 Task: Research Airbnb properties for official training sessions in Denver, Colorado, with a focus on properties equipped for corporate training events.
Action: Mouse moved to (414, 60)
Screenshot: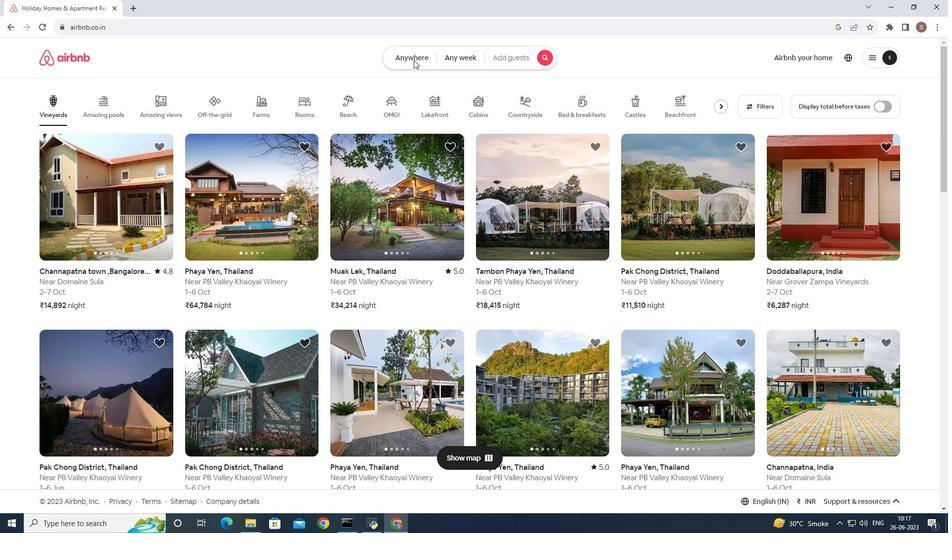 
Action: Mouse pressed left at (414, 60)
Screenshot: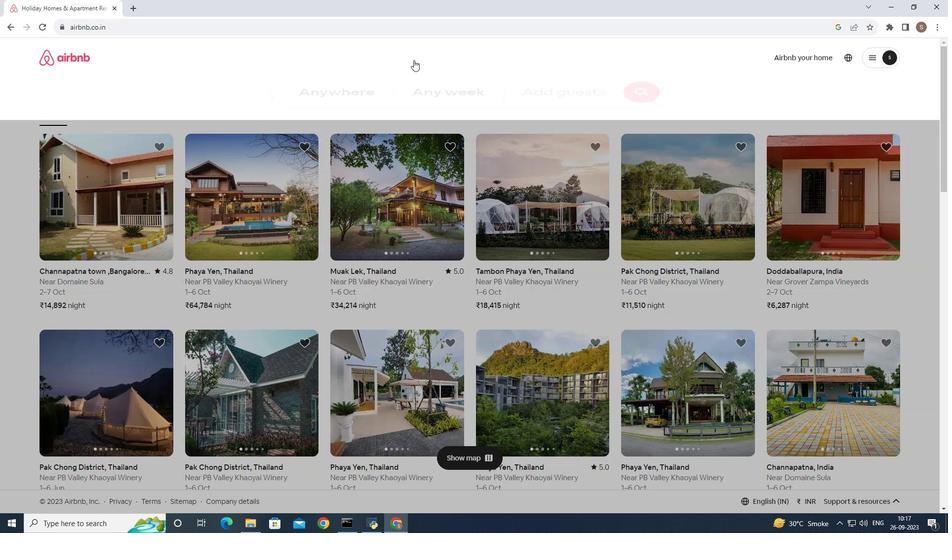 
Action: Mouse moved to (359, 95)
Screenshot: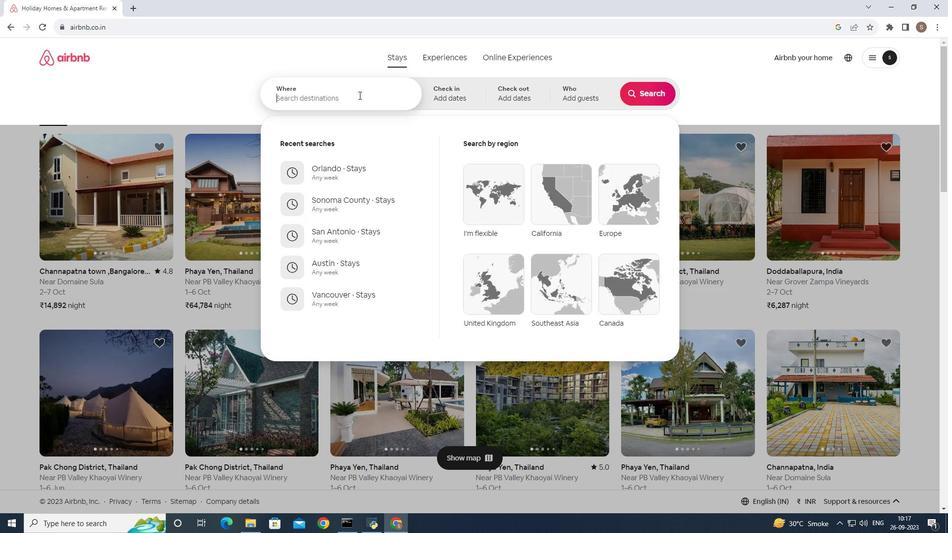 
Action: Mouse pressed left at (359, 95)
Screenshot: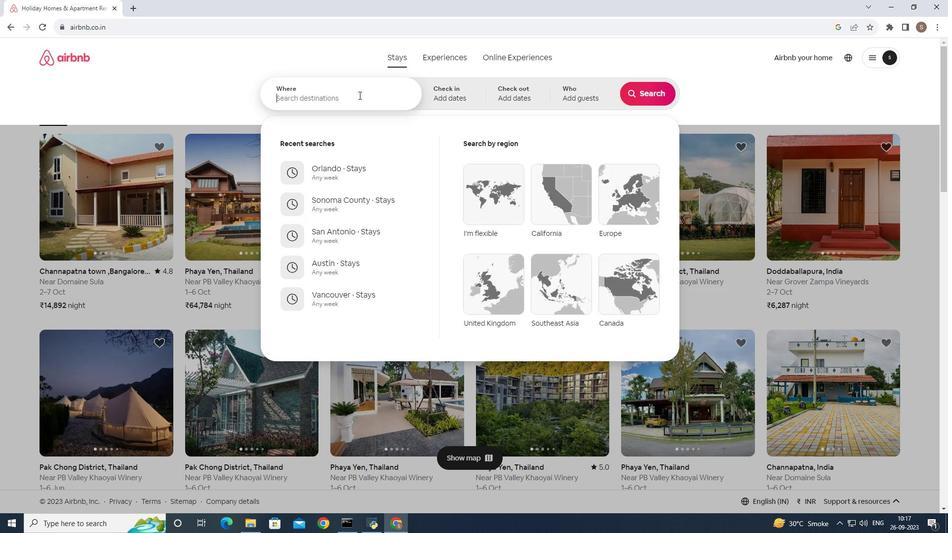 
Action: Key pressed <Key.shift>Denver<Key.space><Key.backspace>,<Key.space><Key.shift>Cola<Key.backspace>orado
Screenshot: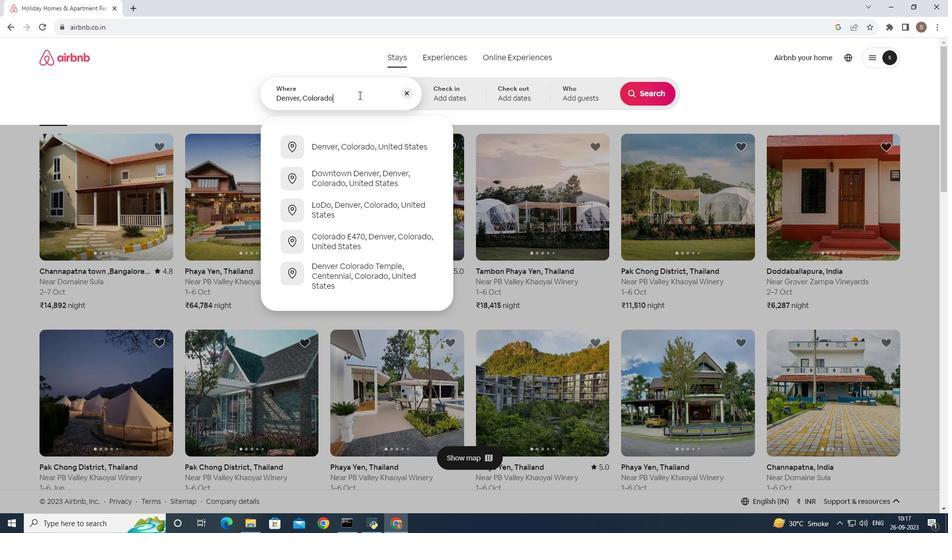 
Action: Mouse moved to (410, 148)
Screenshot: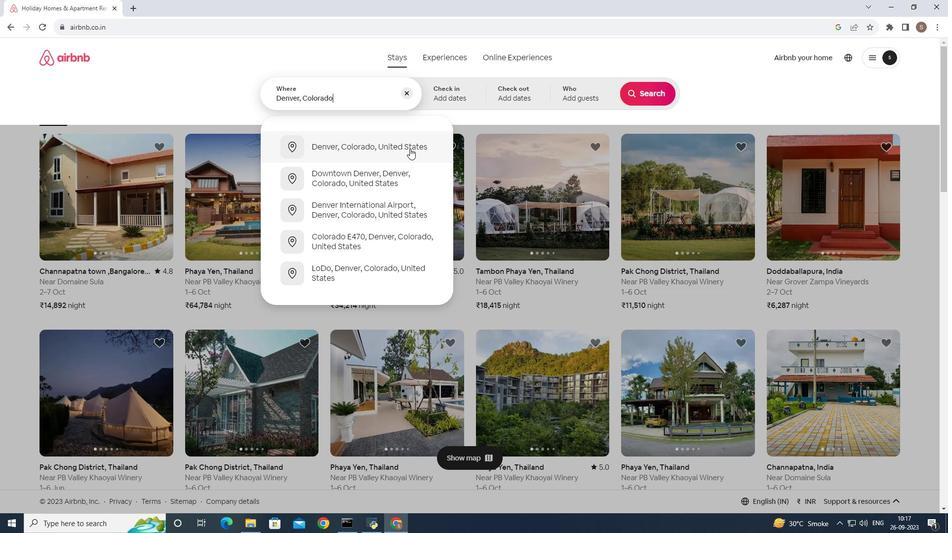 
Action: Mouse pressed left at (410, 148)
Screenshot: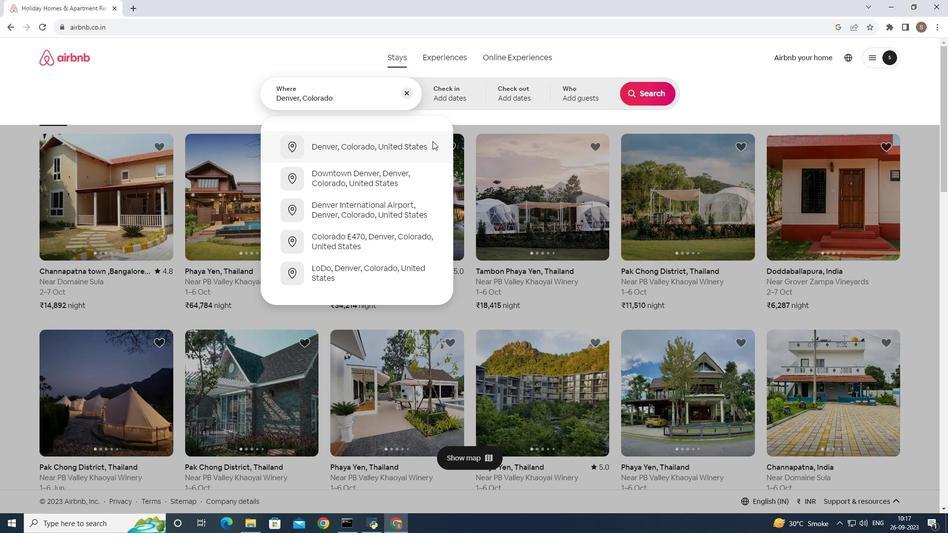 
Action: Mouse moved to (650, 101)
Screenshot: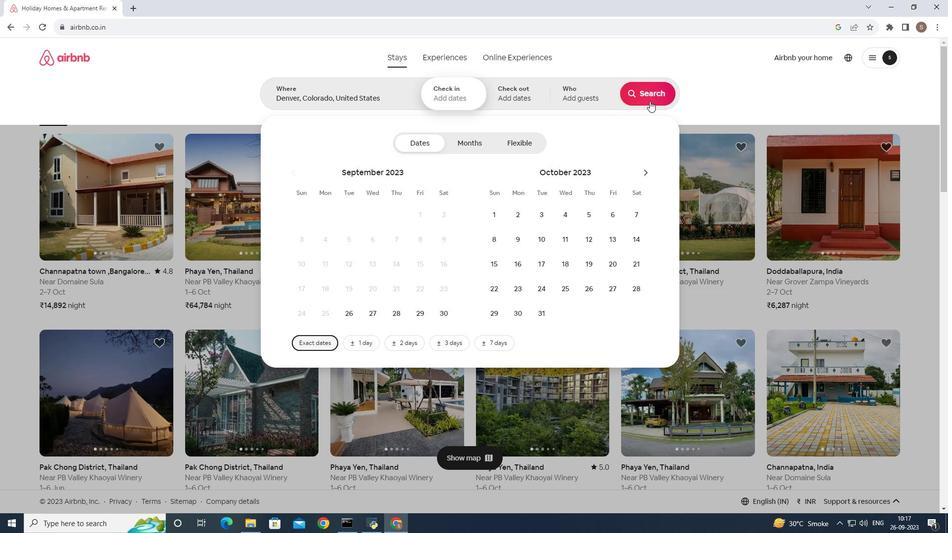 
Action: Mouse pressed left at (650, 101)
Screenshot: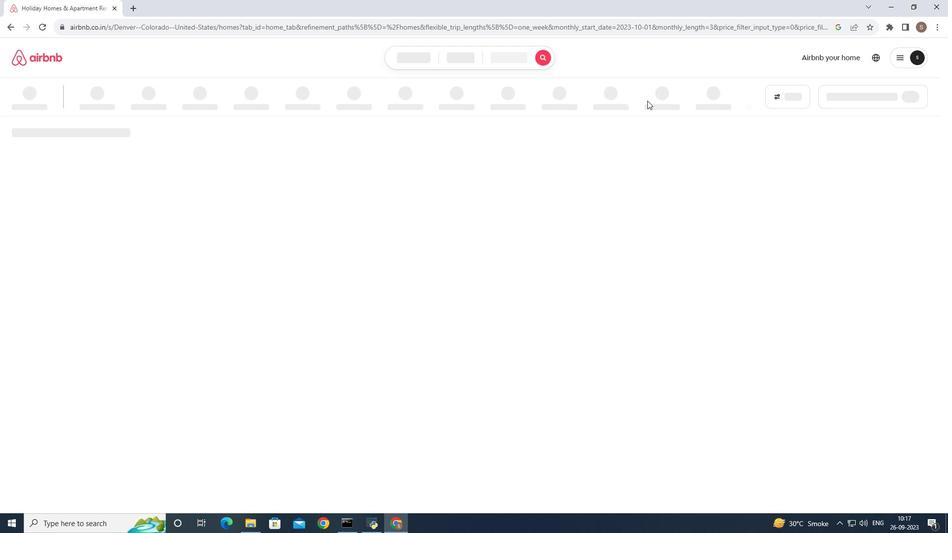 
Action: Mouse moved to (783, 100)
Screenshot: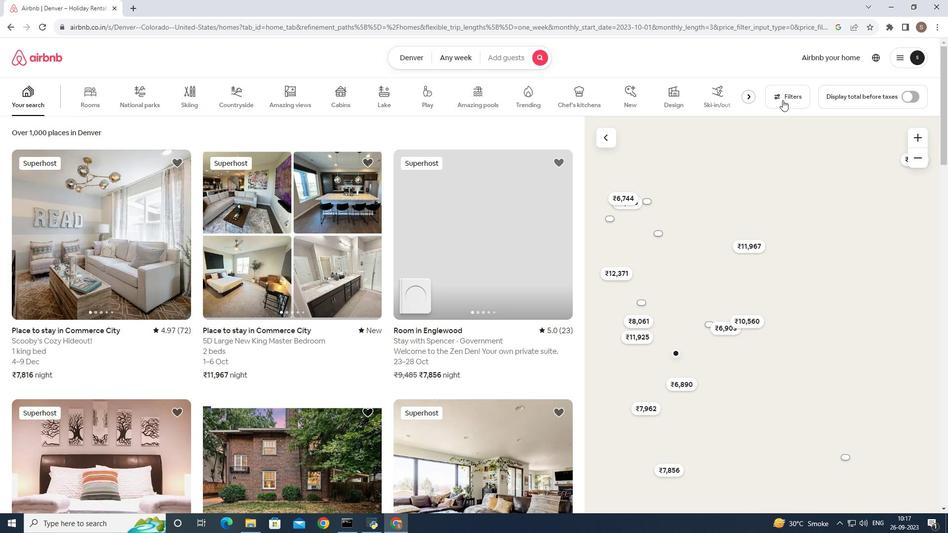 
Action: Mouse pressed left at (783, 100)
Screenshot: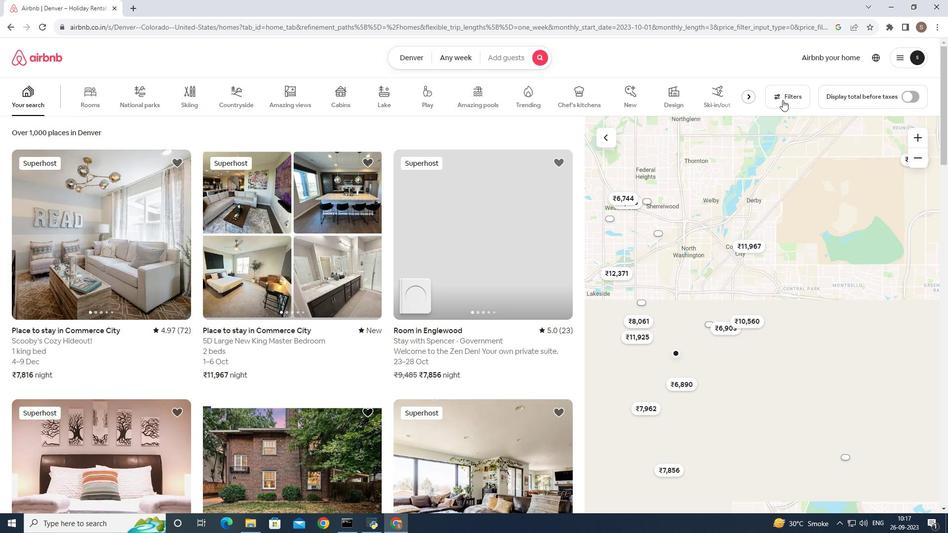 
Action: Mouse moved to (500, 239)
Screenshot: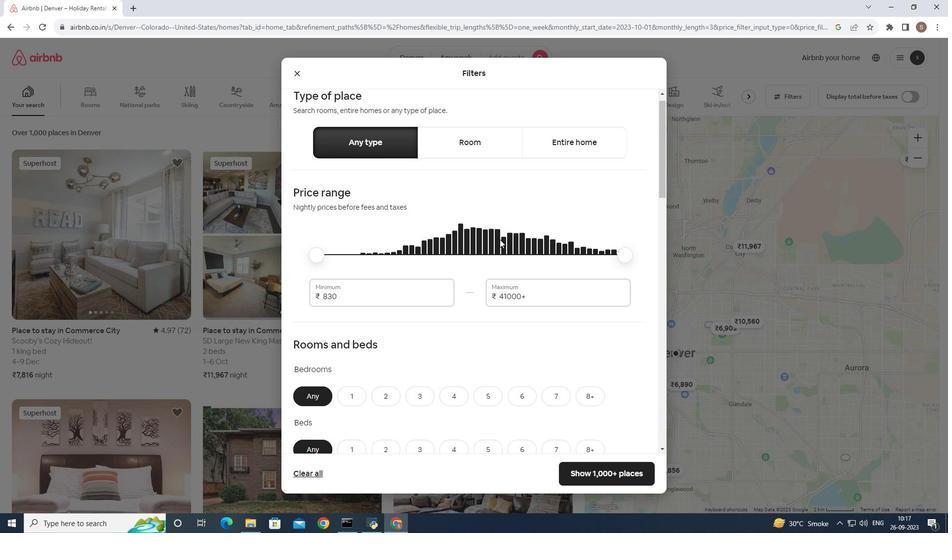 
Action: Mouse scrolled (500, 239) with delta (0, 0)
Screenshot: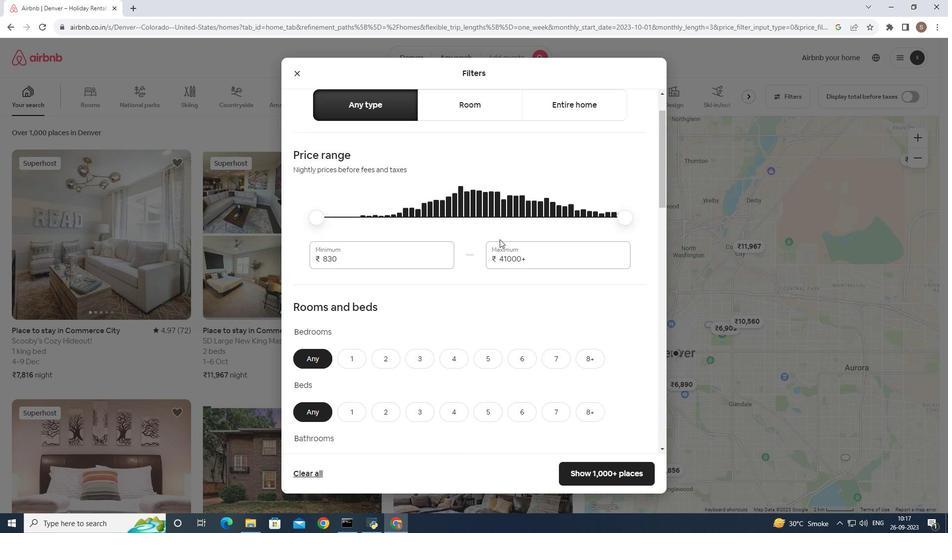 
Action: Mouse scrolled (500, 239) with delta (0, 0)
Screenshot: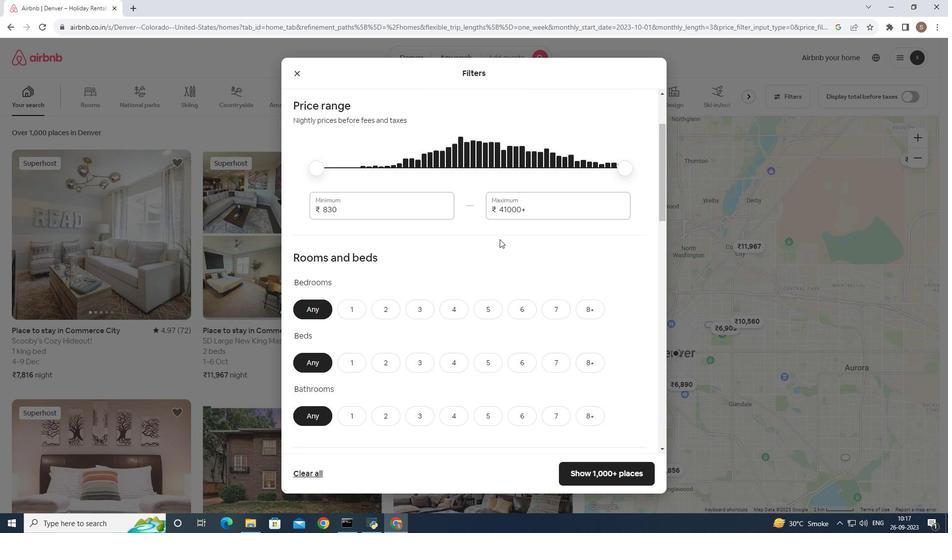 
Action: Mouse moved to (500, 239)
Screenshot: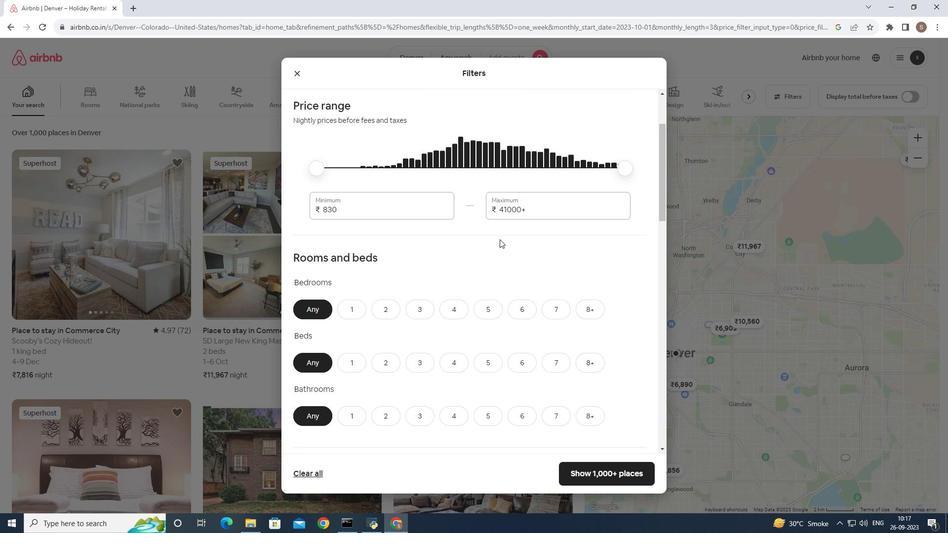 
Action: Mouse scrolled (500, 239) with delta (0, 0)
Screenshot: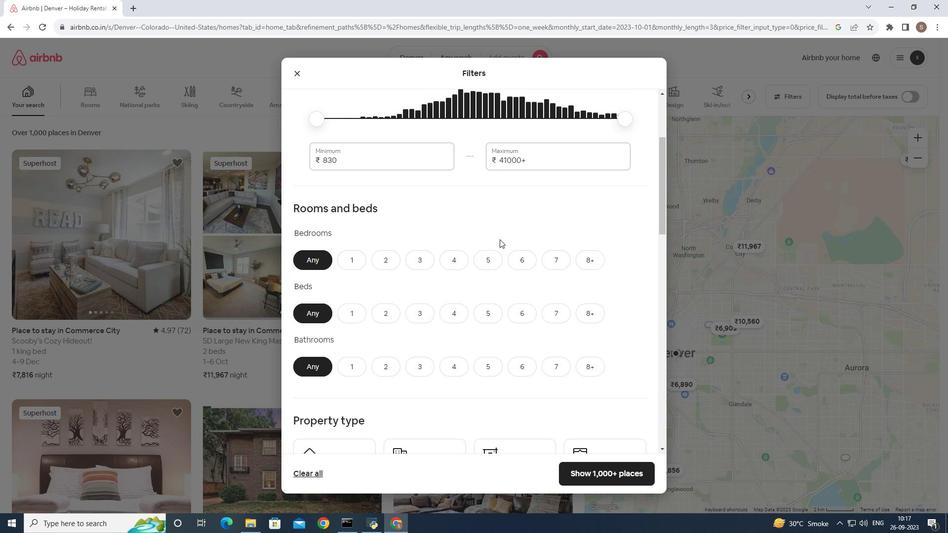 
Action: Mouse scrolled (500, 239) with delta (0, 0)
Screenshot: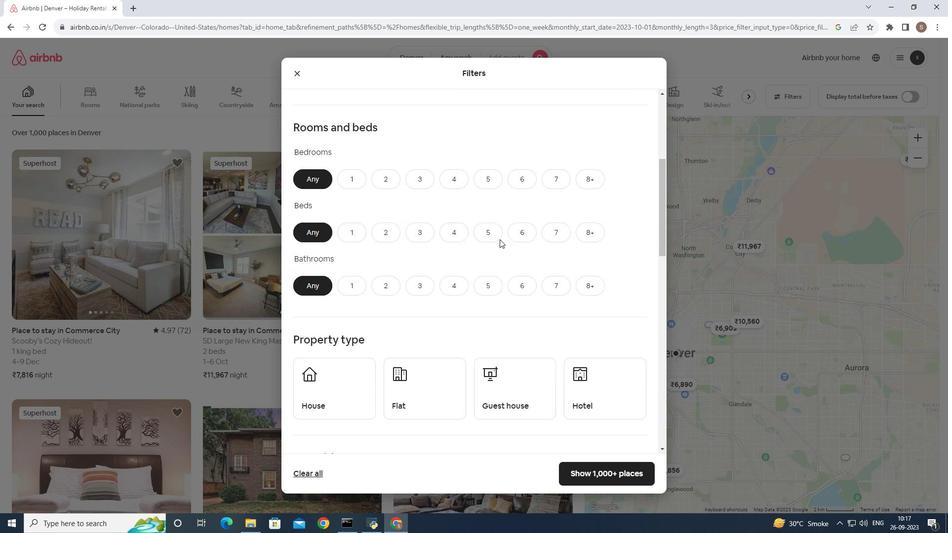 
Action: Mouse scrolled (500, 239) with delta (0, 0)
Screenshot: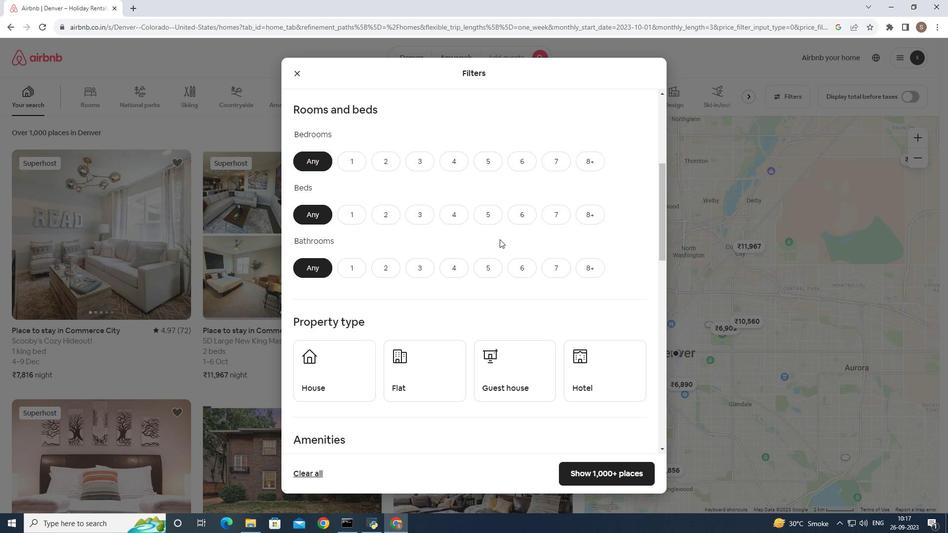 
Action: Mouse scrolled (500, 239) with delta (0, 0)
Screenshot: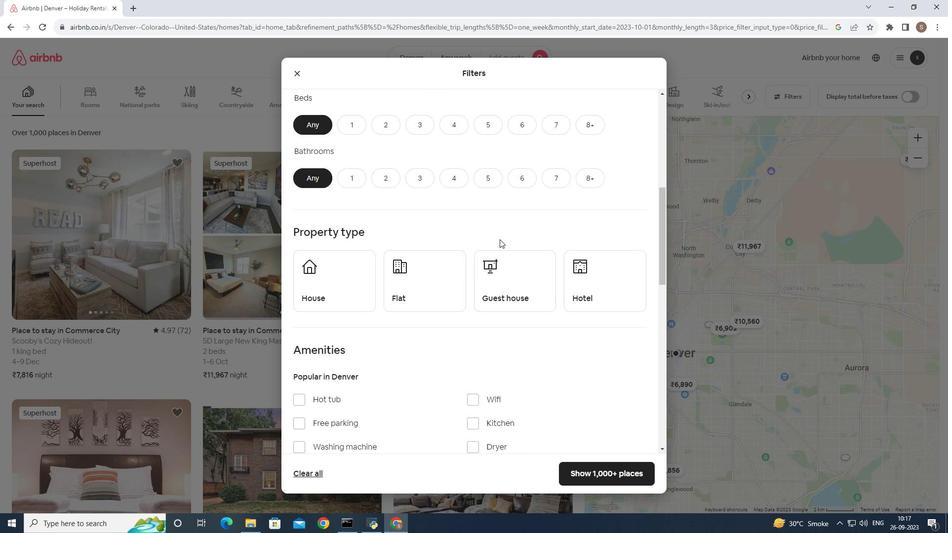 
Action: Mouse scrolled (500, 239) with delta (0, 0)
Screenshot: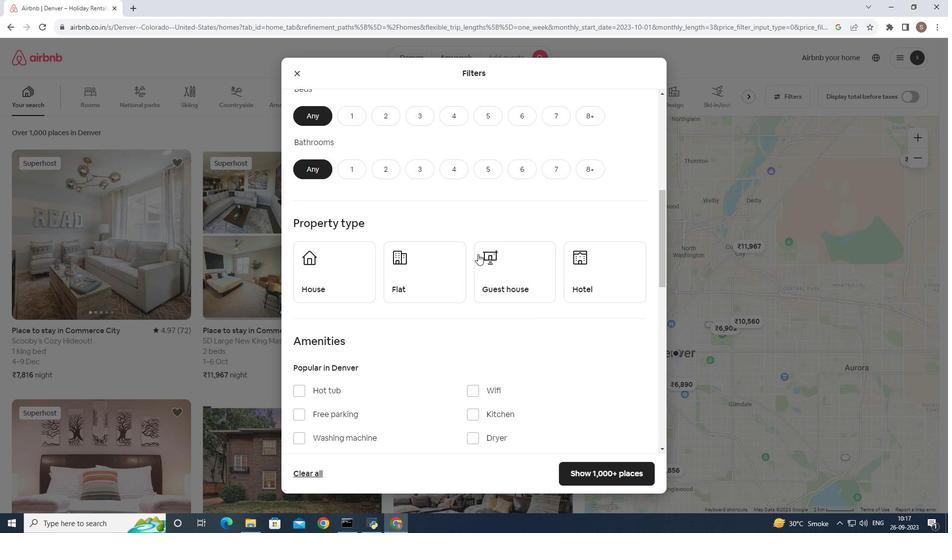
Action: Mouse moved to (331, 298)
Screenshot: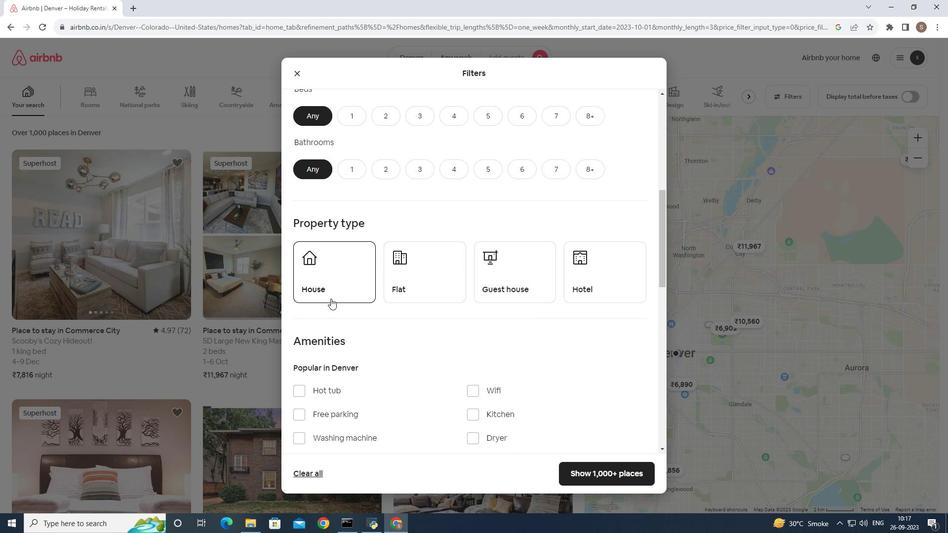 
Action: Mouse pressed left at (331, 298)
Screenshot: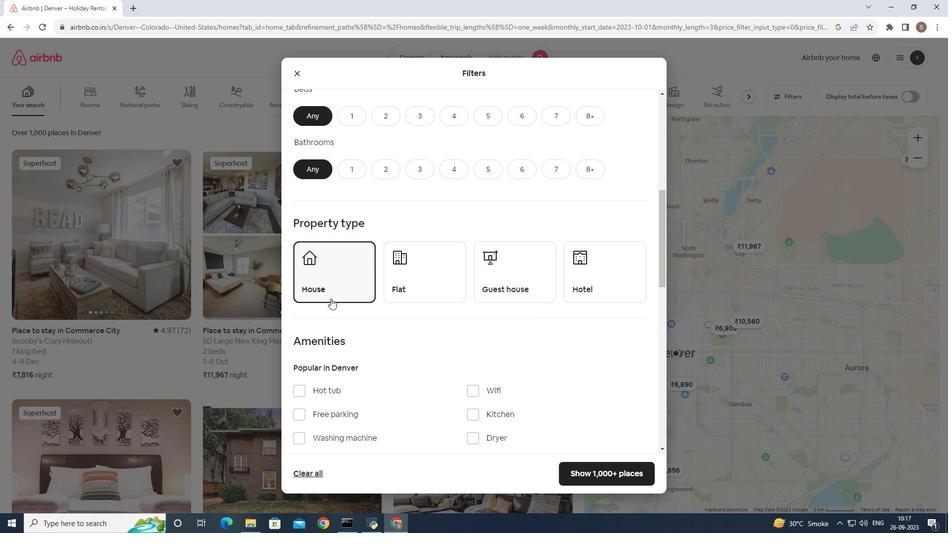 
Action: Mouse moved to (348, 289)
Screenshot: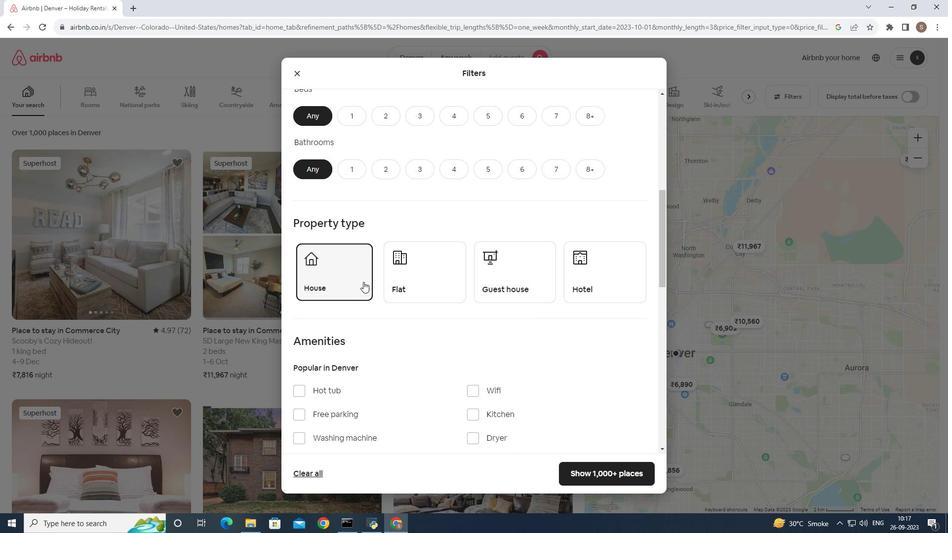 
Action: Mouse pressed left at (348, 289)
Screenshot: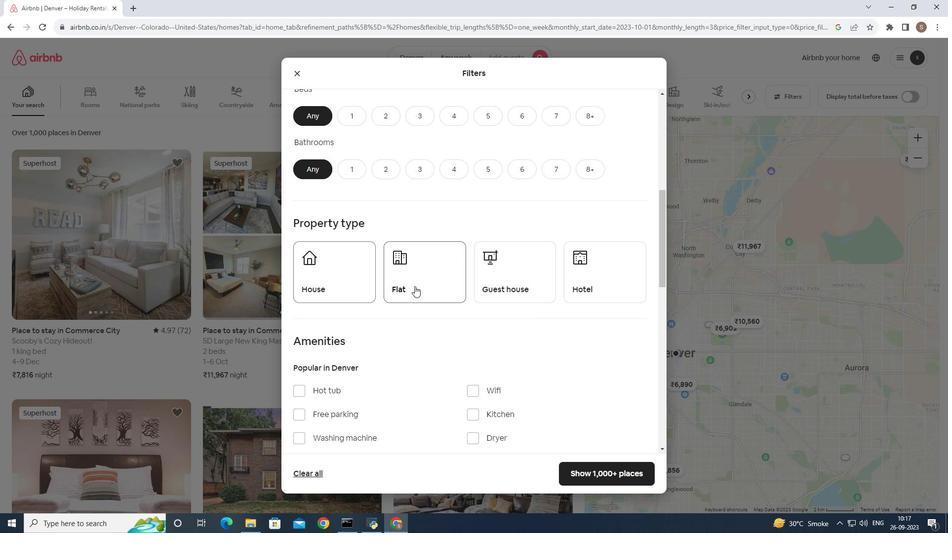 
Action: Mouse moved to (415, 286)
Screenshot: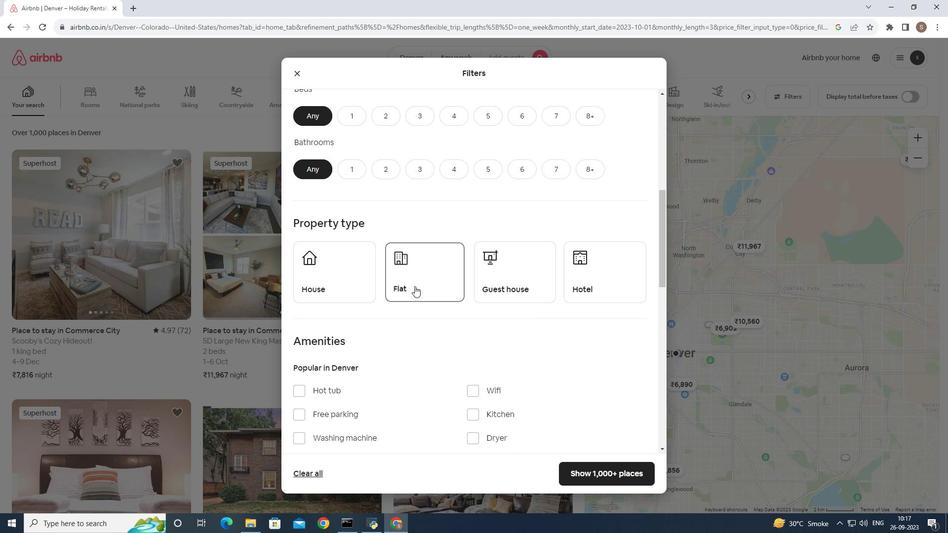 
Action: Mouse pressed left at (415, 286)
Screenshot: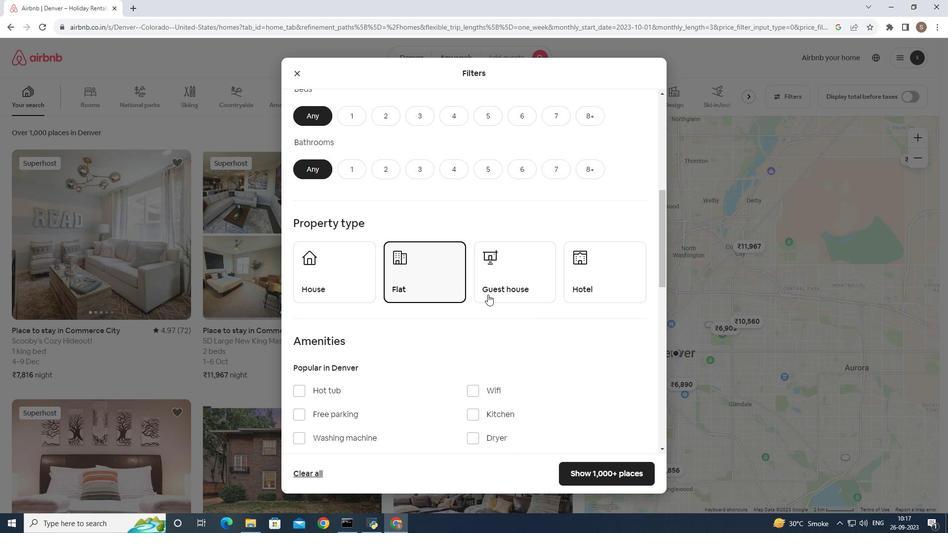 
Action: Mouse moved to (521, 284)
Screenshot: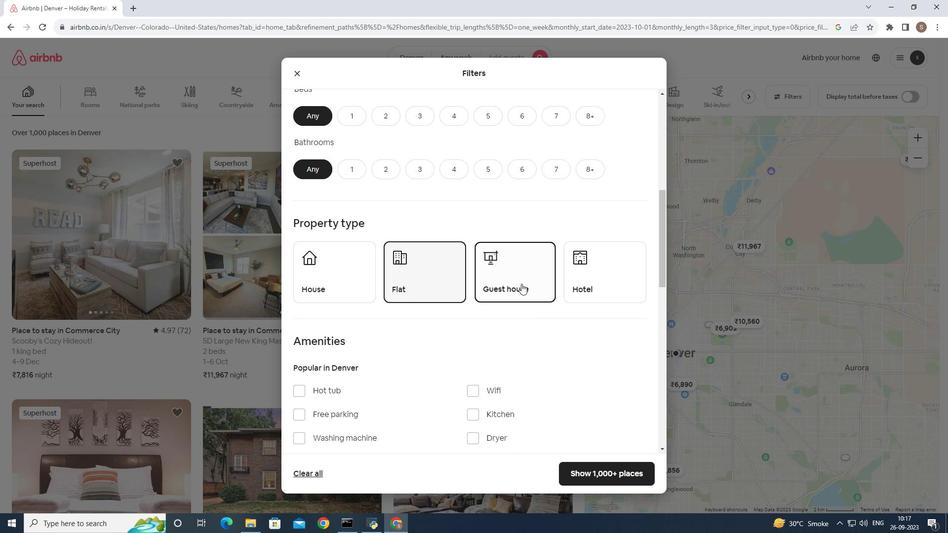 
Action: Mouse pressed left at (521, 284)
Screenshot: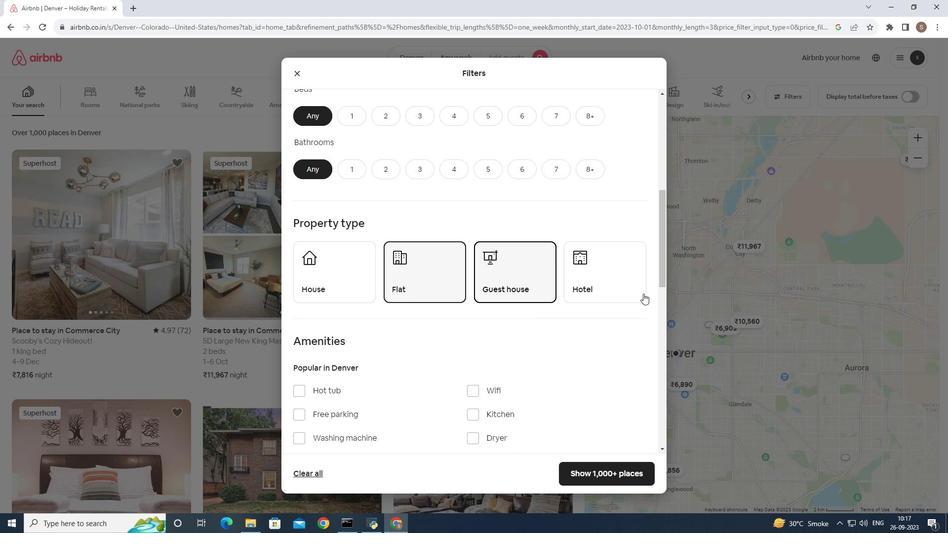 
Action: Mouse moved to (625, 288)
Screenshot: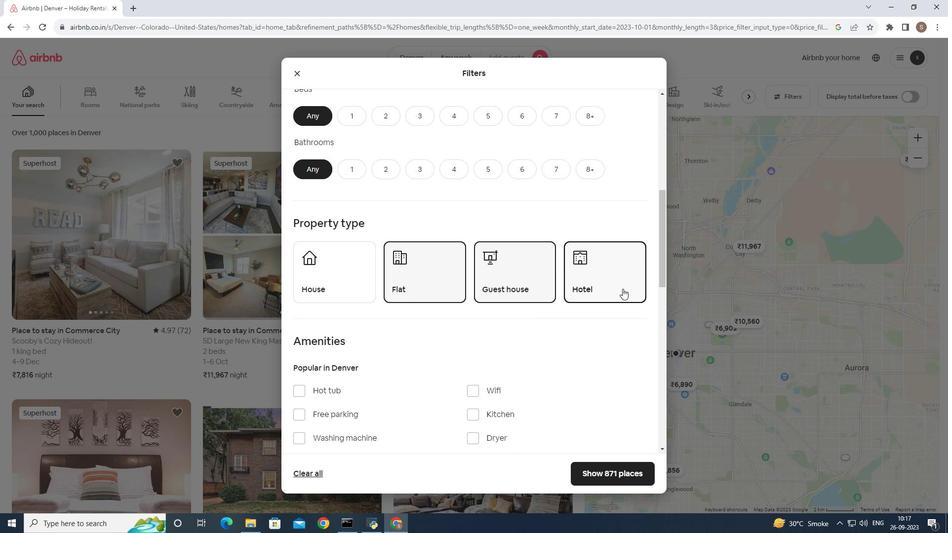 
Action: Mouse pressed left at (625, 288)
Screenshot: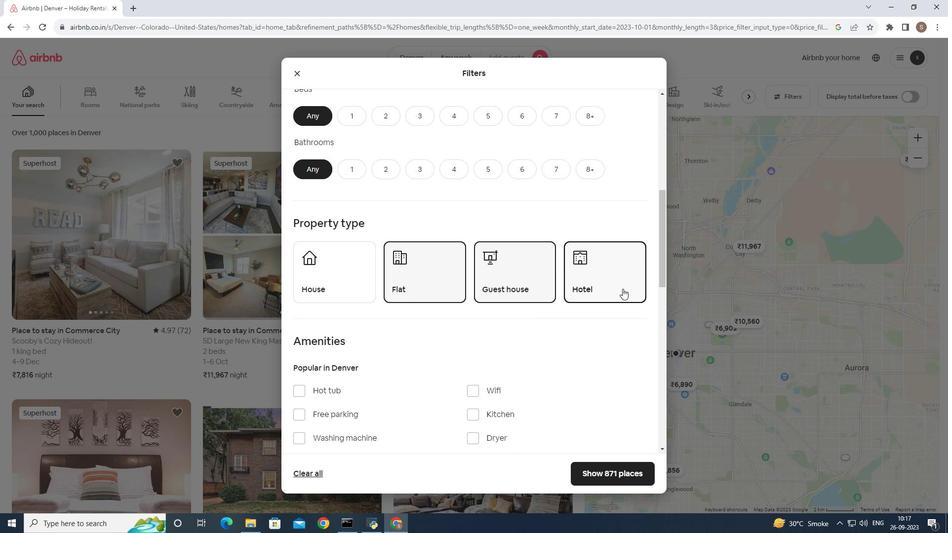 
Action: Mouse moved to (440, 396)
Screenshot: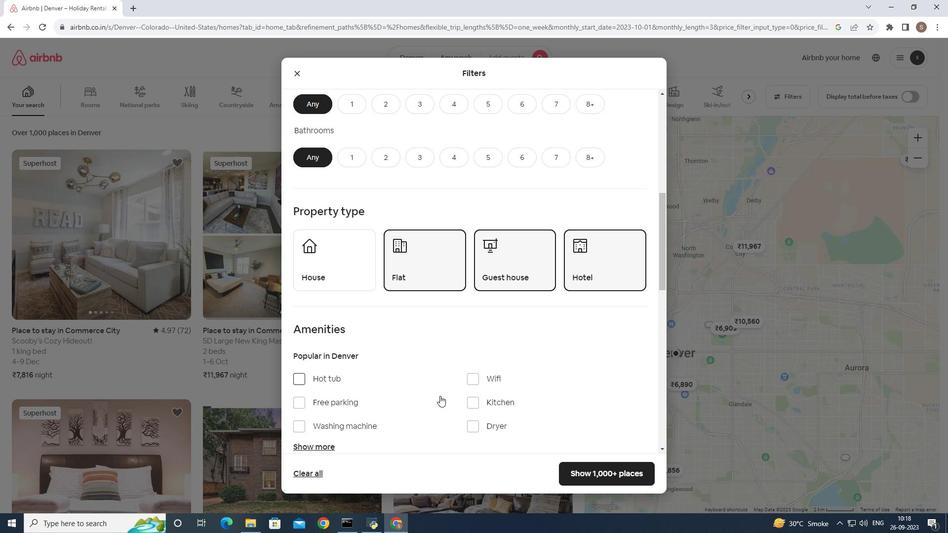 
Action: Mouse scrolled (440, 395) with delta (0, 0)
Screenshot: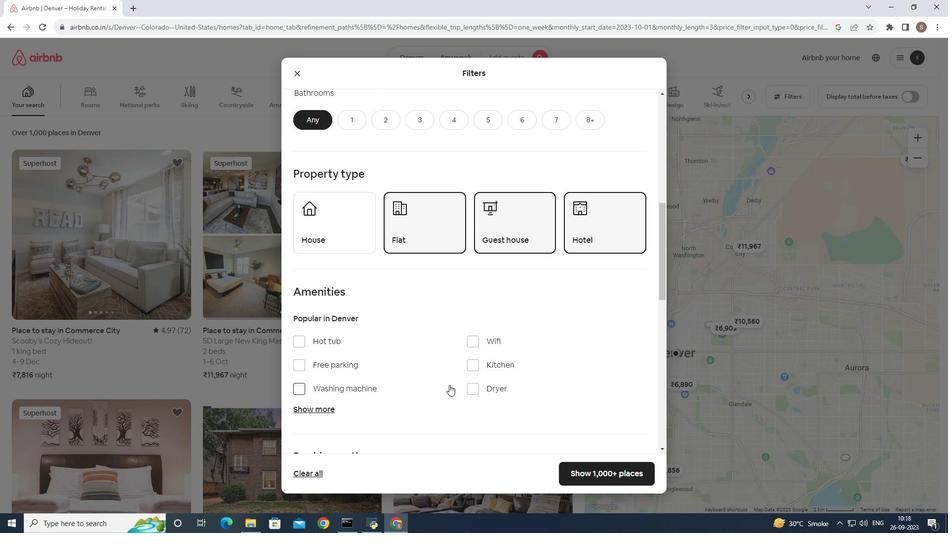 
Action: Mouse moved to (473, 340)
Screenshot: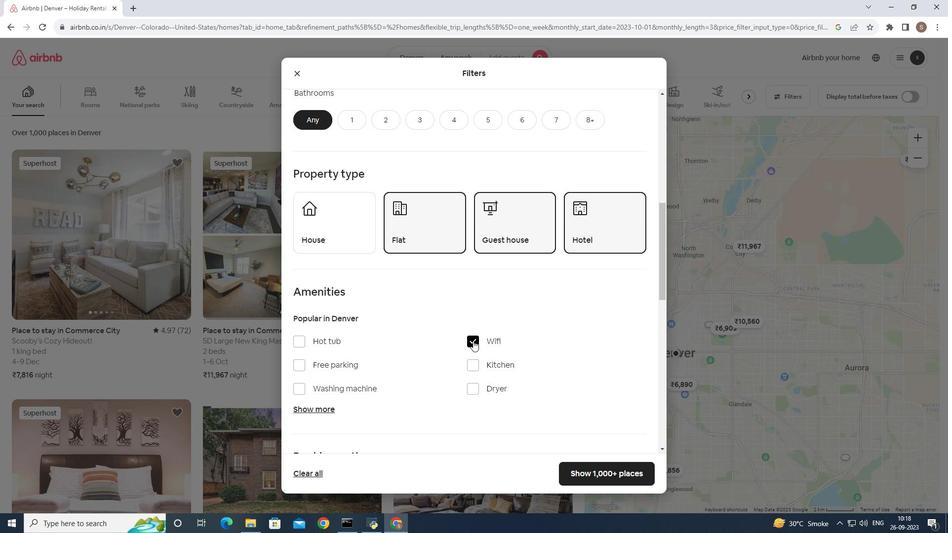
Action: Mouse pressed left at (473, 340)
Screenshot: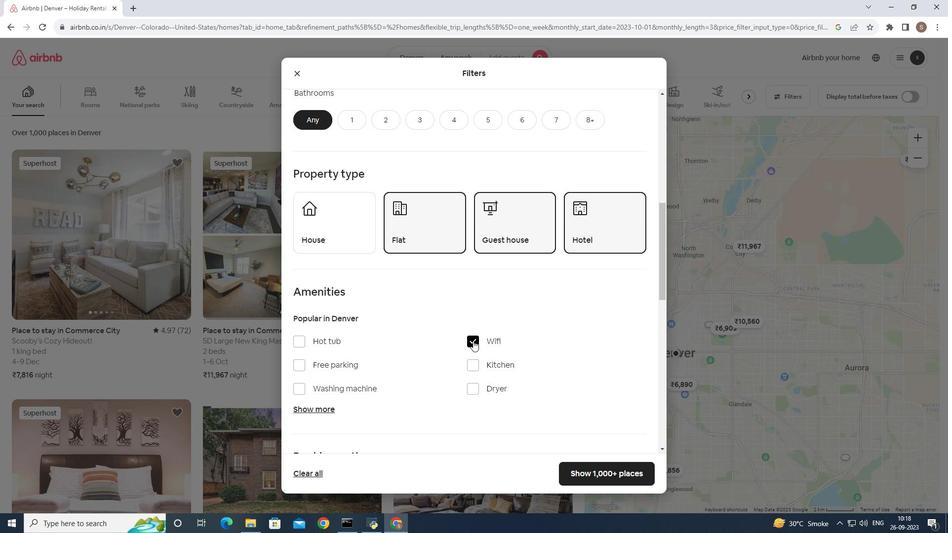 
Action: Mouse scrolled (473, 340) with delta (0, 0)
Screenshot: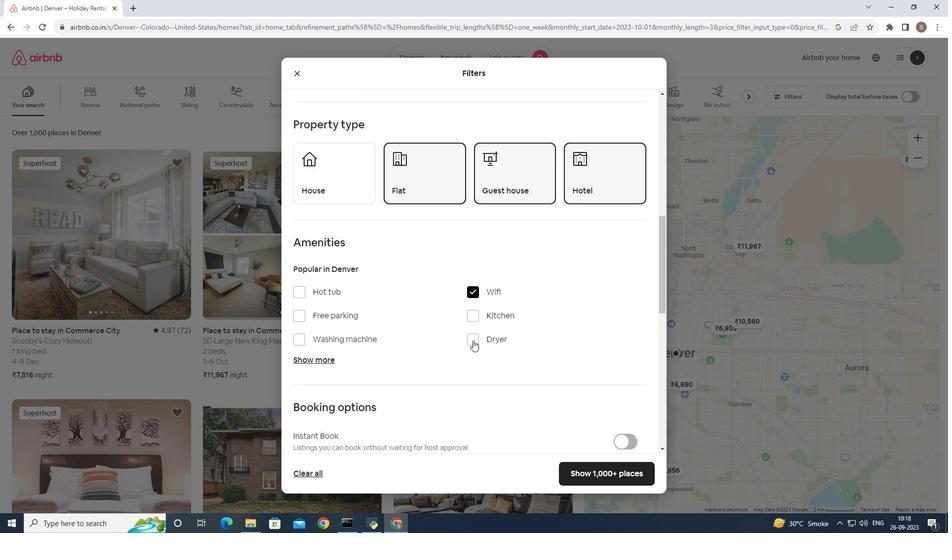 
Action: Mouse moved to (332, 358)
Screenshot: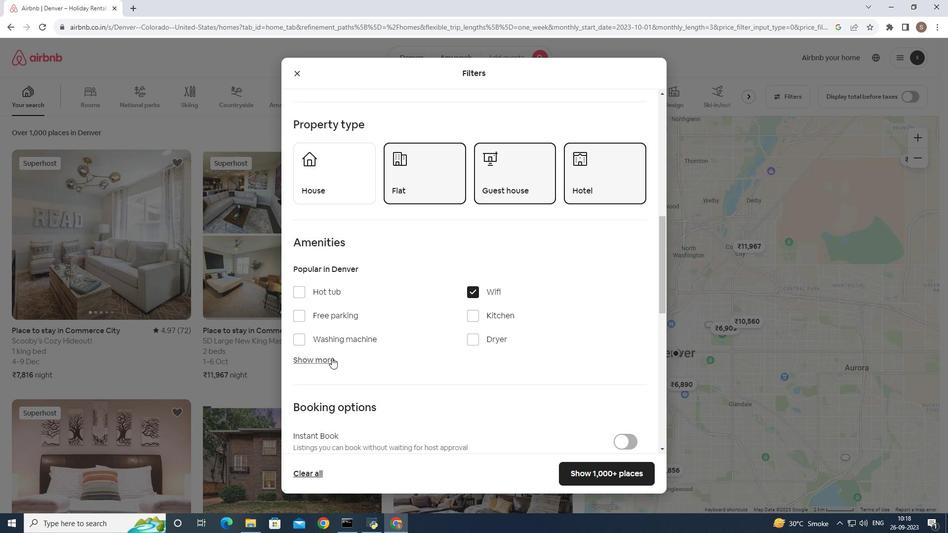 
Action: Mouse pressed left at (332, 358)
Screenshot: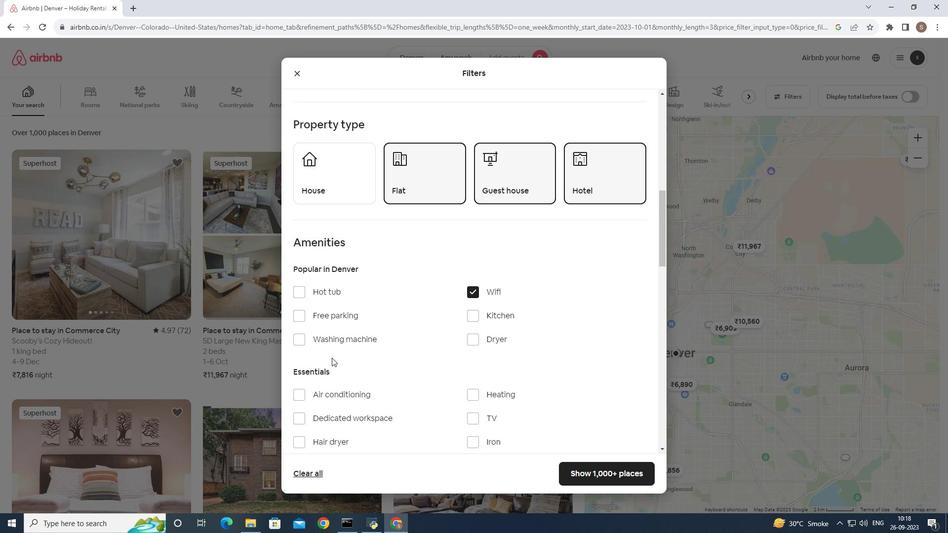 
Action: Mouse moved to (414, 378)
Screenshot: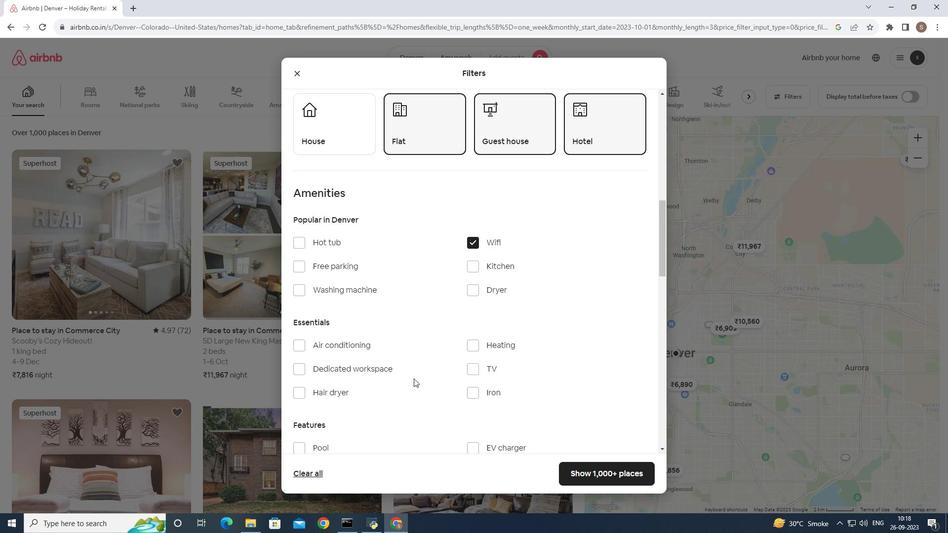 
Action: Mouse scrolled (414, 378) with delta (0, 0)
Screenshot: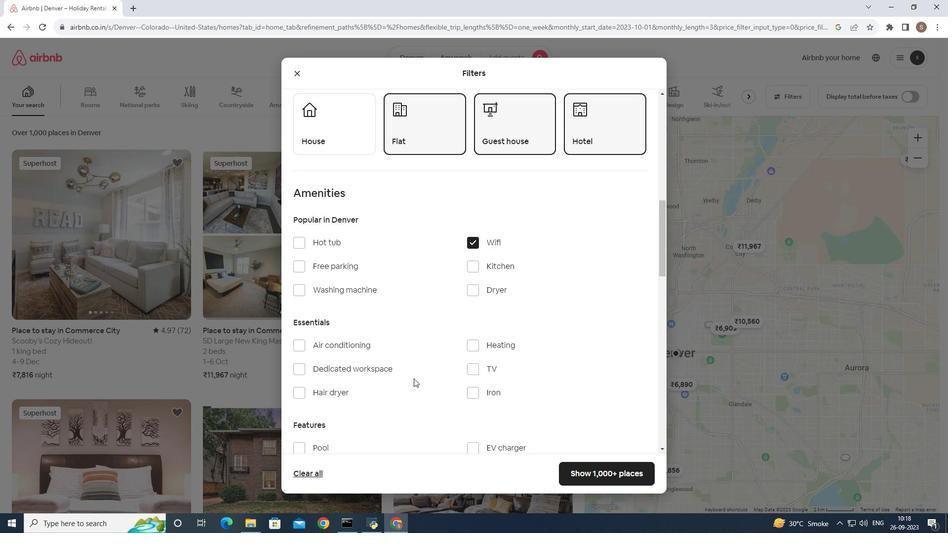 
Action: Mouse scrolled (414, 378) with delta (0, 0)
Screenshot: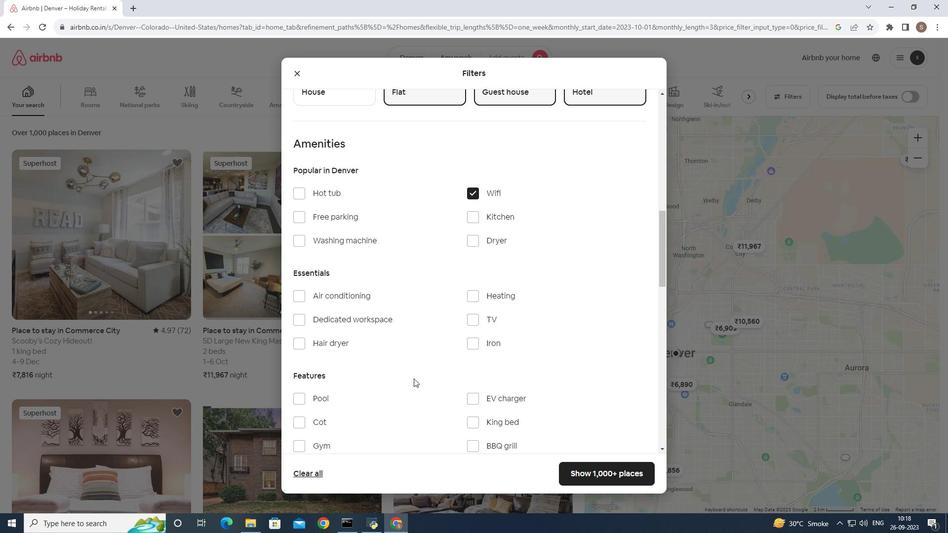 
Action: Mouse scrolled (414, 378) with delta (0, 0)
Screenshot: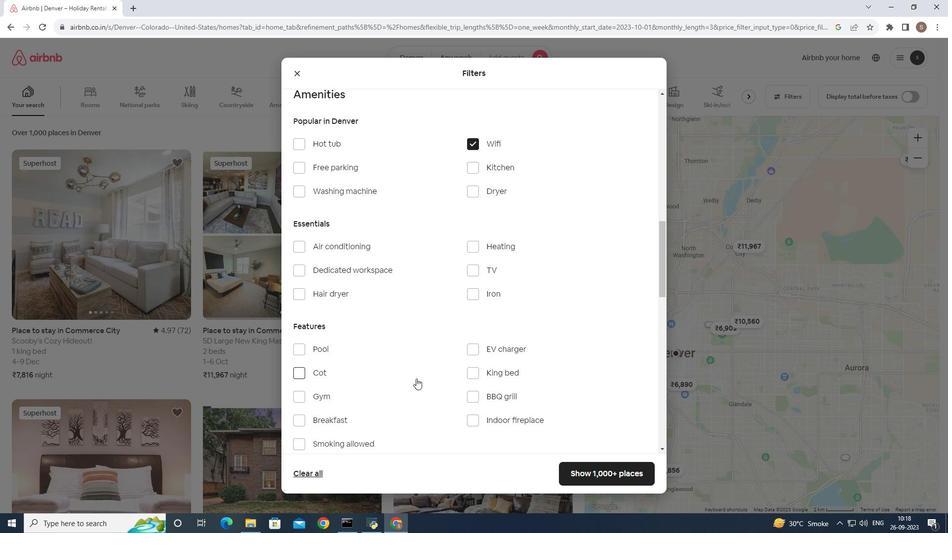 
Action: Mouse moved to (303, 270)
Screenshot: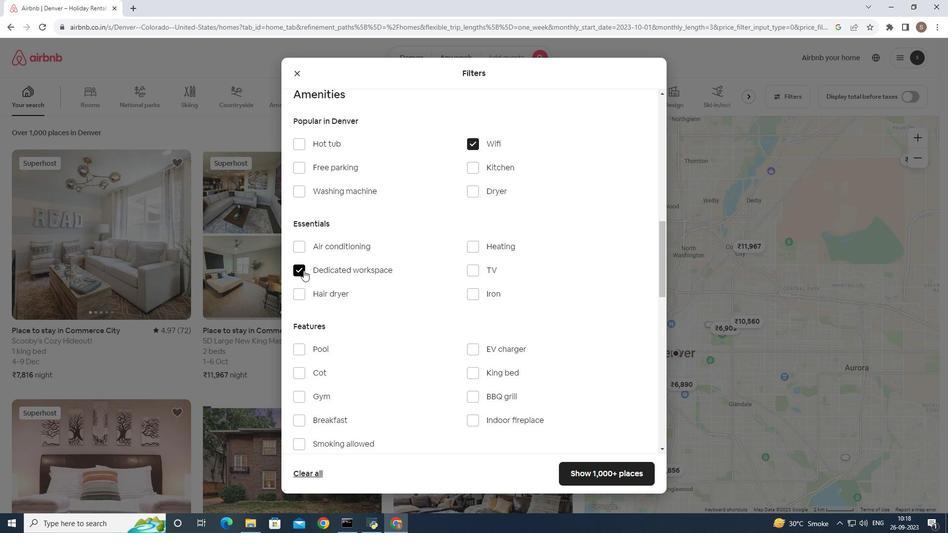 
Action: Mouse pressed left at (303, 270)
Screenshot: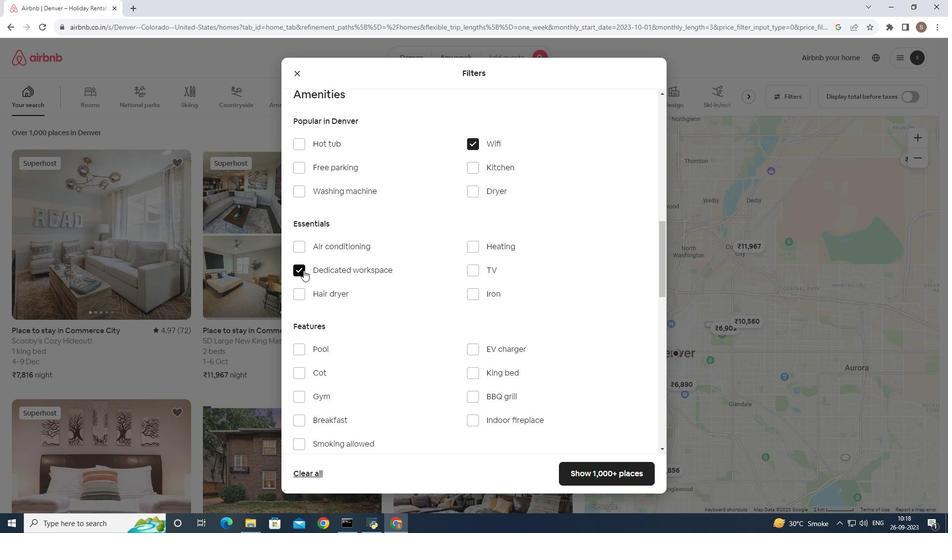
Action: Mouse moved to (392, 298)
Screenshot: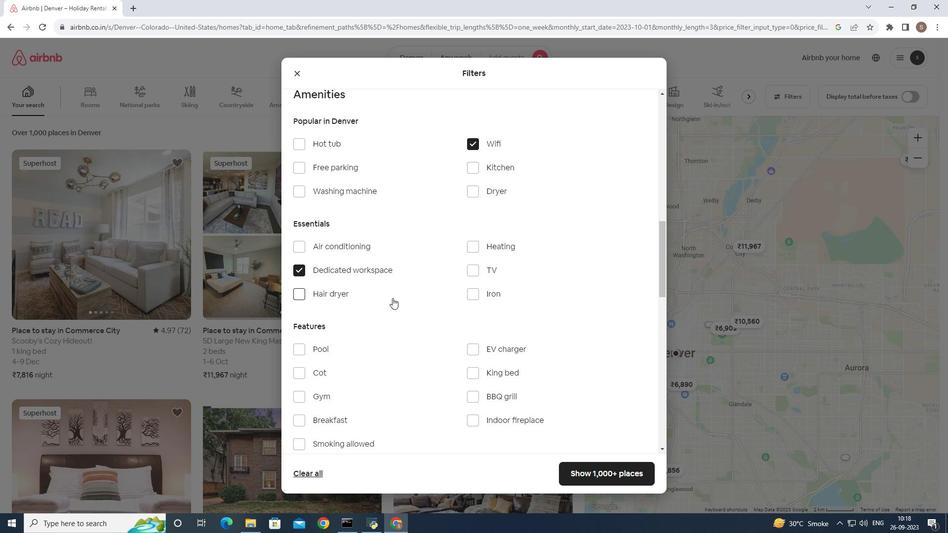 
Action: Mouse scrolled (392, 297) with delta (0, 0)
Screenshot: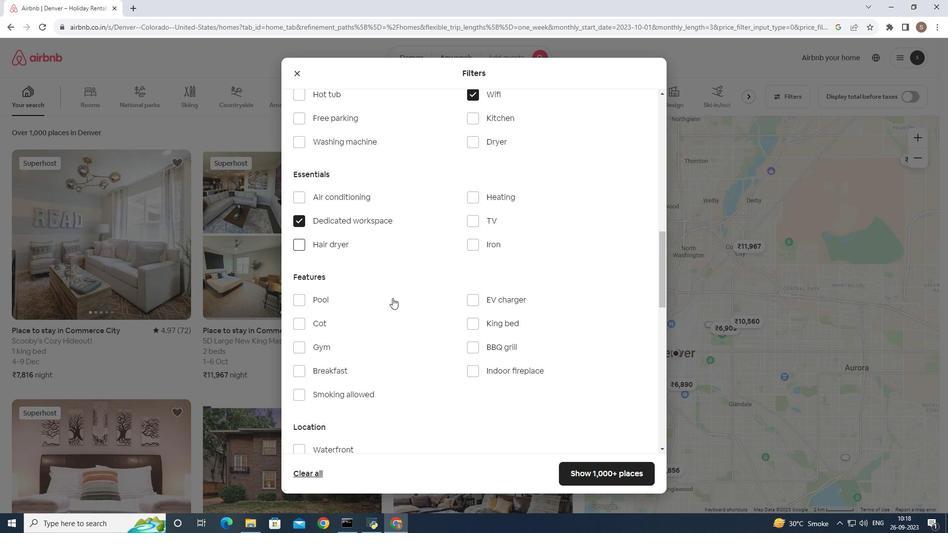 
Action: Mouse moved to (591, 471)
Screenshot: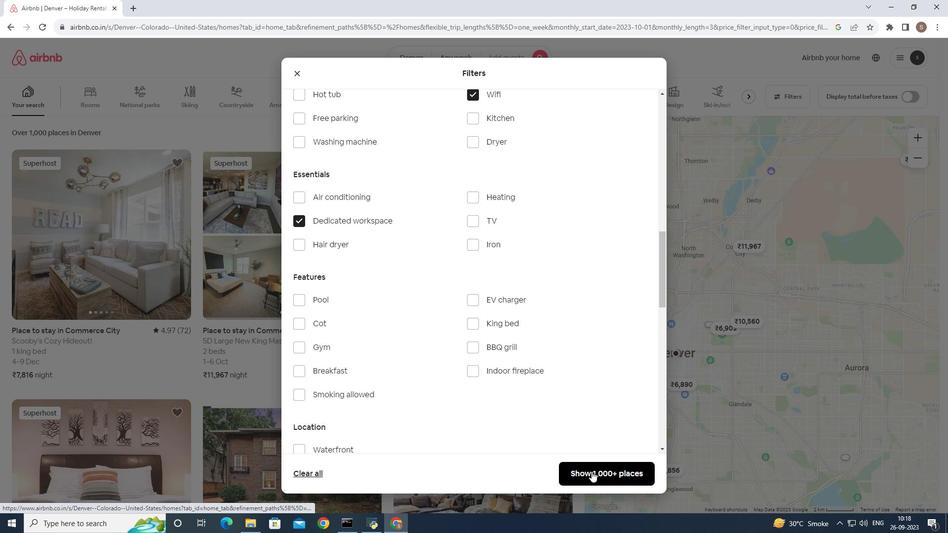 
Action: Mouse pressed left at (591, 471)
Screenshot: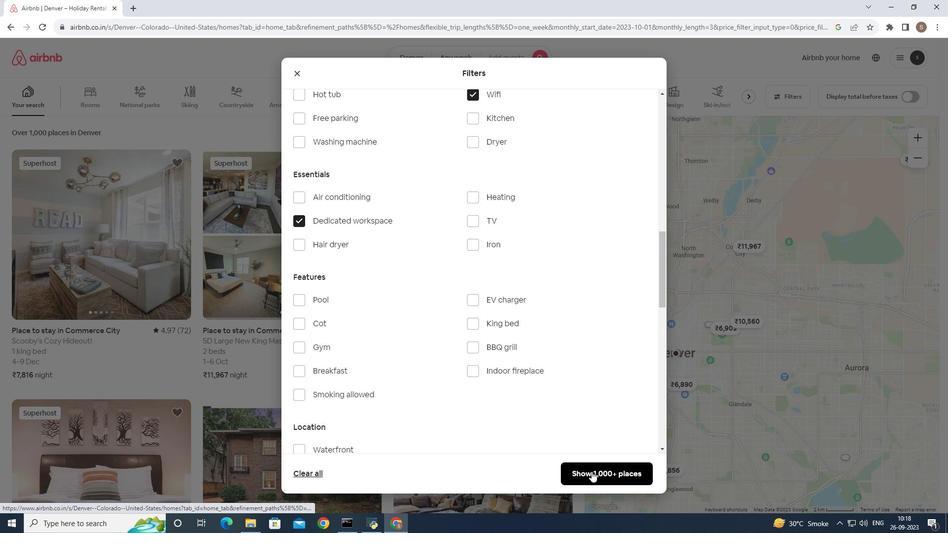 
Action: Mouse moved to (303, 229)
Screenshot: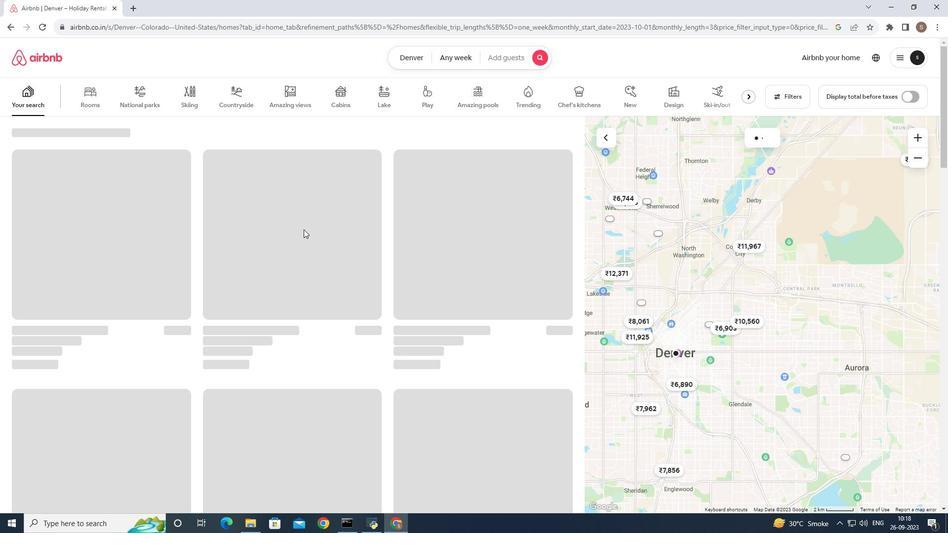 
Action: Mouse scrolled (303, 229) with delta (0, 0)
Screenshot: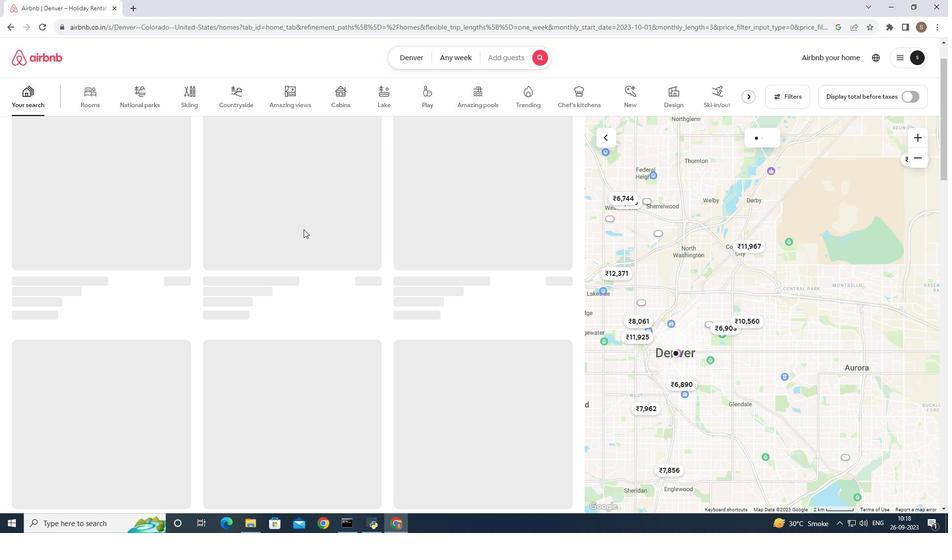 
Action: Mouse scrolled (303, 229) with delta (0, 0)
Screenshot: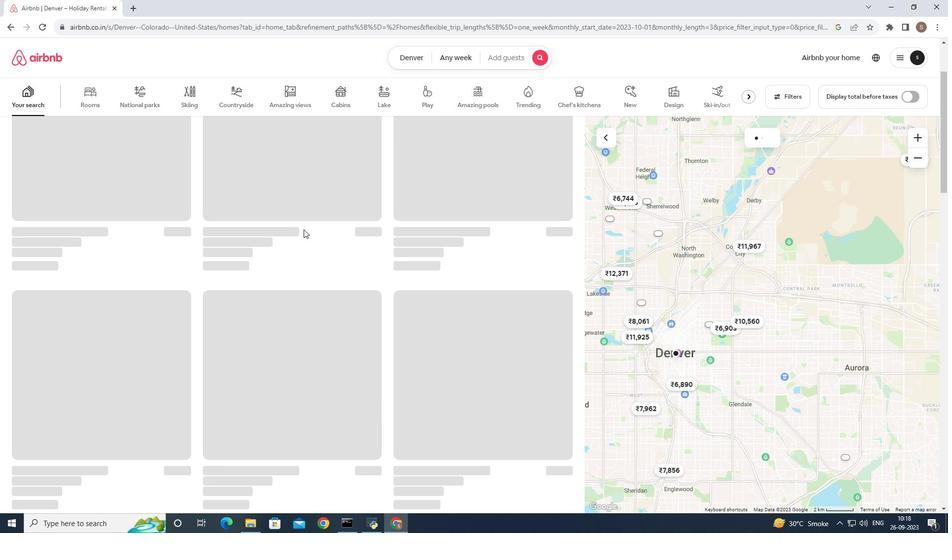 
Action: Mouse scrolled (303, 230) with delta (0, 0)
Screenshot: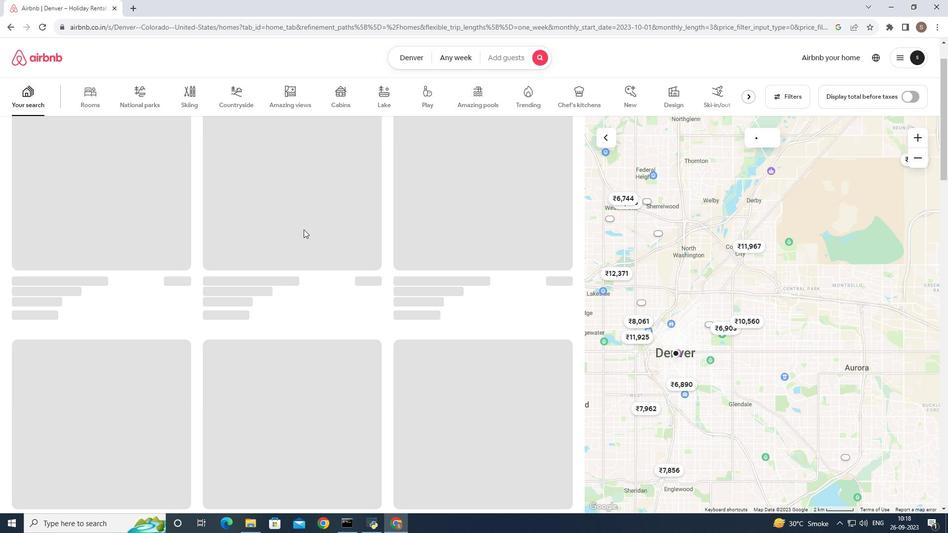 
Action: Mouse scrolled (303, 230) with delta (0, 0)
Screenshot: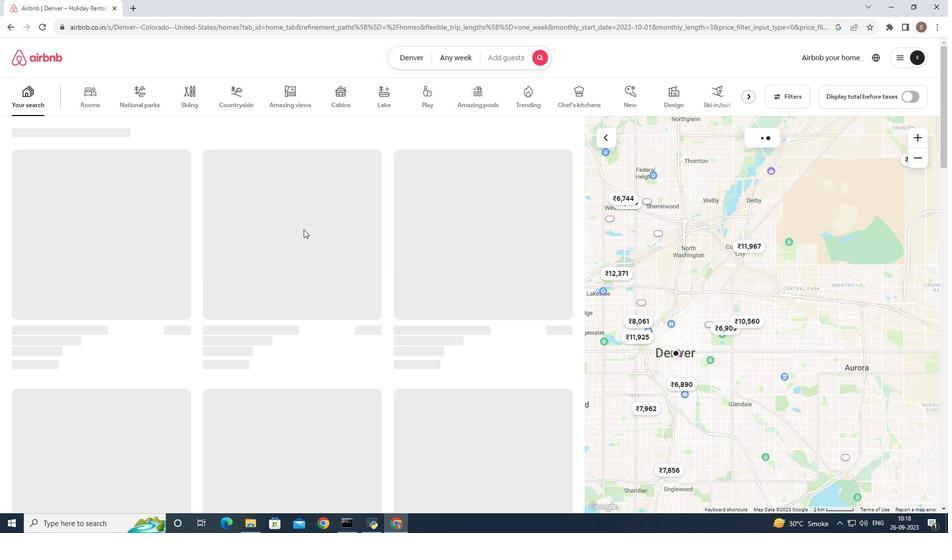 
Action: Mouse scrolled (303, 230) with delta (0, 0)
Screenshot: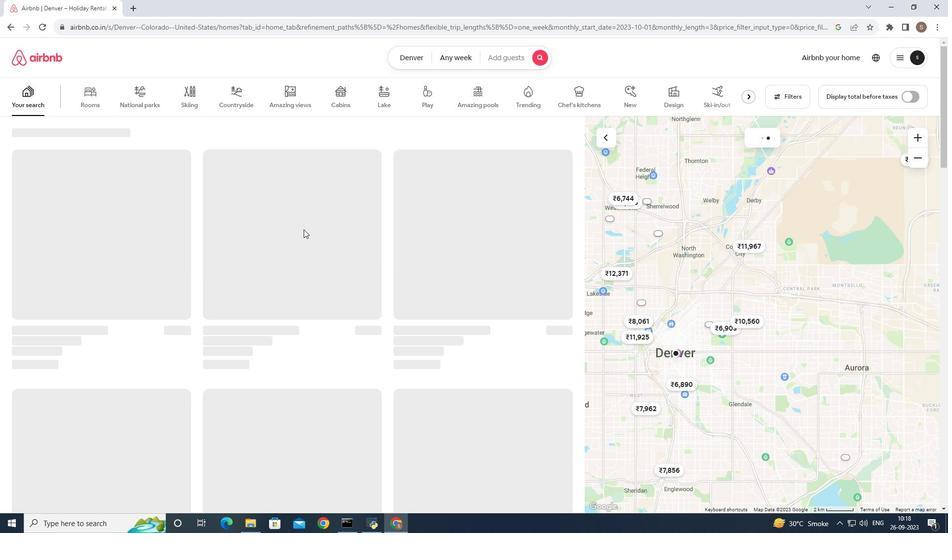 
Action: Mouse scrolled (303, 230) with delta (0, 0)
Screenshot: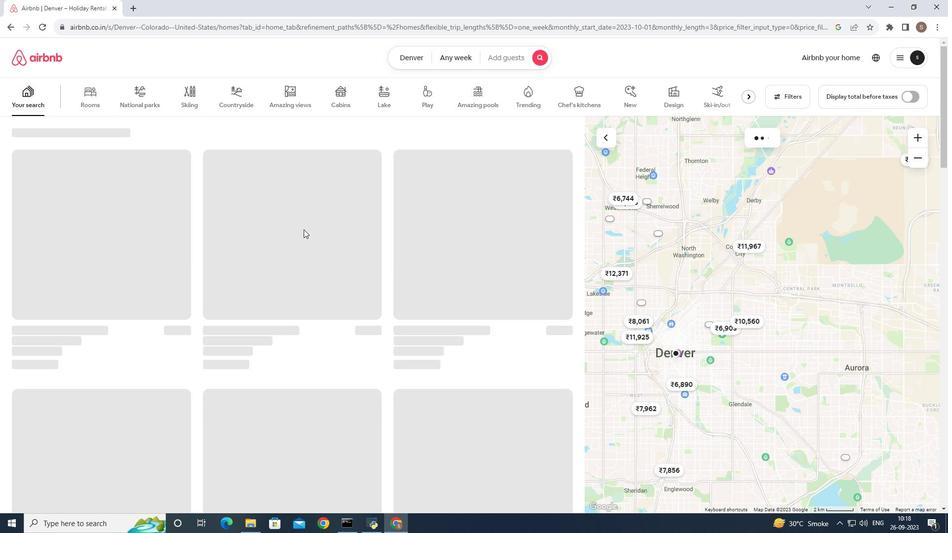 
Action: Mouse scrolled (303, 230) with delta (0, 0)
Screenshot: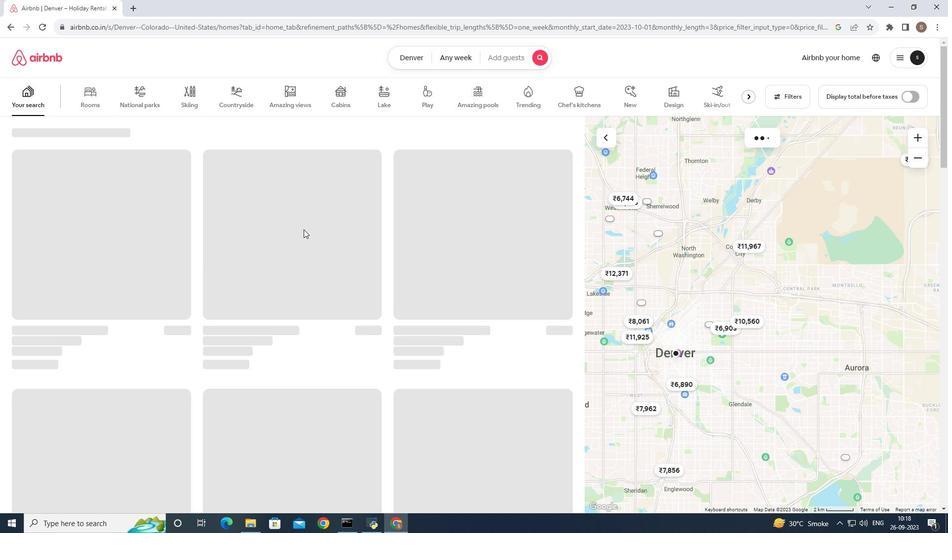 
Action: Mouse scrolled (303, 229) with delta (0, 0)
Screenshot: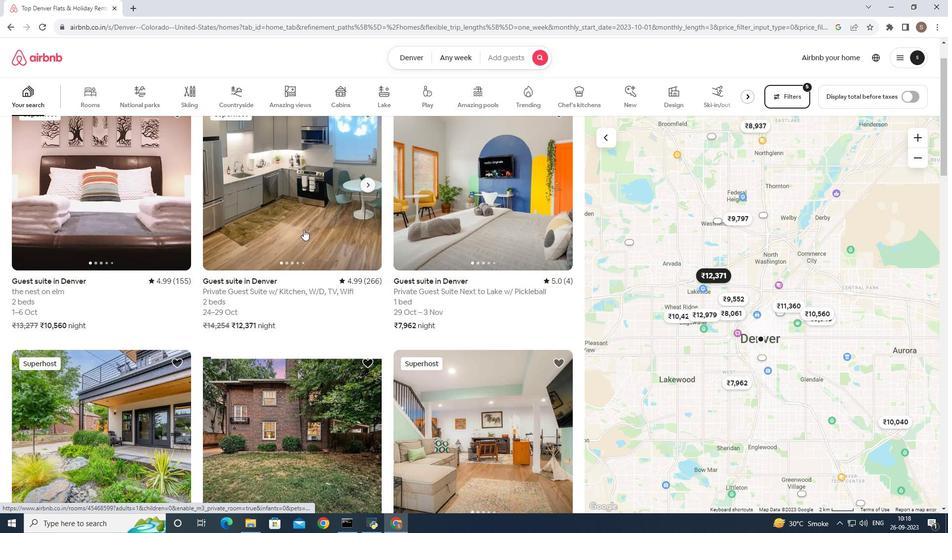 
Action: Mouse scrolled (303, 229) with delta (0, 0)
Screenshot: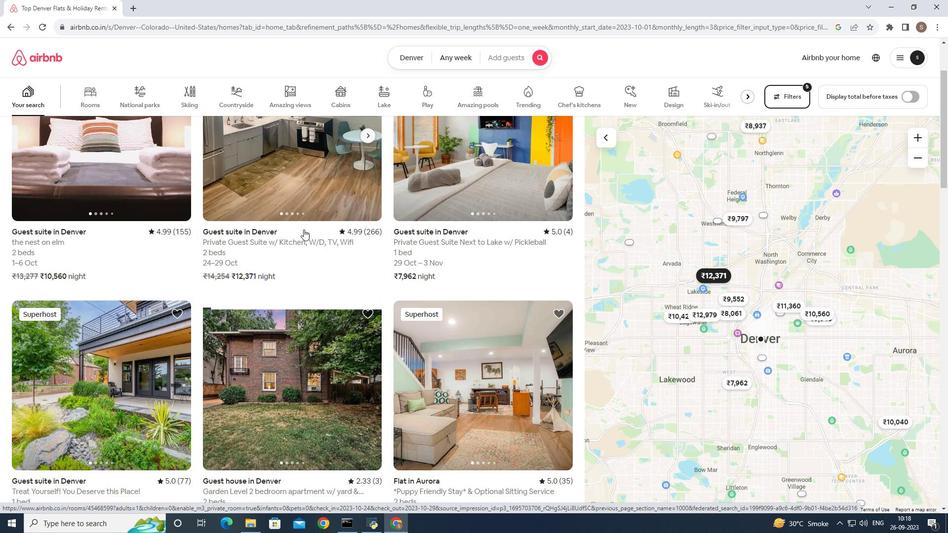 
Action: Mouse scrolled (303, 229) with delta (0, 0)
Screenshot: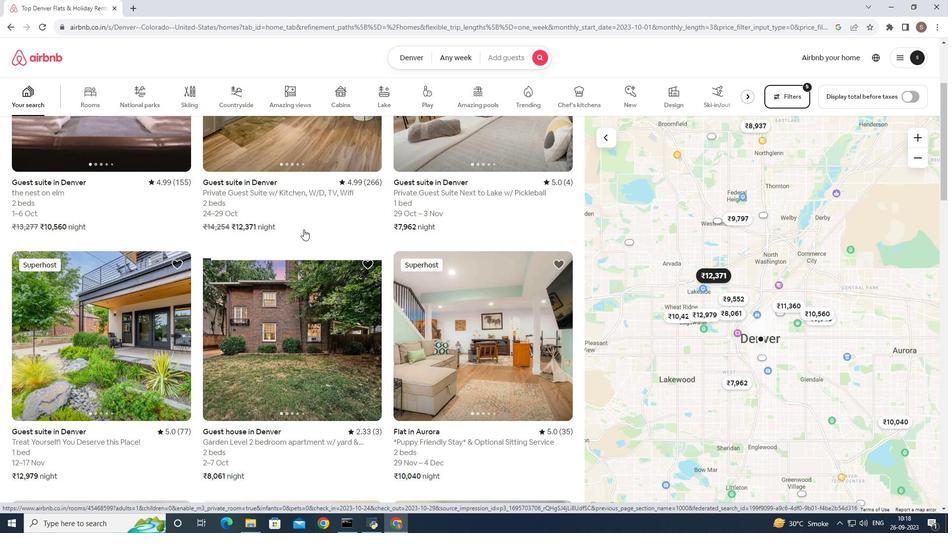 
Action: Mouse scrolled (303, 229) with delta (0, 0)
Screenshot: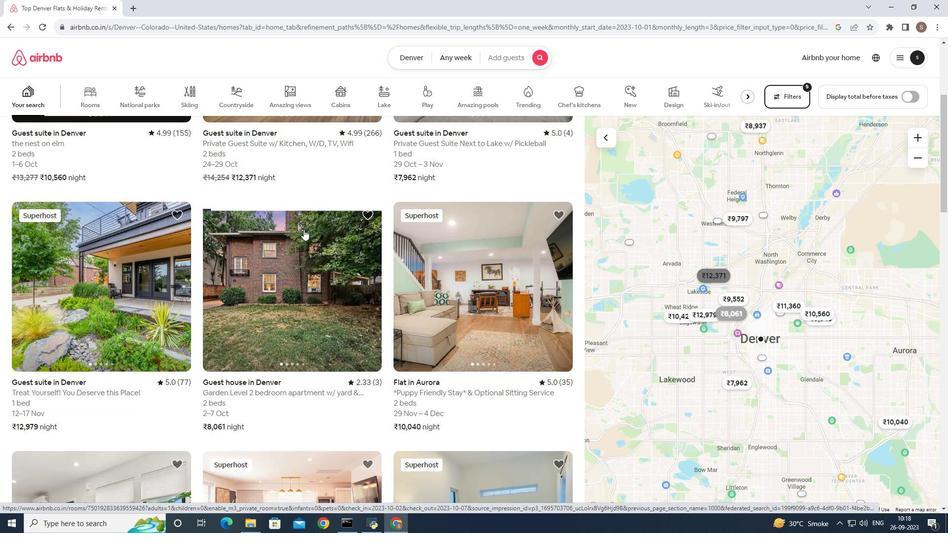 
Action: Mouse scrolled (303, 229) with delta (0, 0)
Screenshot: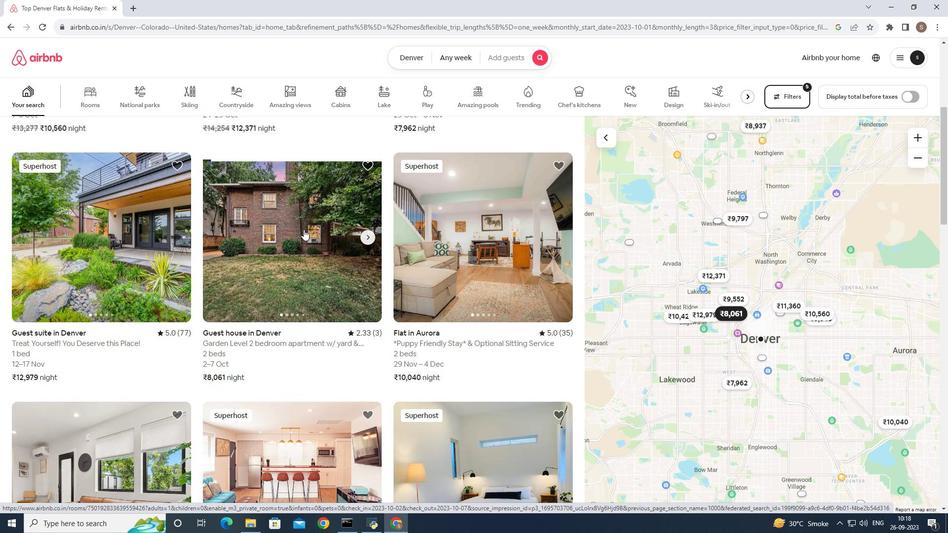 
Action: Mouse moved to (260, 249)
Screenshot: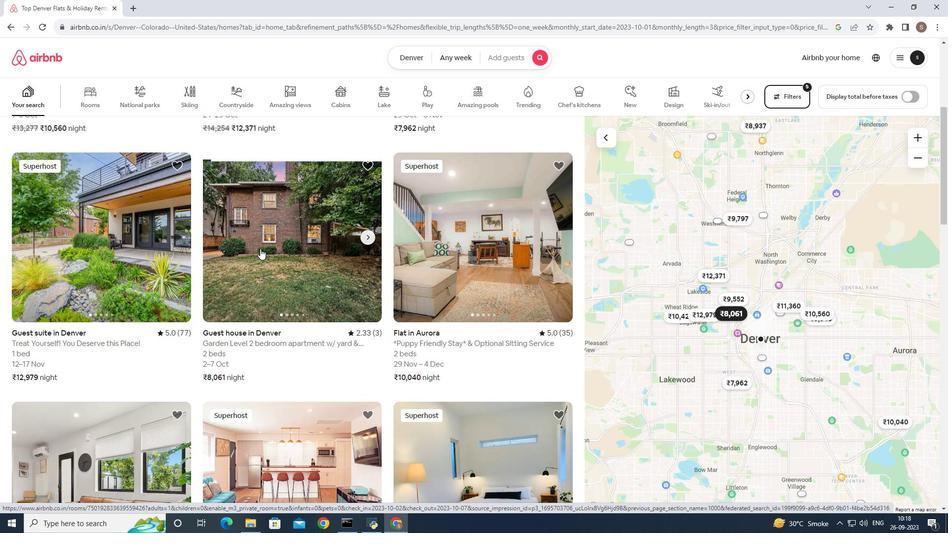 
Action: Mouse scrolled (260, 248) with delta (0, 0)
Screenshot: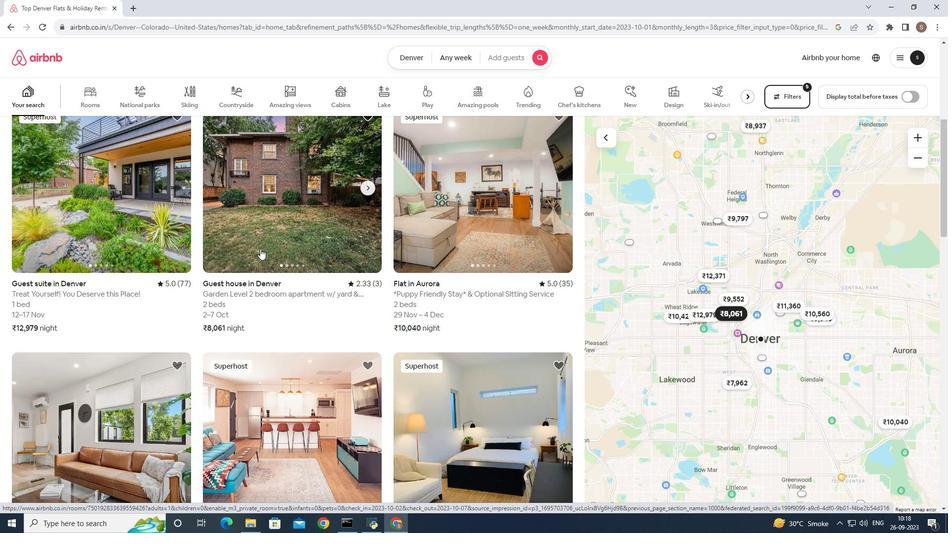 
Action: Mouse scrolled (260, 248) with delta (0, 0)
Screenshot: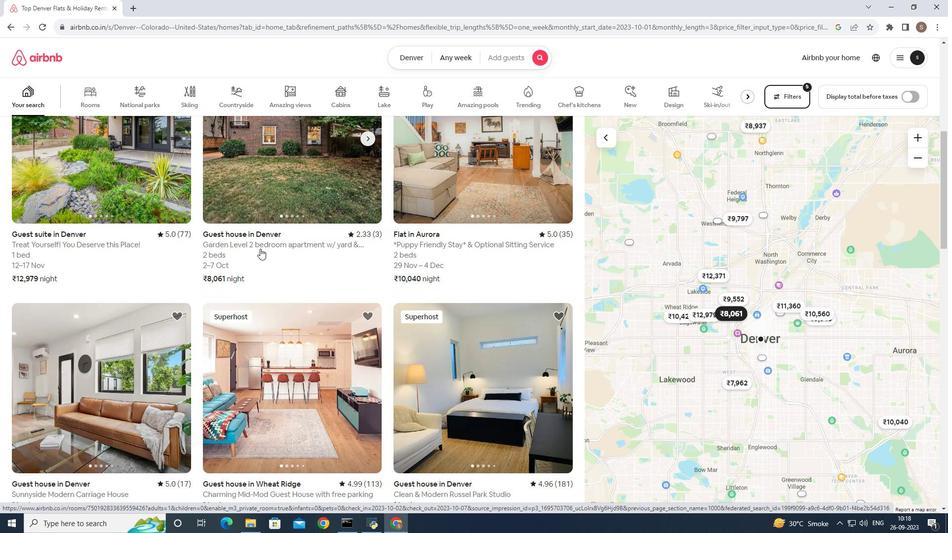 
Action: Mouse scrolled (260, 249) with delta (0, 0)
Screenshot: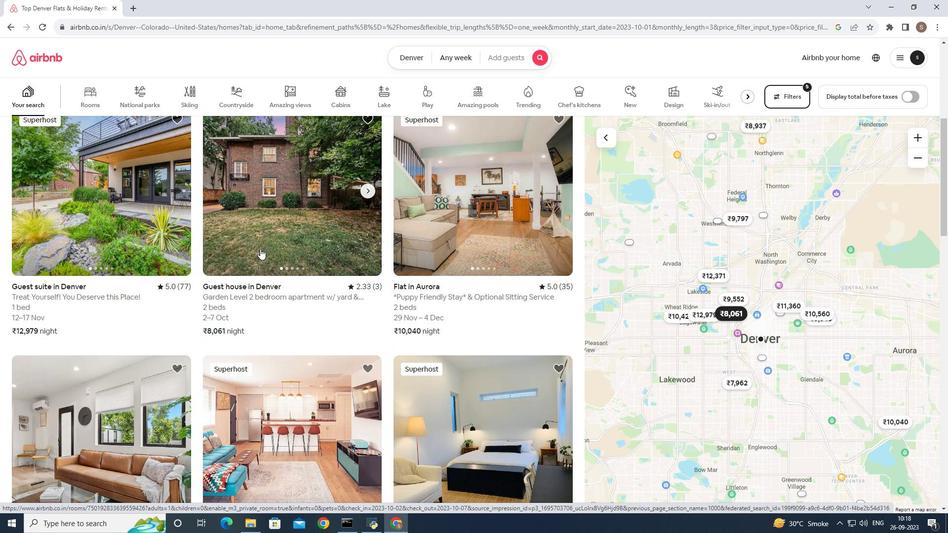 
Action: Mouse scrolled (260, 249) with delta (0, 0)
Screenshot: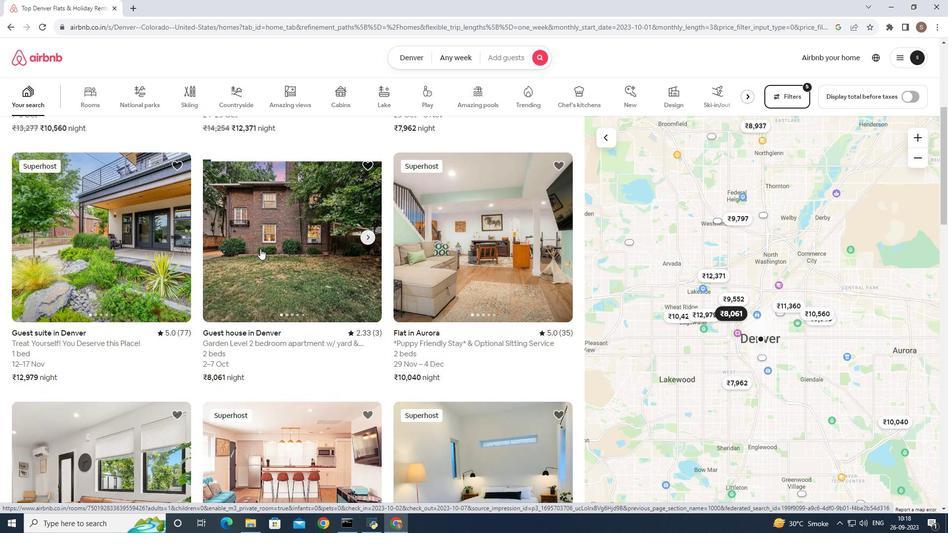
Action: Mouse scrolled (260, 249) with delta (0, 0)
Screenshot: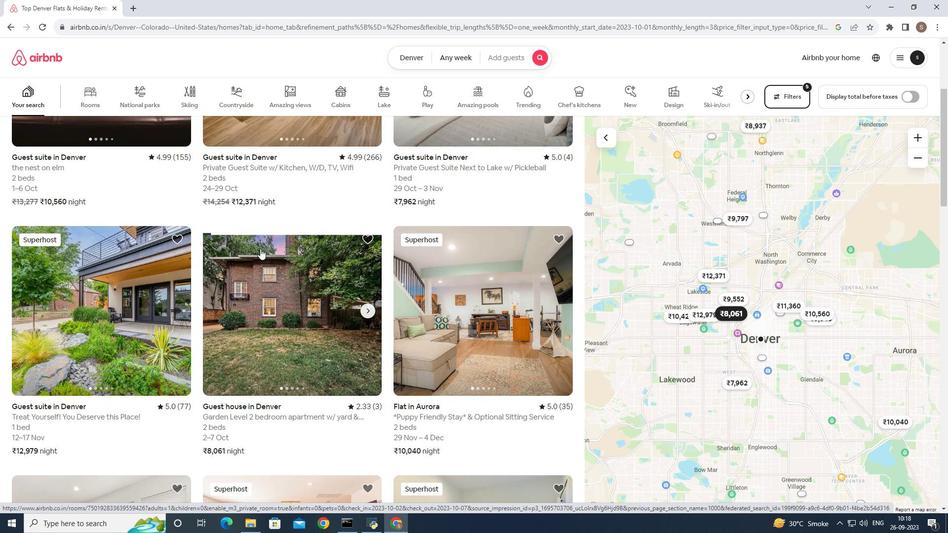 
Action: Mouse scrolled (260, 249) with delta (0, 0)
Screenshot: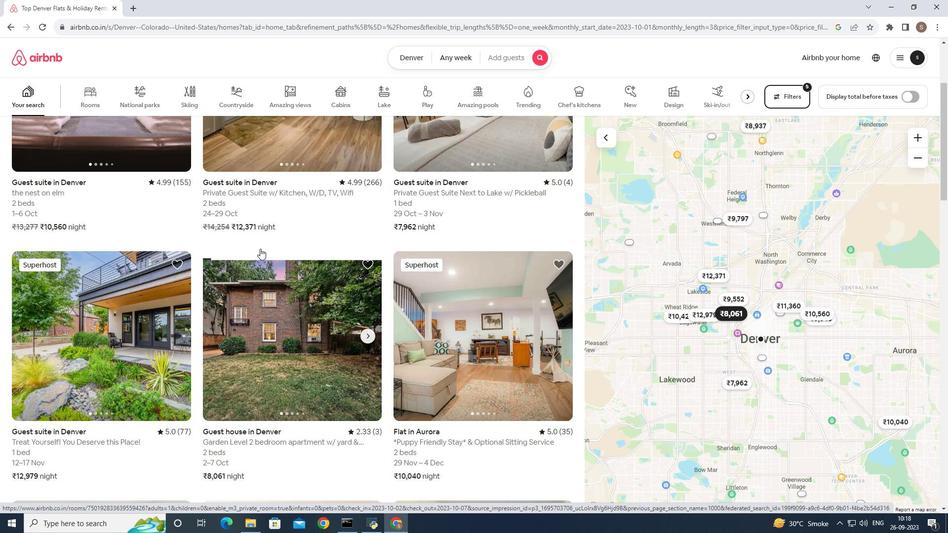 
Action: Mouse scrolled (260, 249) with delta (0, 0)
Screenshot: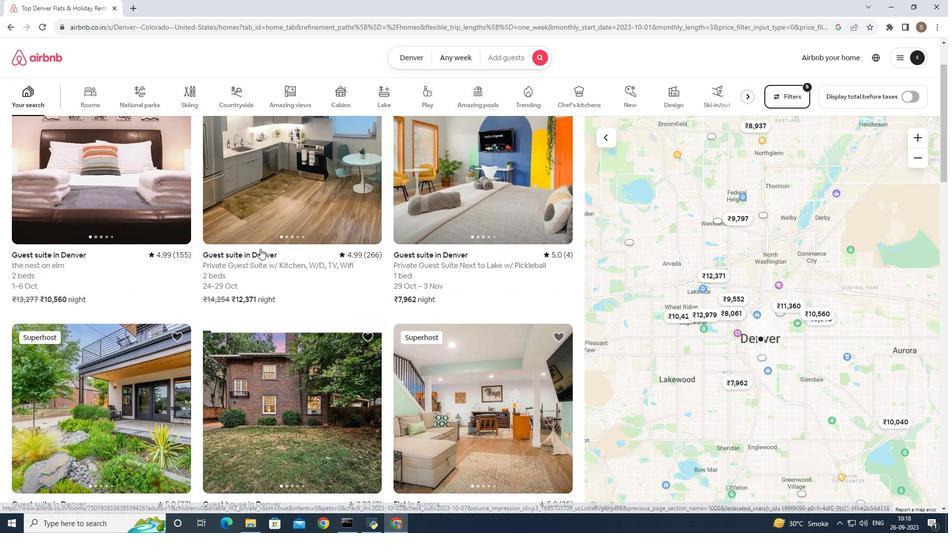 
Action: Mouse scrolled (260, 249) with delta (0, 0)
Screenshot: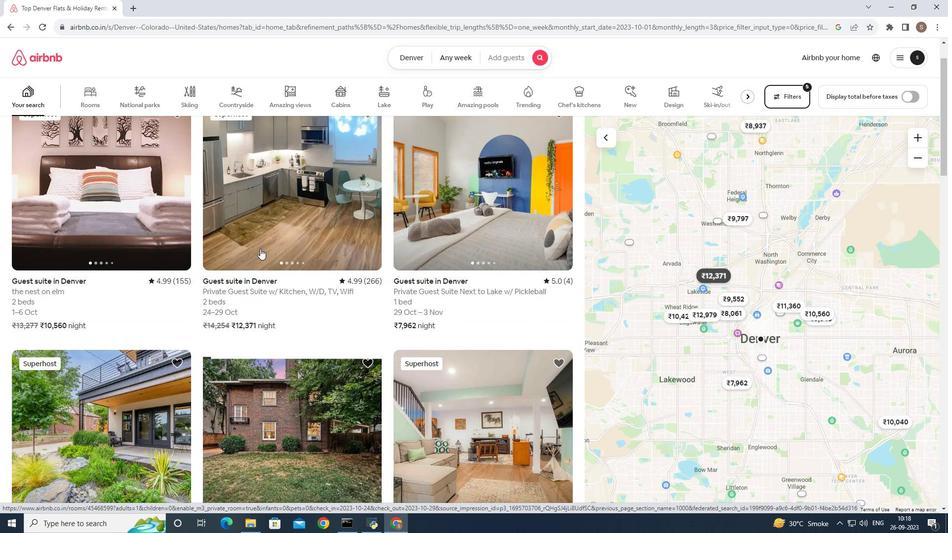 
Action: Mouse scrolled (260, 249) with delta (0, 0)
Screenshot: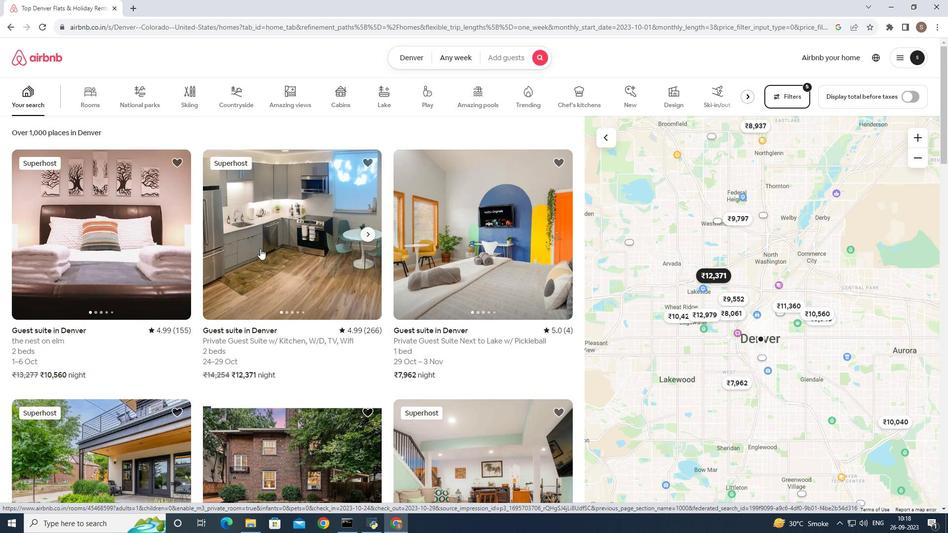 
Action: Mouse scrolled (260, 249) with delta (0, 0)
Screenshot: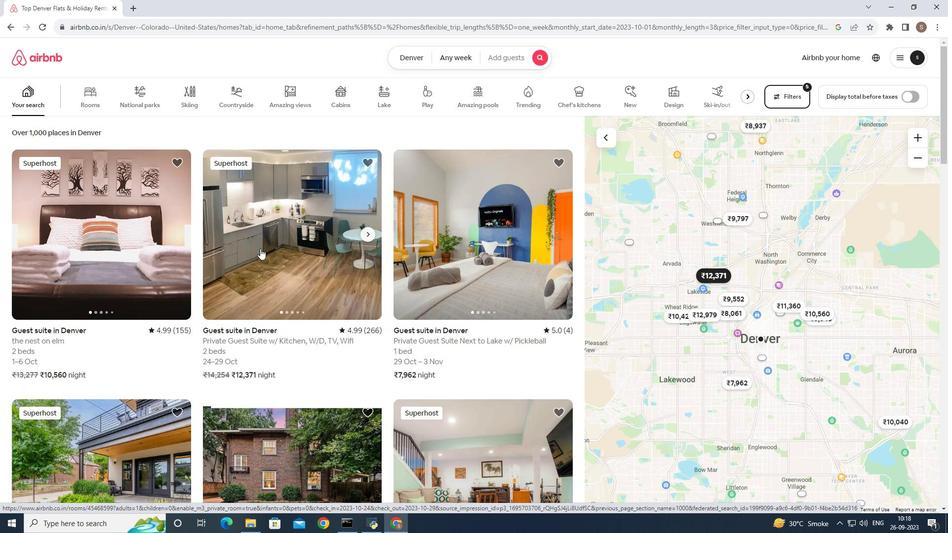 
Action: Mouse moved to (147, 249)
Screenshot: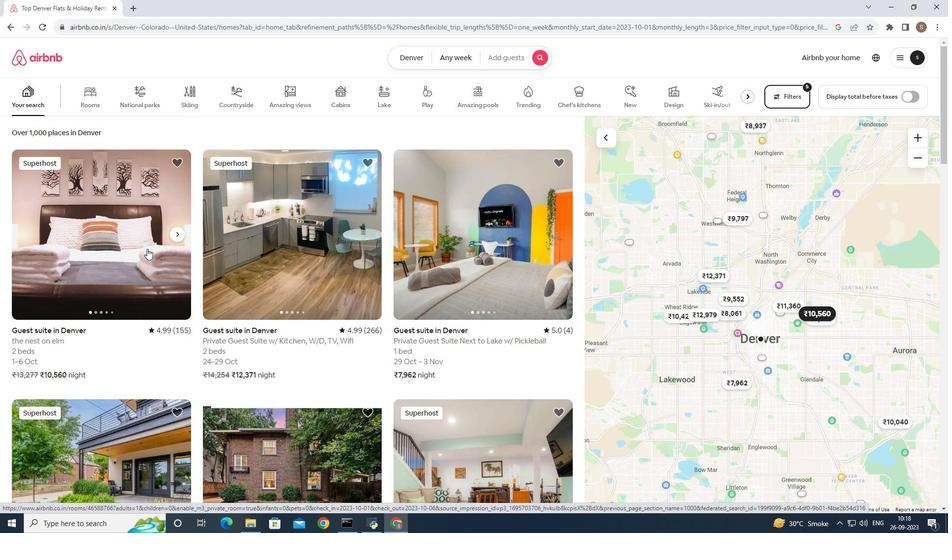 
Action: Mouse pressed left at (147, 249)
Screenshot: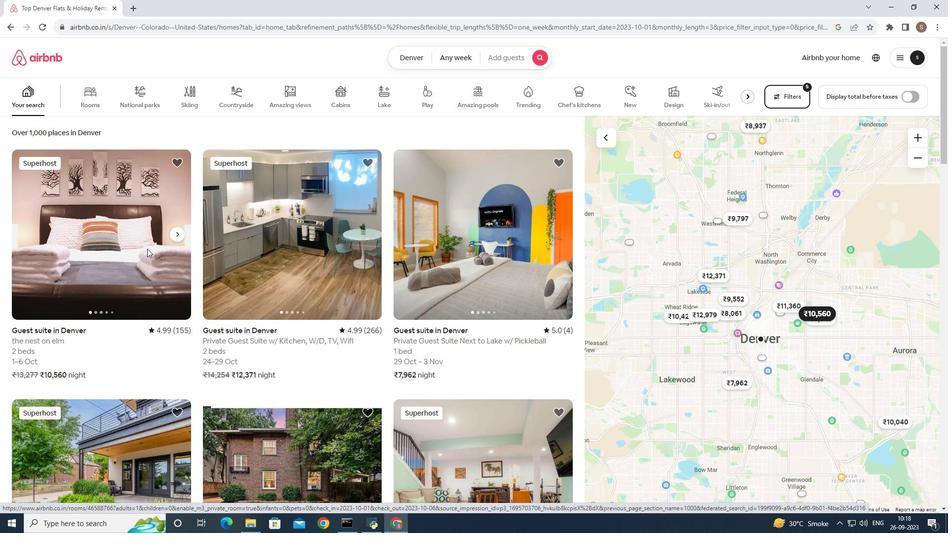 
Action: Mouse moved to (708, 359)
Screenshot: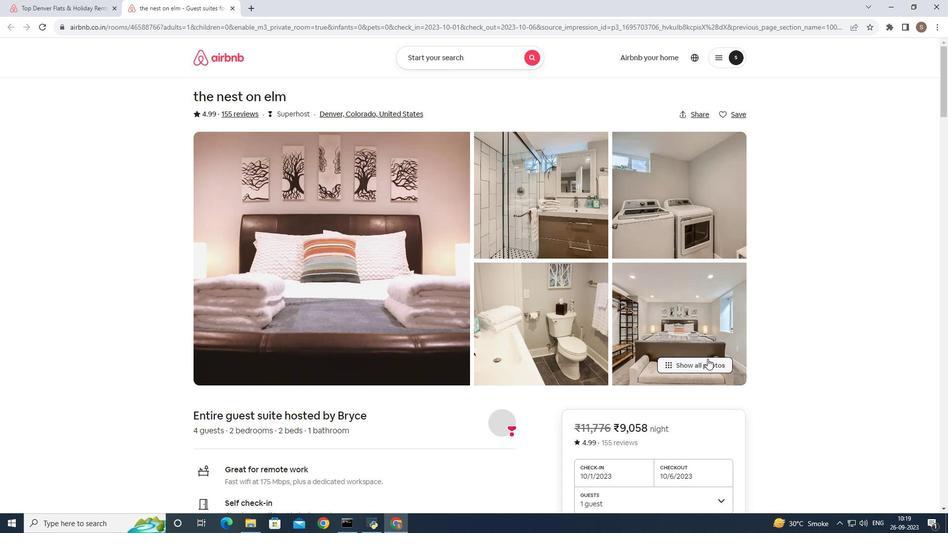 
Action: Mouse pressed left at (708, 359)
Screenshot: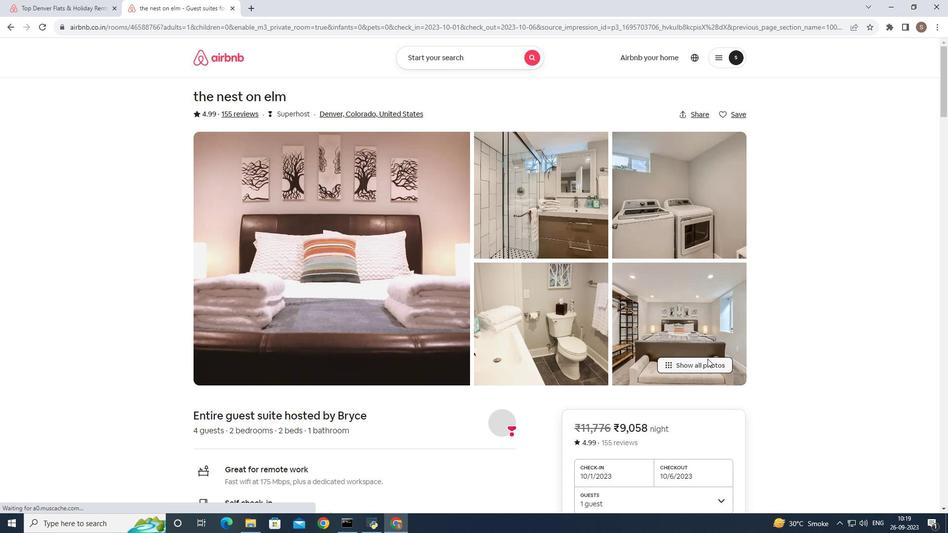 
Action: Mouse moved to (475, 277)
Screenshot: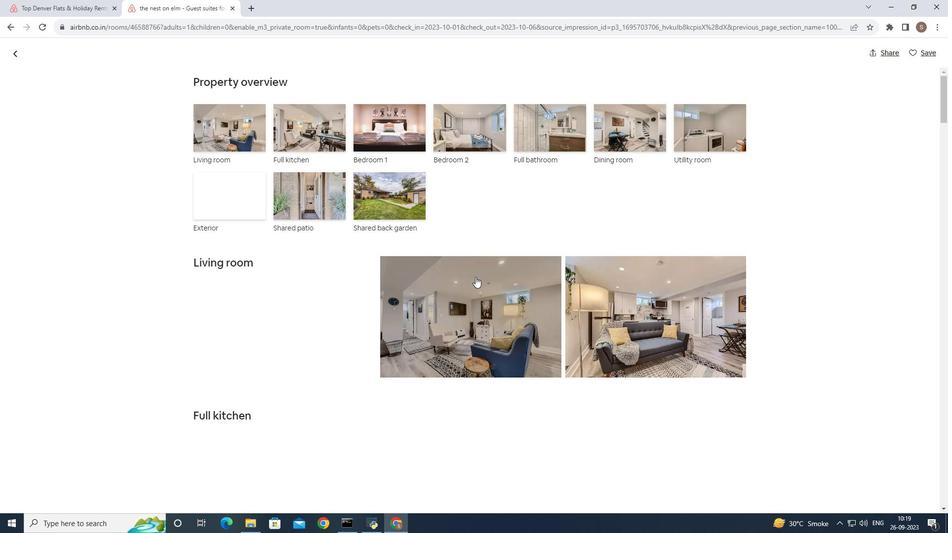 
Action: Mouse pressed left at (475, 277)
Screenshot: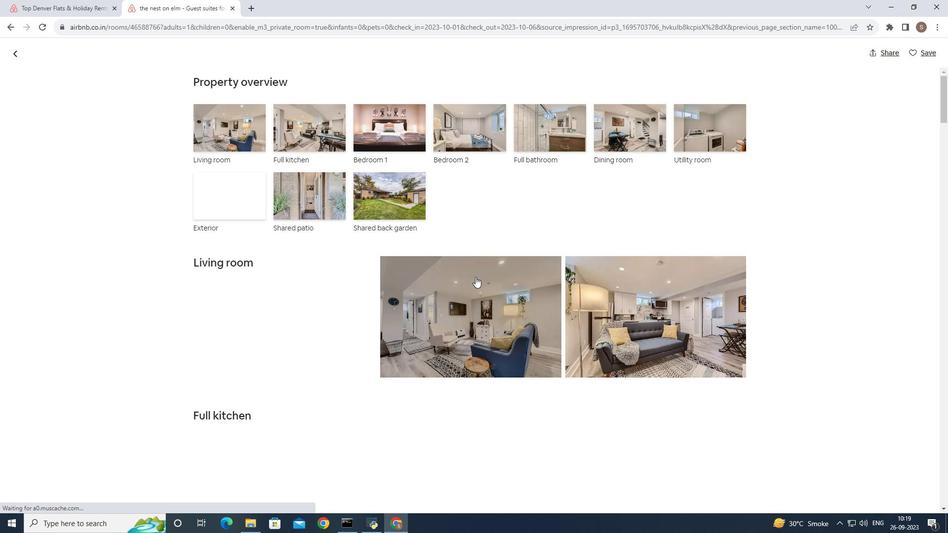 
Action: Key pressed <Key.right><Key.right><Key.right><Key.right><Key.right><Key.right><Key.right><Key.right><Key.right><Key.right><Key.right><Key.right><Key.right><Key.right><Key.right><Key.right><Key.right><Key.right><Key.right><Key.right><Key.right><Key.right><Key.right><Key.right><Key.right>
Screenshot: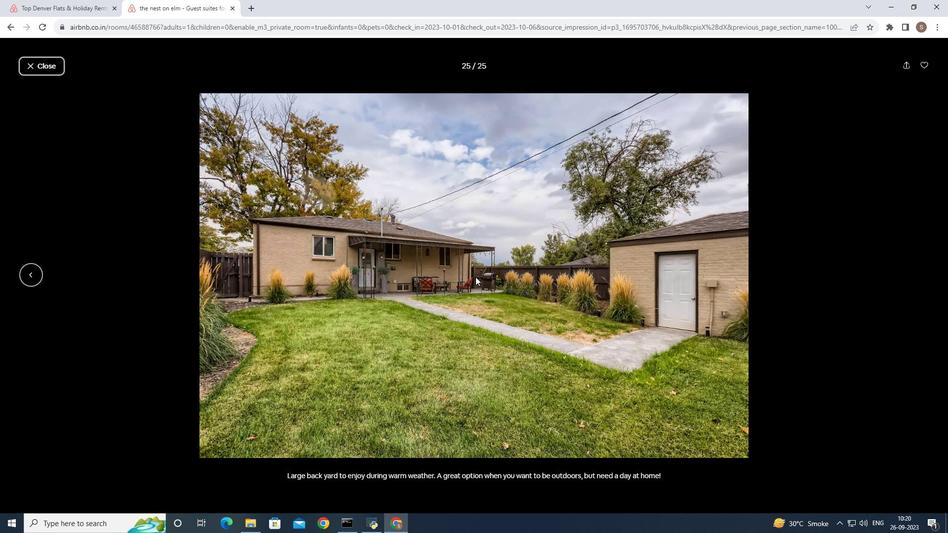 
Action: Mouse moved to (42, 61)
Screenshot: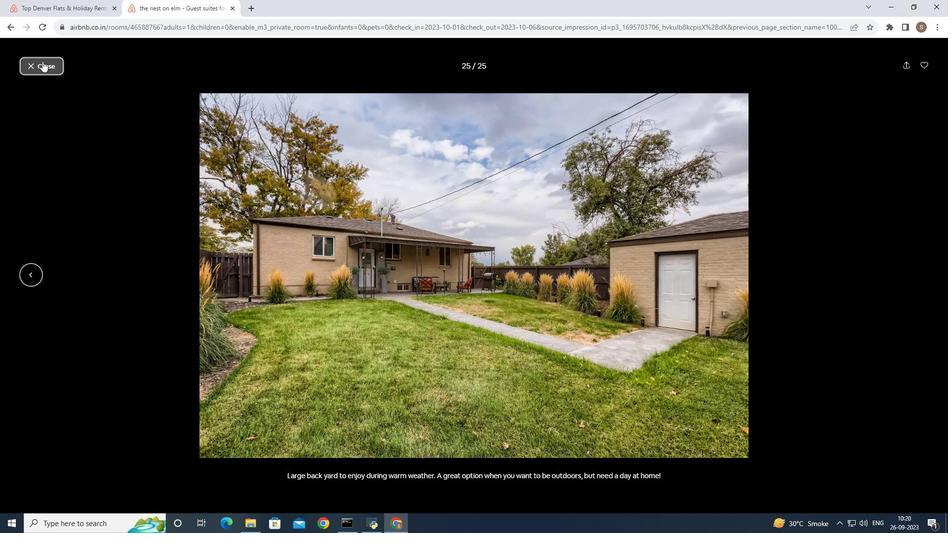 
Action: Mouse pressed left at (42, 61)
Screenshot: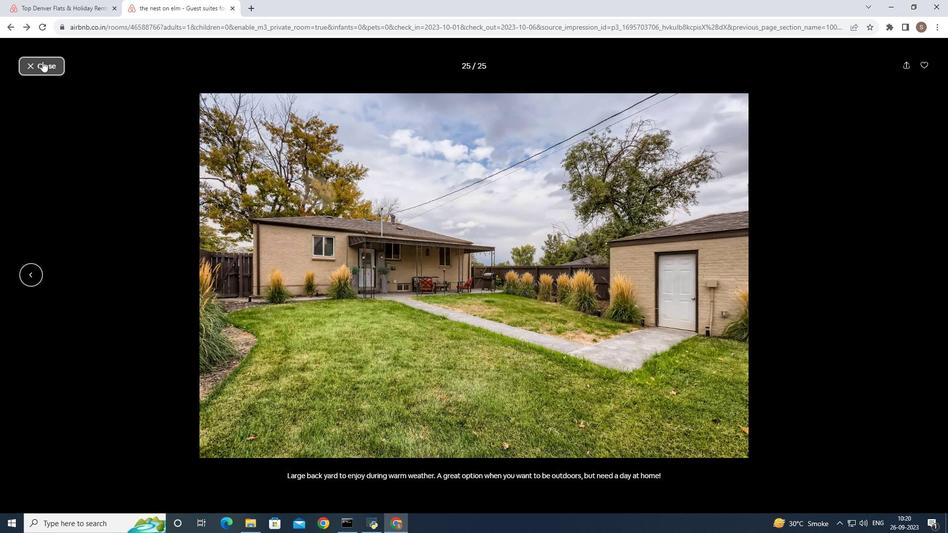 
Action: Mouse moved to (16, 52)
Screenshot: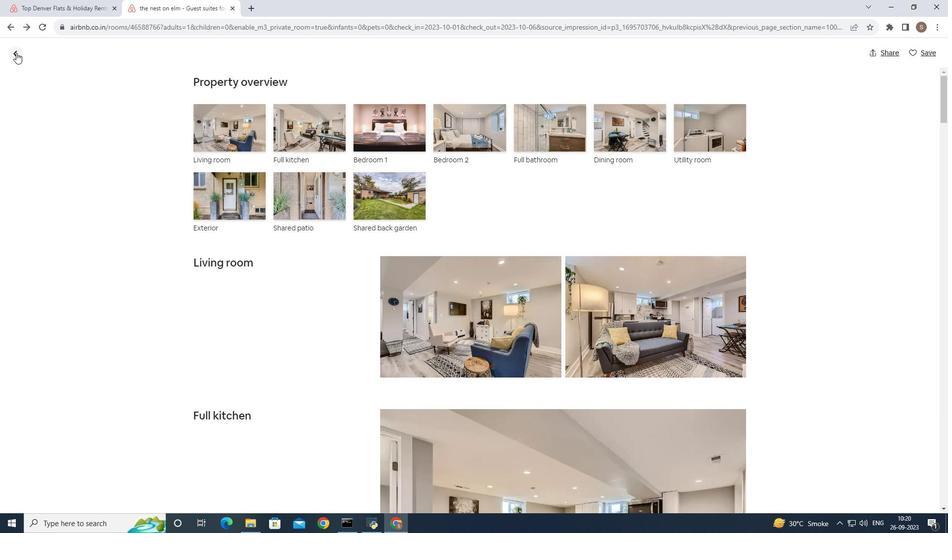 
Action: Mouse pressed left at (16, 52)
Screenshot: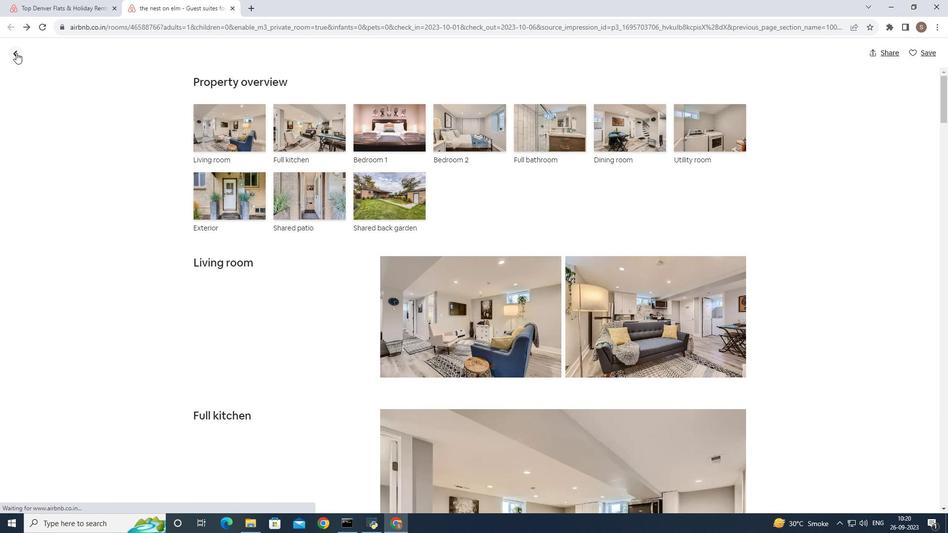
Action: Mouse moved to (394, 144)
Screenshot: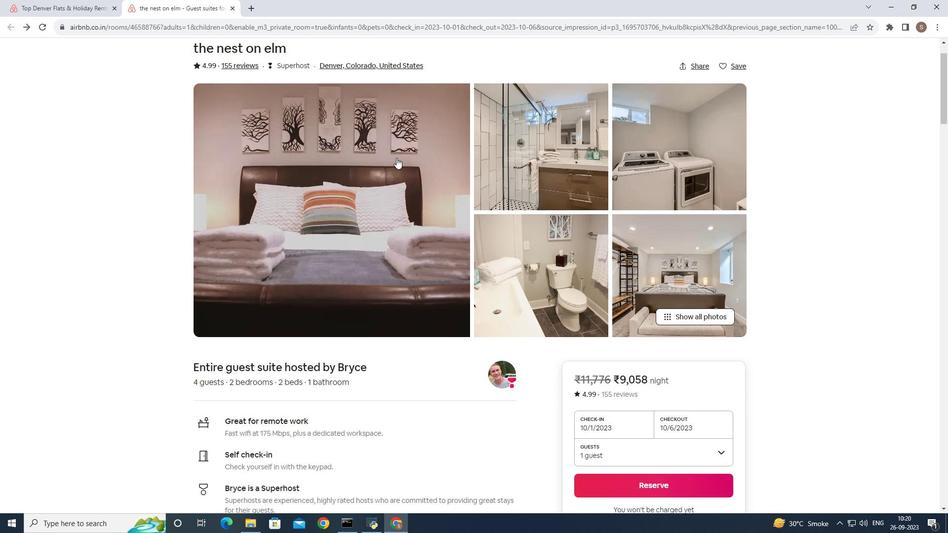
Action: Mouse scrolled (394, 144) with delta (0, 0)
Screenshot: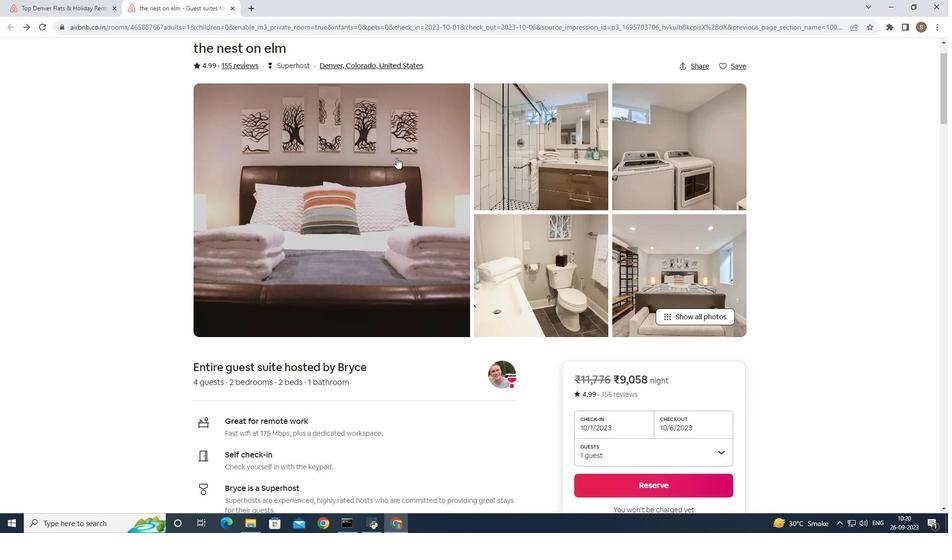 
Action: Mouse moved to (394, 146)
Screenshot: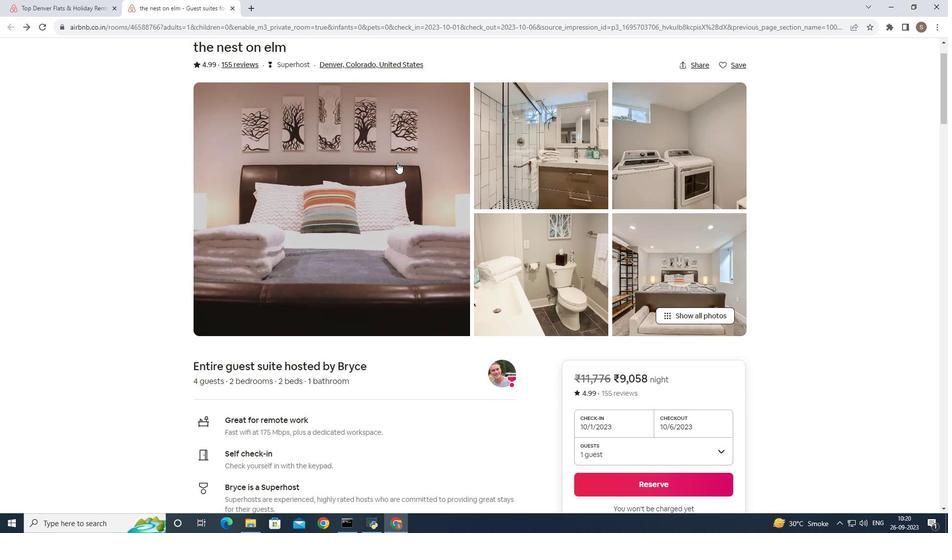 
Action: Mouse scrolled (394, 146) with delta (0, 0)
Screenshot: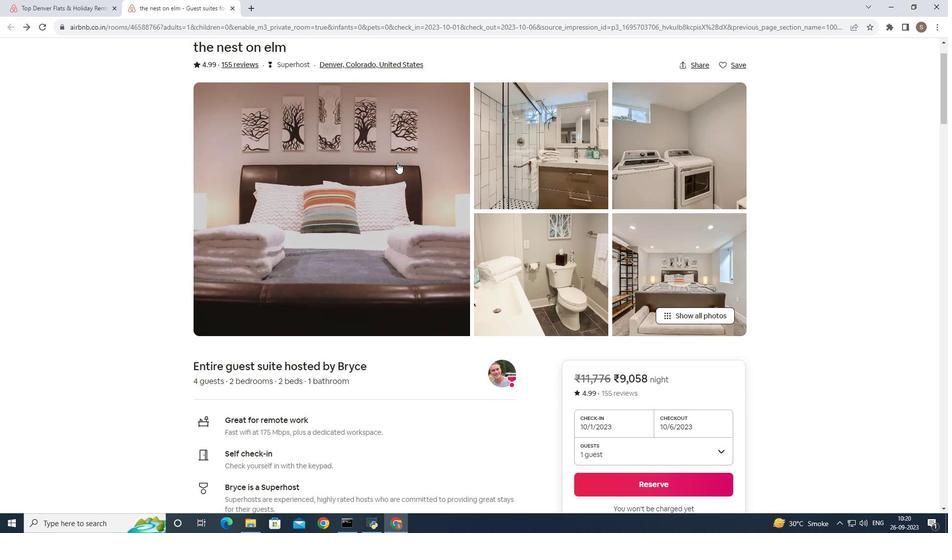 
Action: Mouse moved to (400, 186)
Screenshot: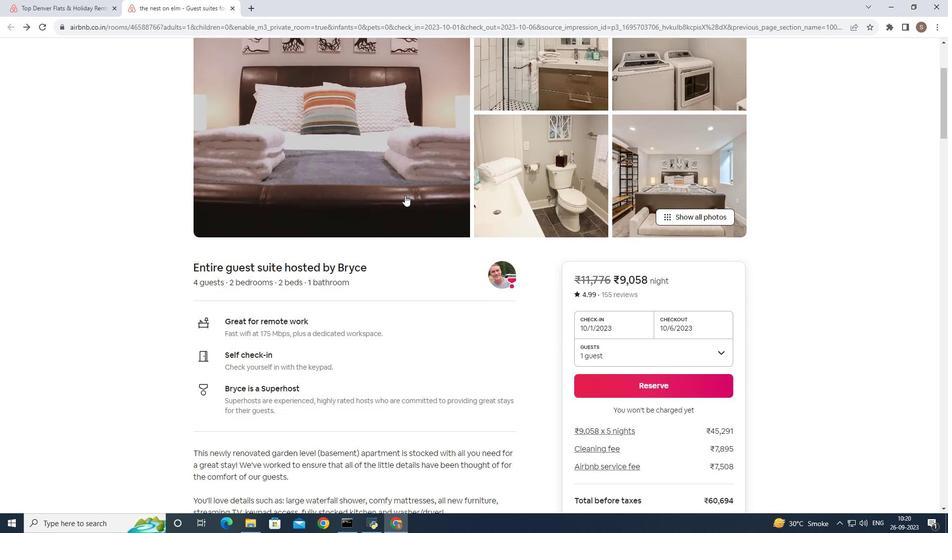 
Action: Mouse scrolled (400, 186) with delta (0, 0)
Screenshot: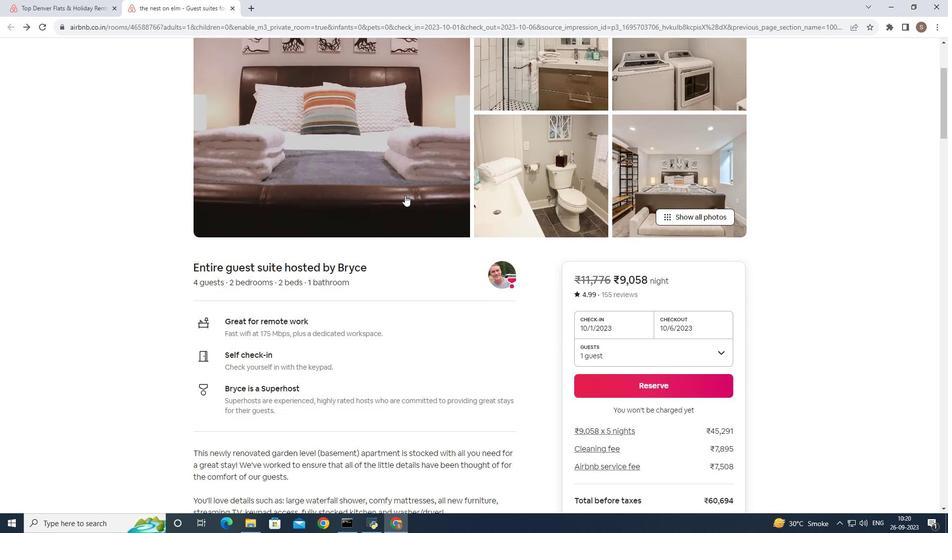 
Action: Mouse moved to (400, 190)
Screenshot: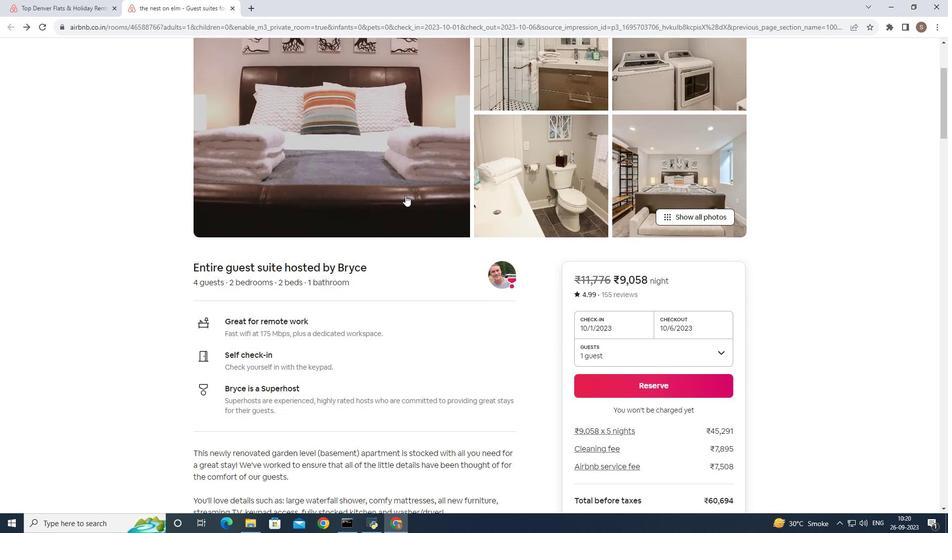 
Action: Mouse scrolled (400, 189) with delta (0, 0)
Screenshot: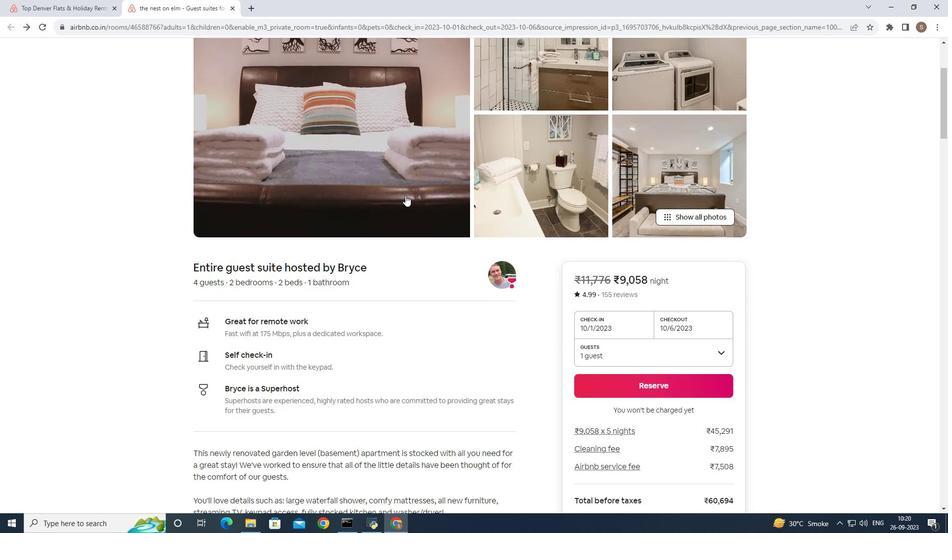 
Action: Mouse moved to (405, 196)
Screenshot: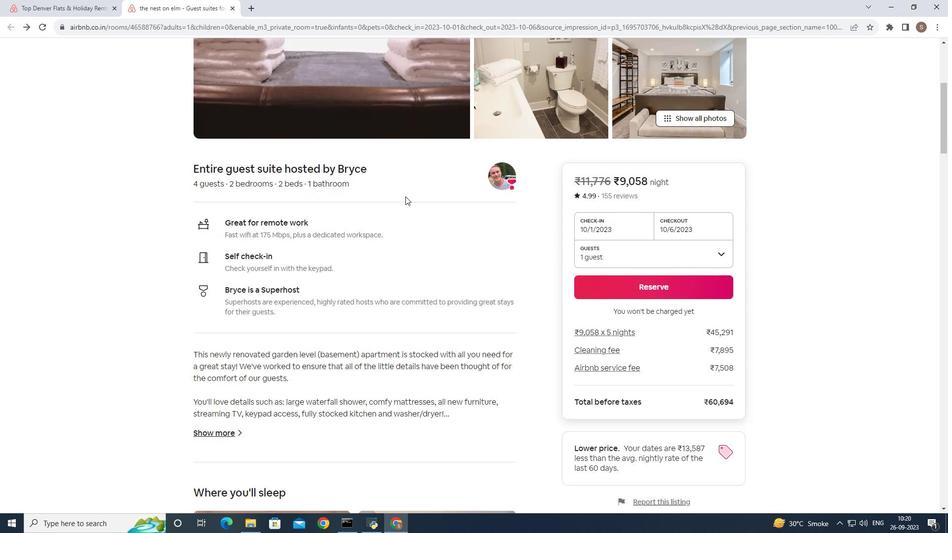 
Action: Mouse scrolled (405, 195) with delta (0, 0)
Screenshot: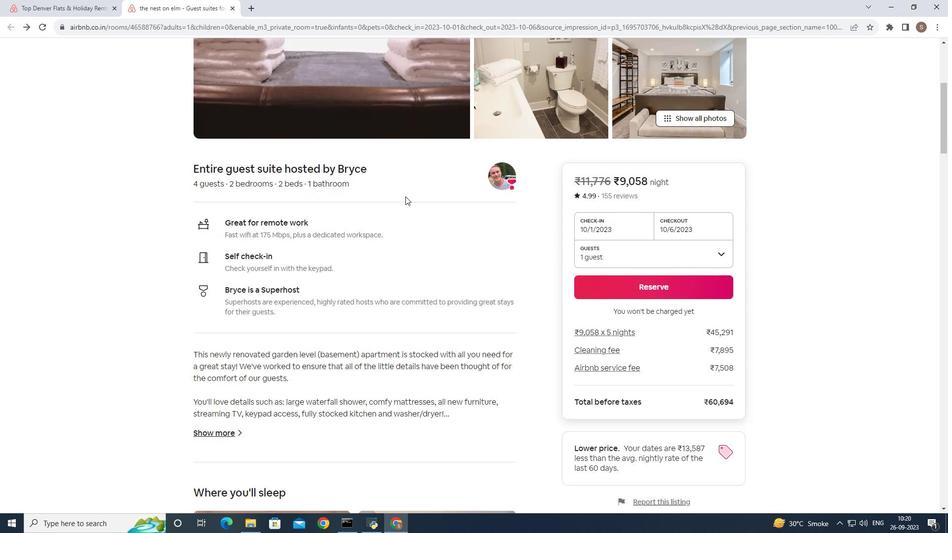
Action: Mouse scrolled (405, 195) with delta (0, 0)
Screenshot: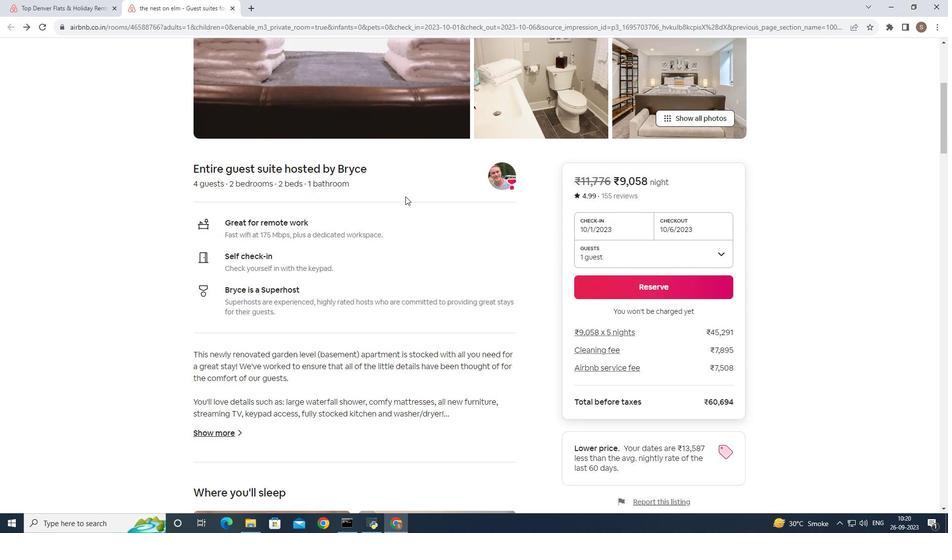 
Action: Mouse moved to (405, 196)
Screenshot: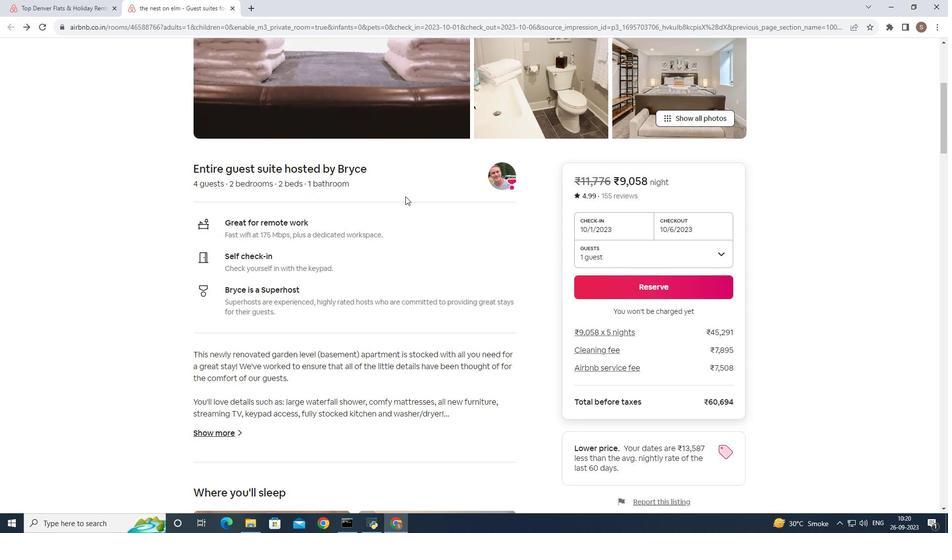 
Action: Mouse scrolled (405, 196) with delta (0, 0)
Screenshot: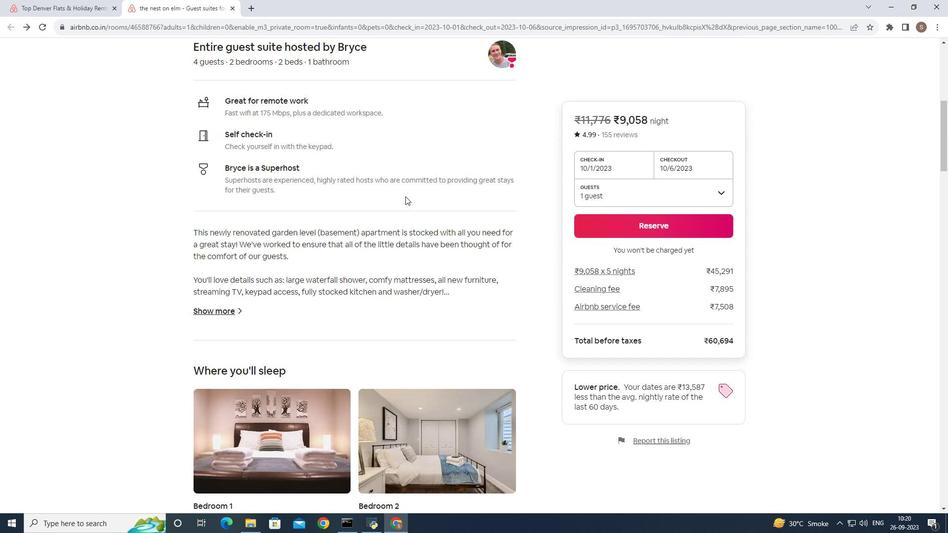 
Action: Mouse scrolled (405, 196) with delta (0, 0)
Screenshot: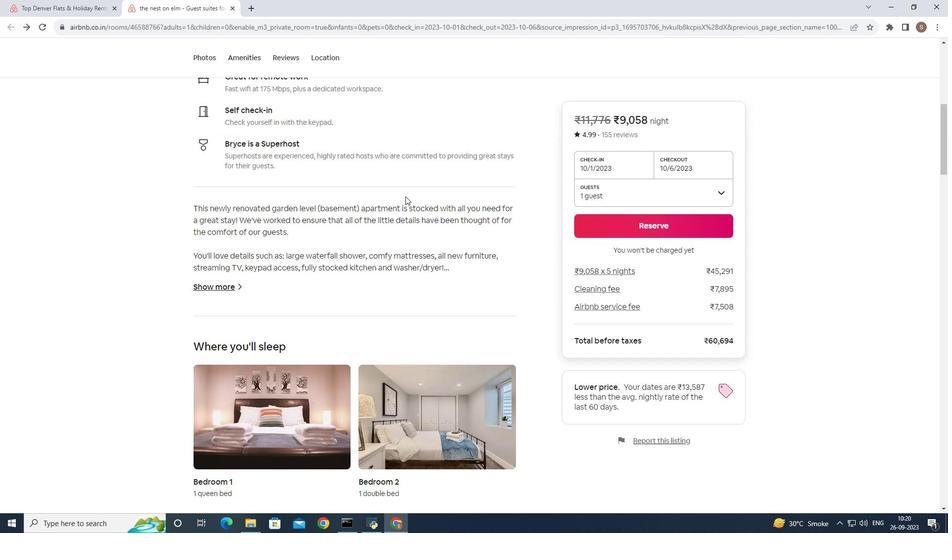 
Action: Mouse scrolled (405, 196) with delta (0, 0)
Screenshot: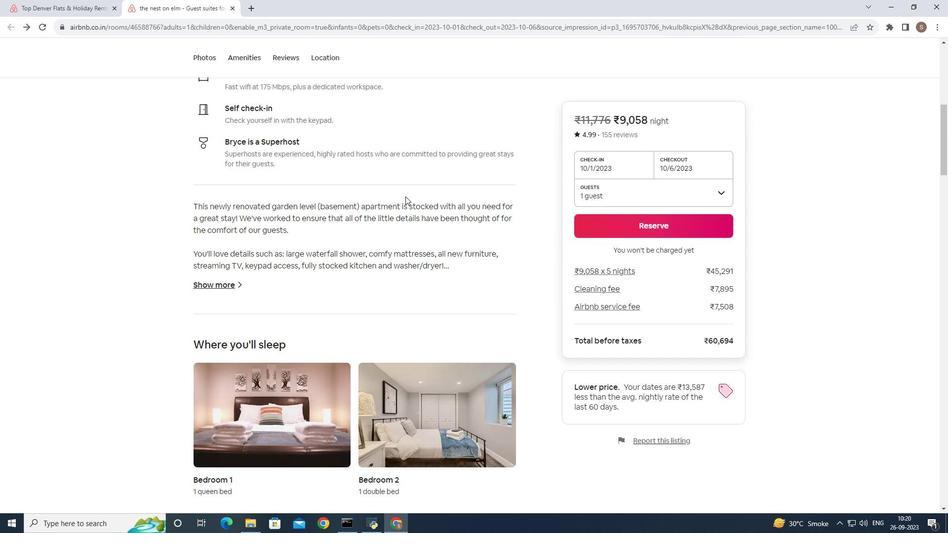 
Action: Mouse scrolled (405, 196) with delta (0, 0)
Screenshot: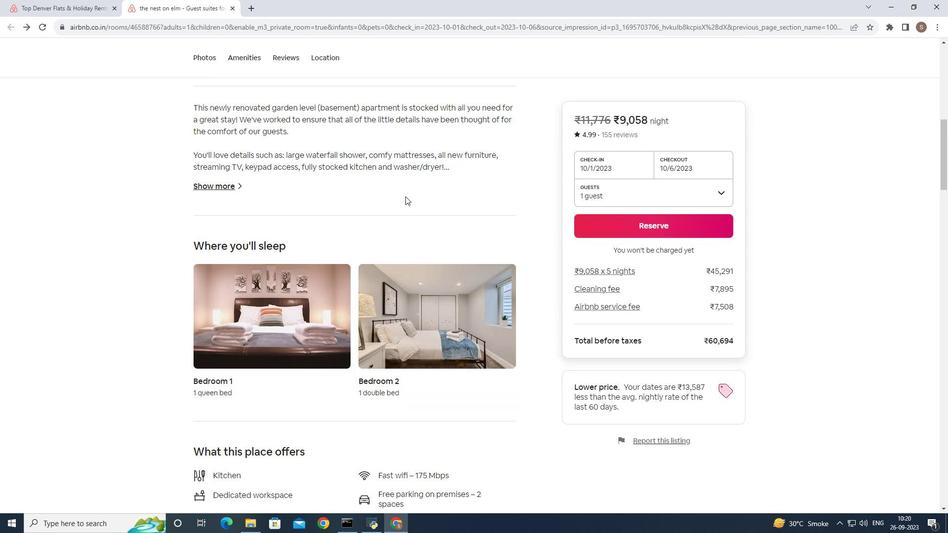 
Action: Mouse scrolled (405, 196) with delta (0, 0)
Screenshot: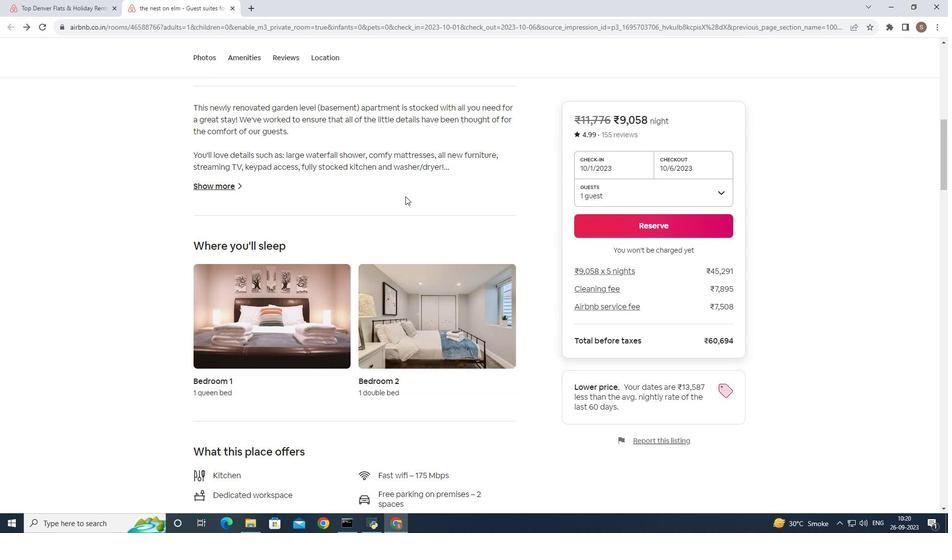 
Action: Mouse moved to (224, 186)
Screenshot: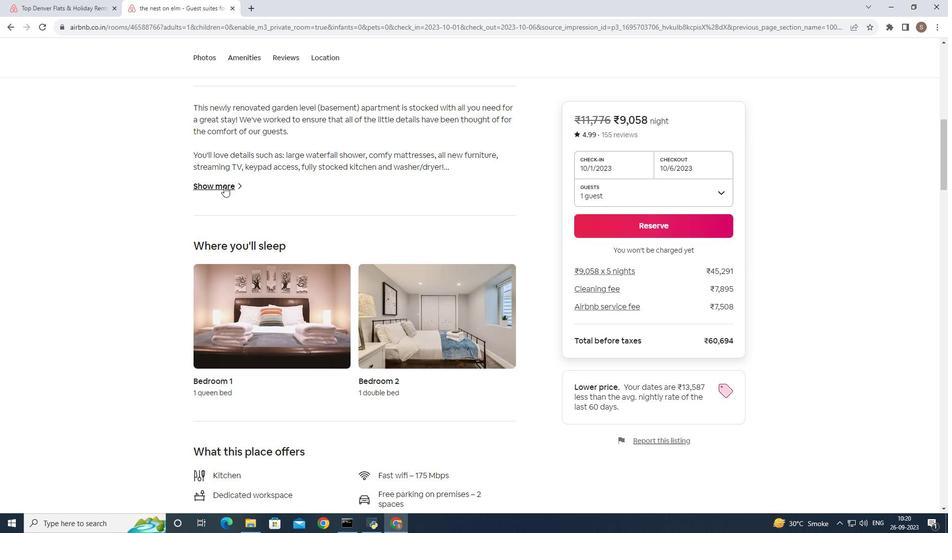 
Action: Mouse pressed left at (224, 186)
Screenshot: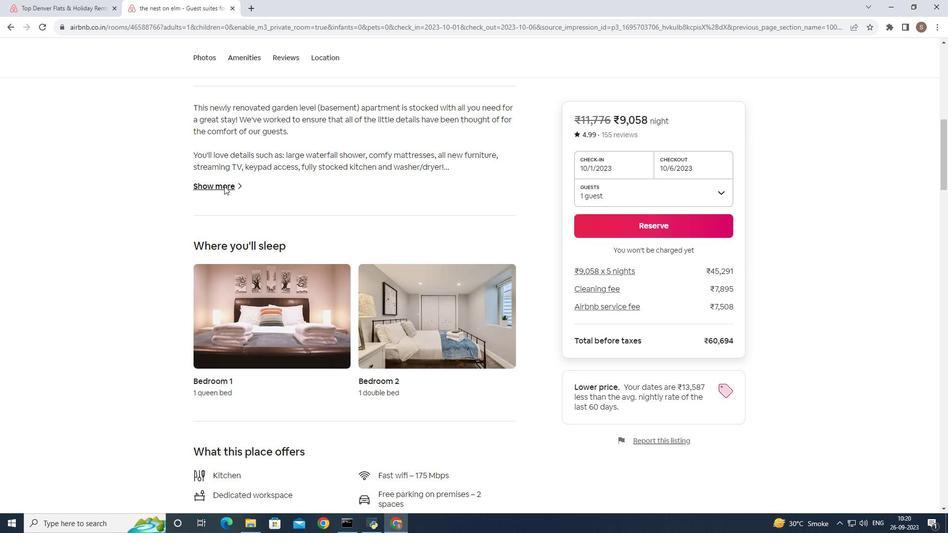 
Action: Mouse moved to (371, 234)
Screenshot: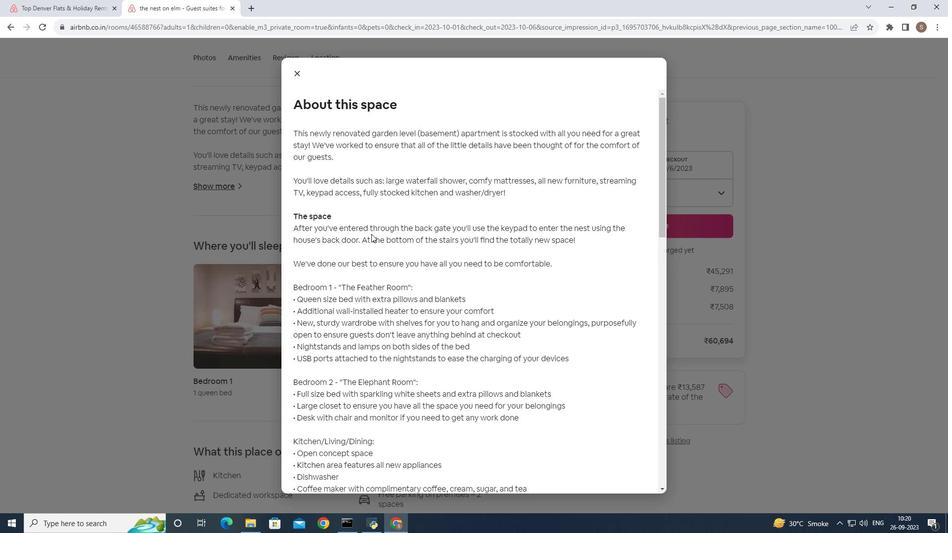 
Action: Mouse scrolled (371, 233) with delta (0, 0)
Screenshot: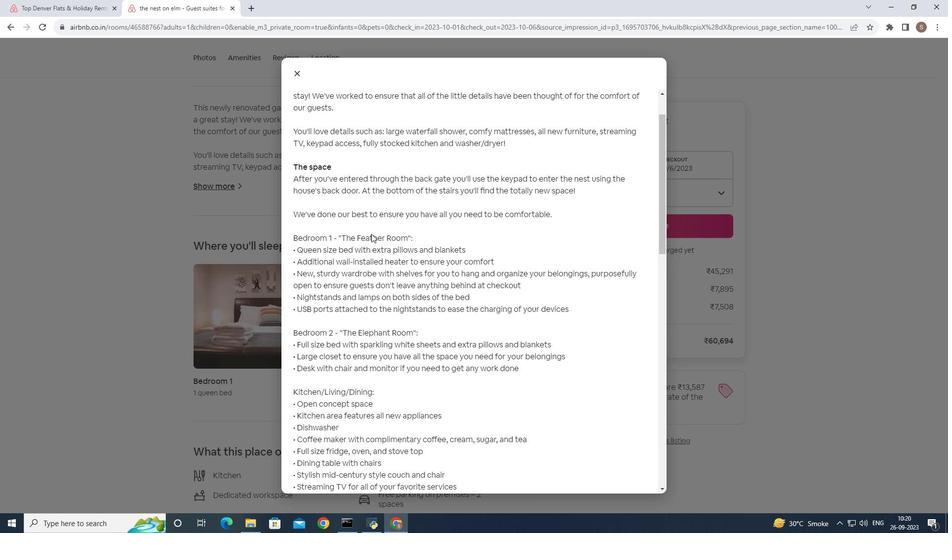 
Action: Mouse scrolled (371, 233) with delta (0, 0)
Screenshot: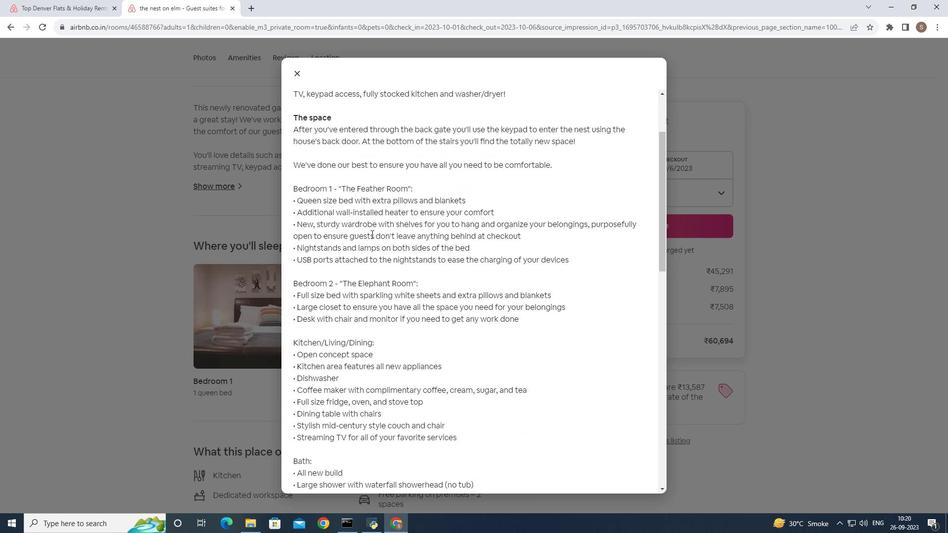 
Action: Mouse scrolled (371, 233) with delta (0, 0)
Screenshot: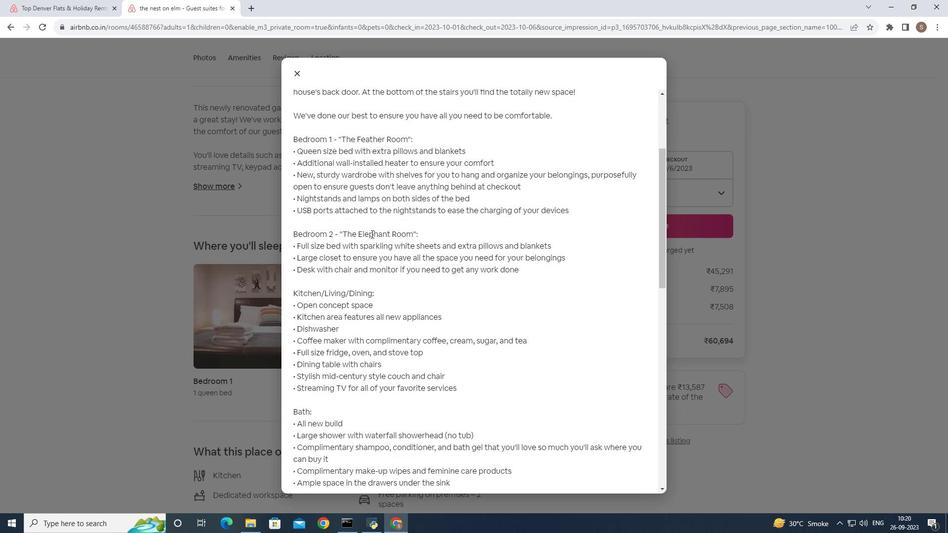 
Action: Mouse scrolled (371, 233) with delta (0, 0)
Screenshot: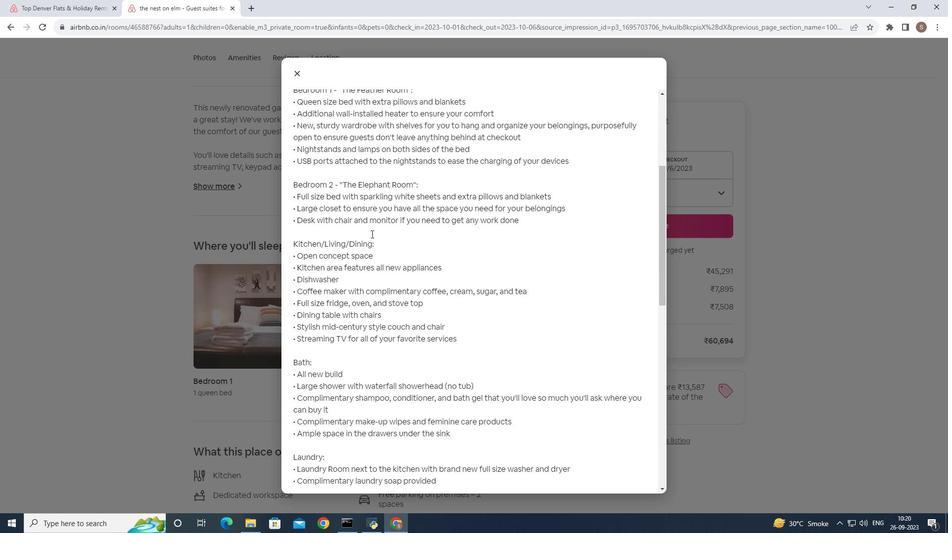 
Action: Mouse scrolled (371, 233) with delta (0, 0)
Screenshot: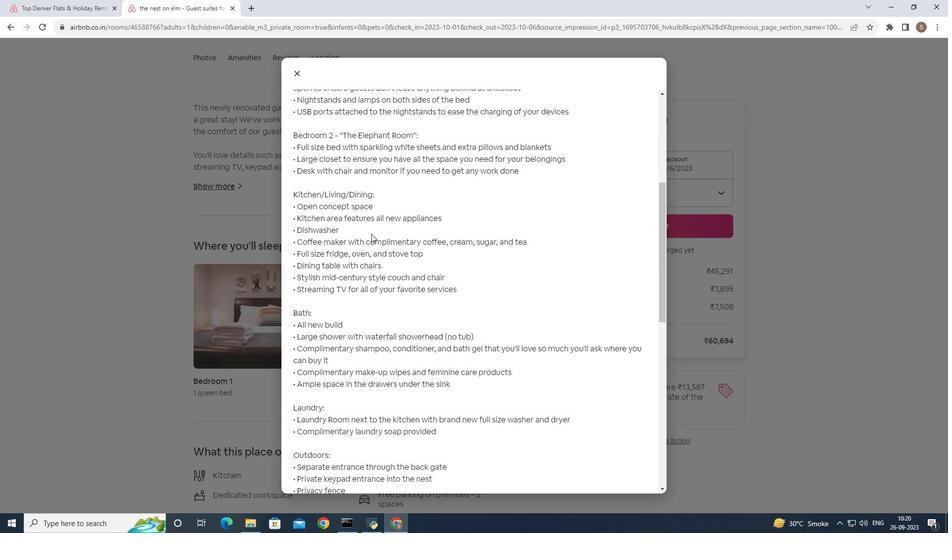 
Action: Mouse scrolled (371, 233) with delta (0, 0)
Screenshot: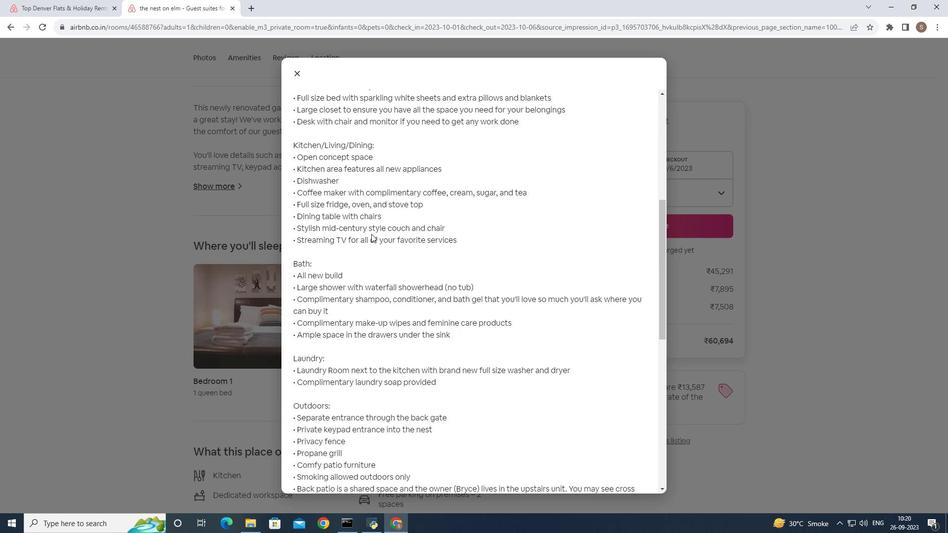 
Action: Mouse scrolled (371, 233) with delta (0, 0)
Screenshot: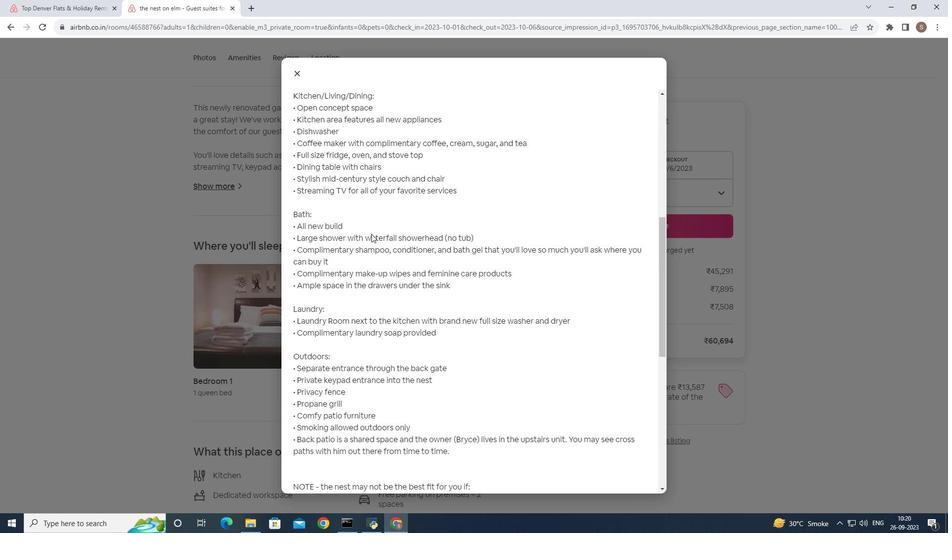 
Action: Mouse scrolled (371, 233) with delta (0, 0)
Screenshot: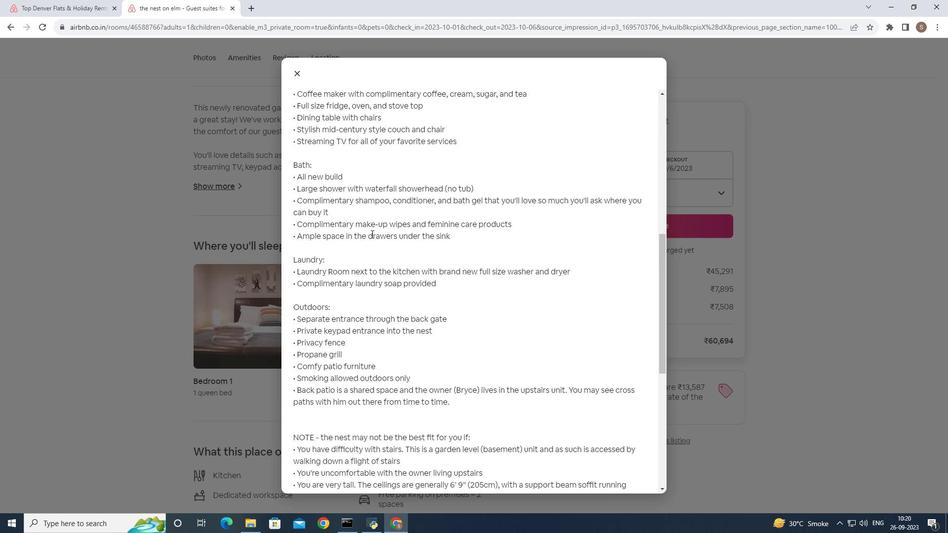 
Action: Mouse scrolled (371, 233) with delta (0, 0)
Screenshot: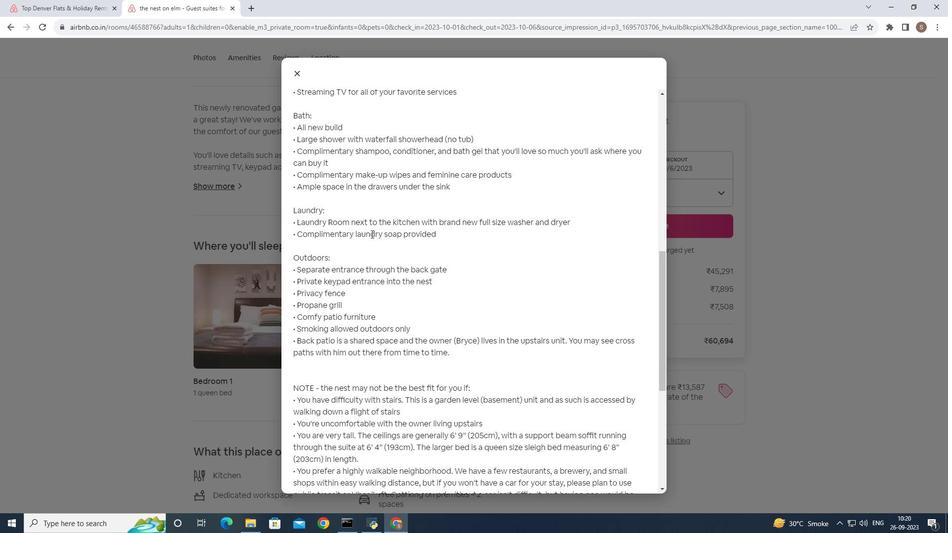 
Action: Mouse scrolled (371, 233) with delta (0, 0)
Screenshot: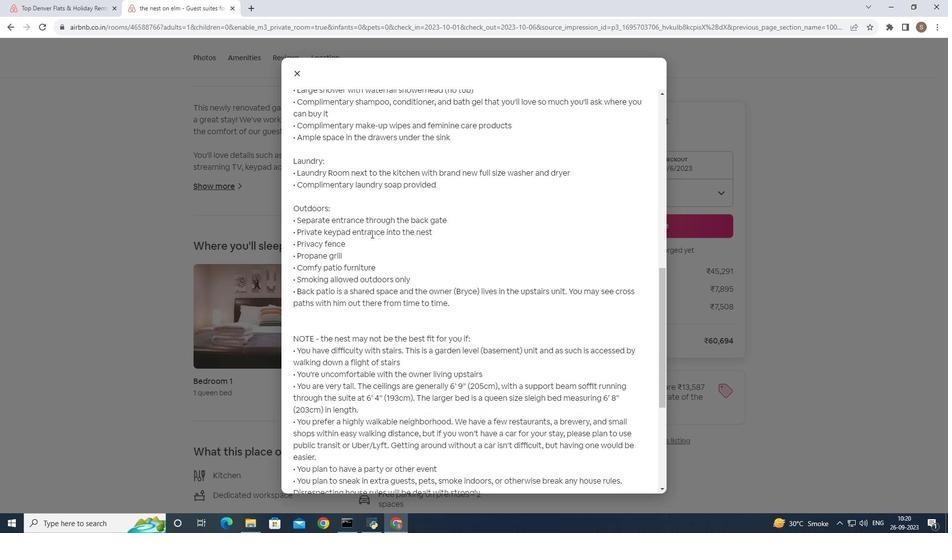 
Action: Mouse scrolled (371, 233) with delta (0, 0)
Screenshot: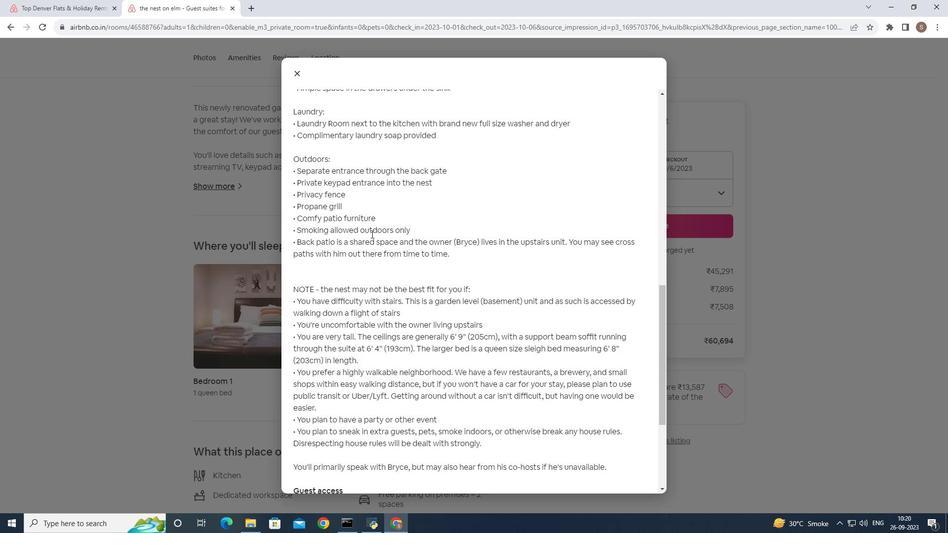 
Action: Mouse scrolled (371, 233) with delta (0, 0)
Screenshot: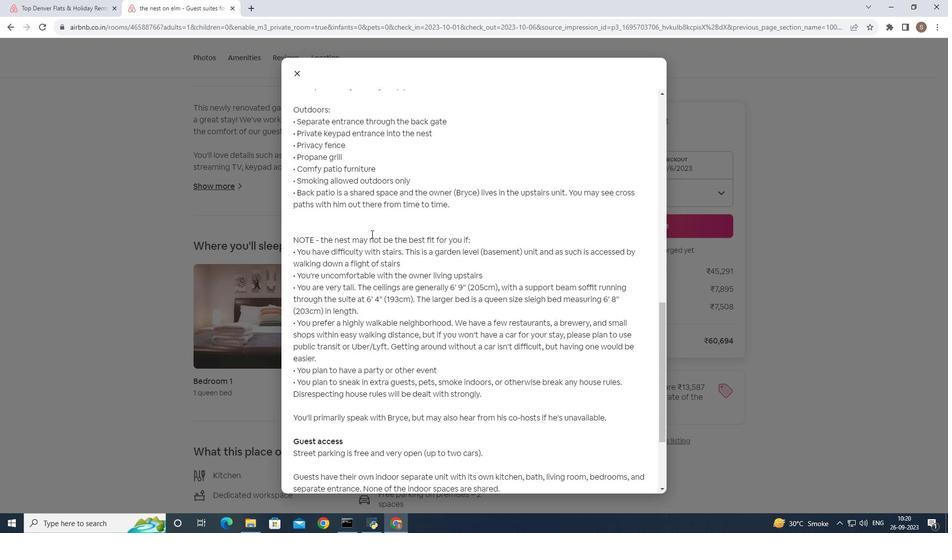 
Action: Mouse scrolled (371, 233) with delta (0, 0)
Screenshot: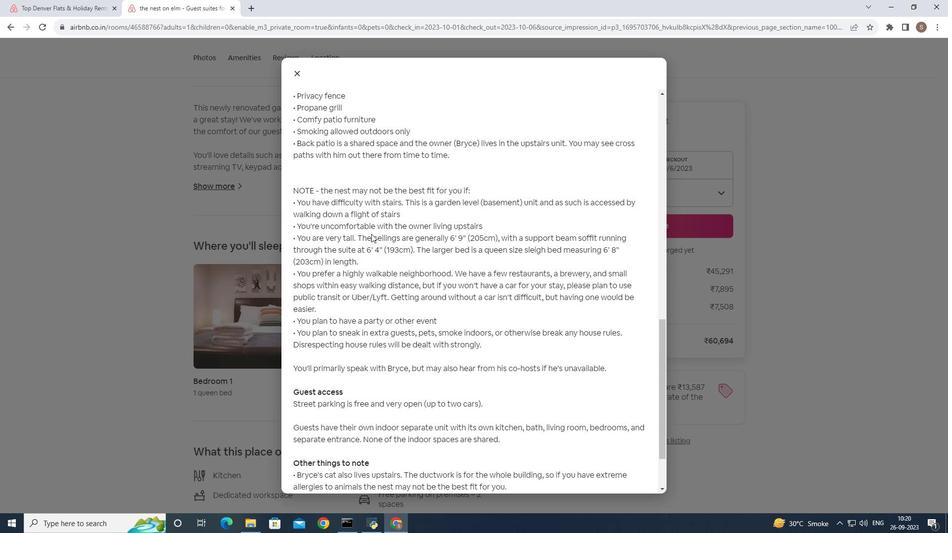 
Action: Mouse scrolled (371, 233) with delta (0, 0)
Screenshot: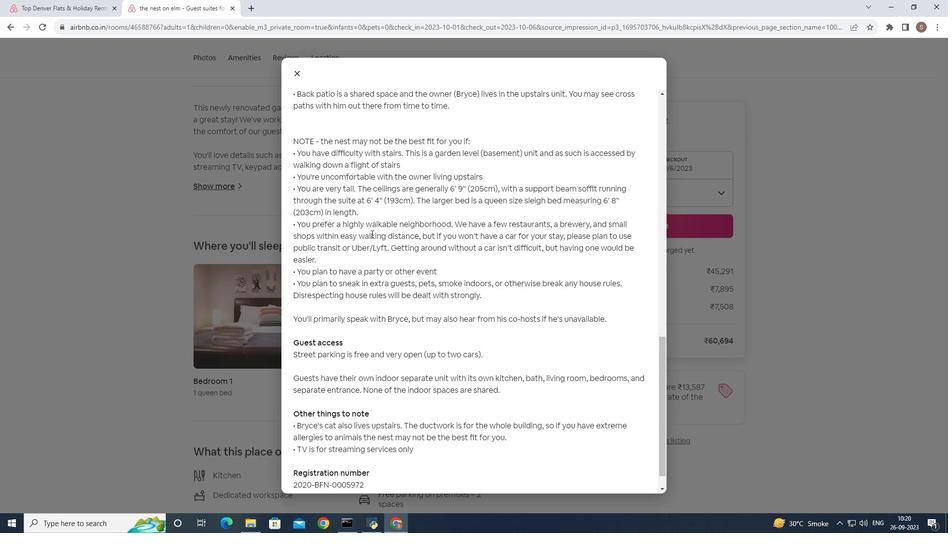 
Action: Mouse scrolled (371, 233) with delta (0, 0)
Screenshot: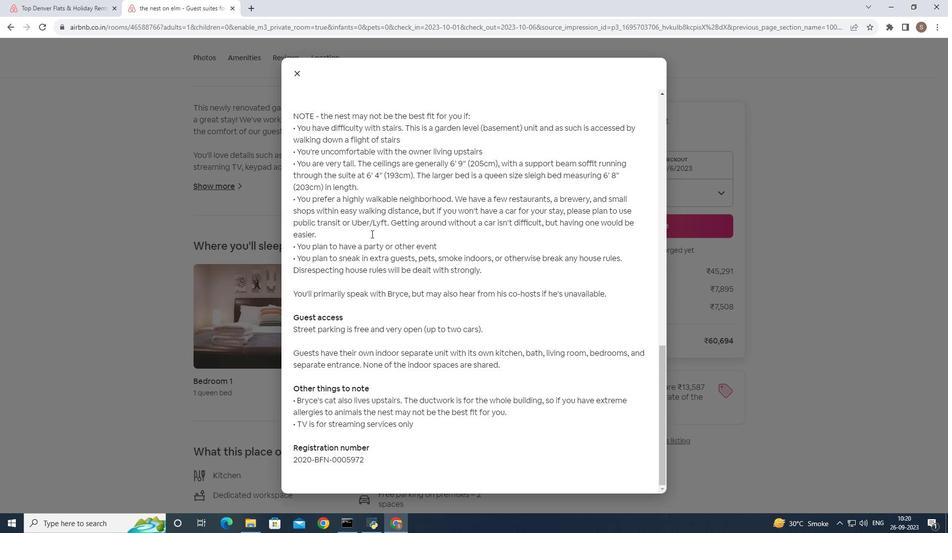 
Action: Mouse scrolled (371, 233) with delta (0, 0)
Screenshot: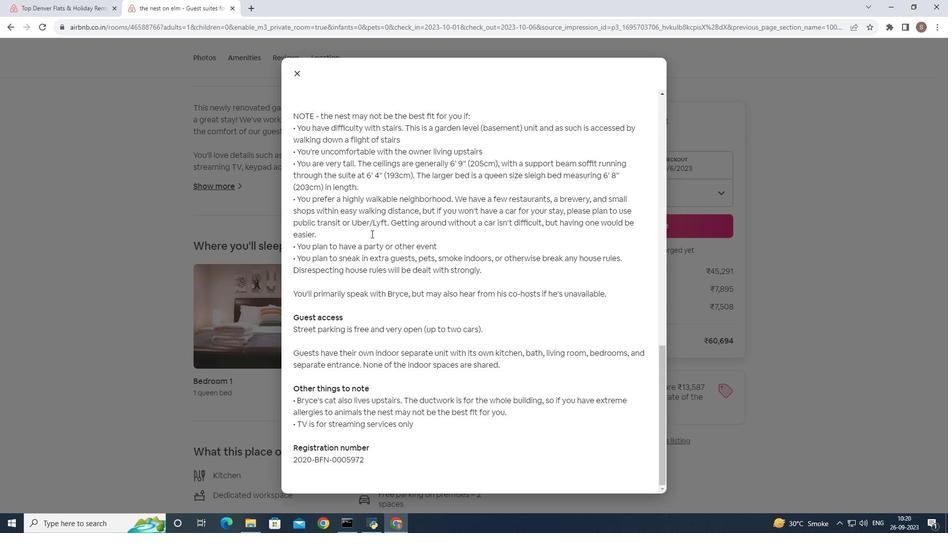 
Action: Mouse moved to (301, 72)
Screenshot: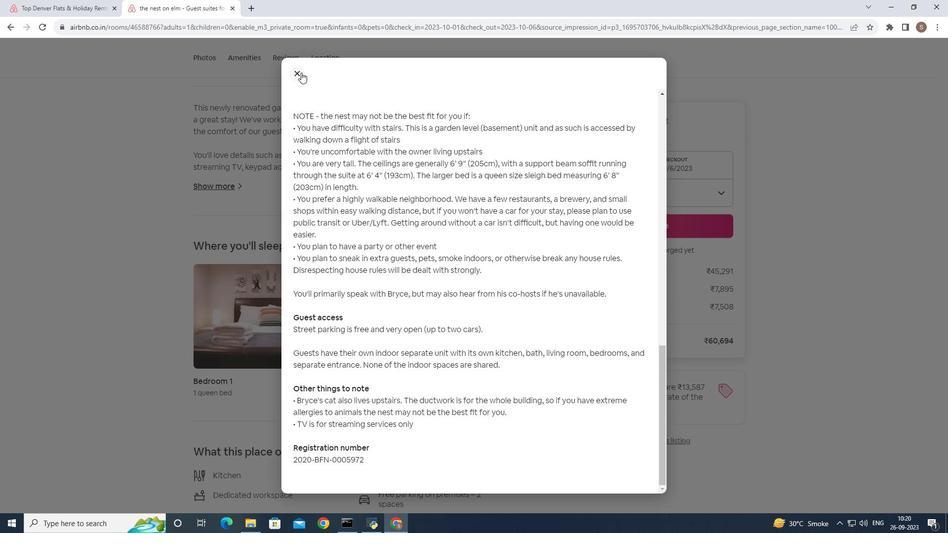 
Action: Mouse pressed left at (301, 72)
Screenshot: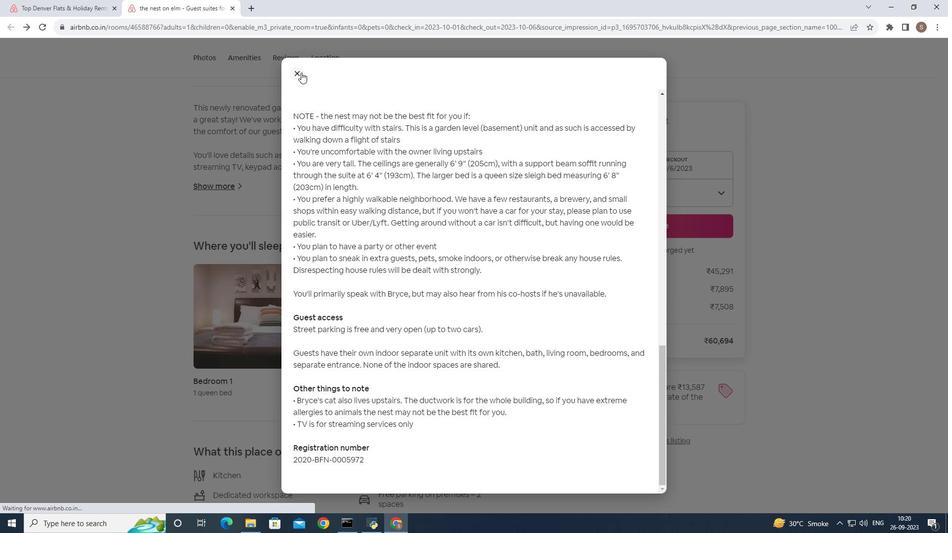 
Action: Mouse moved to (386, 339)
Screenshot: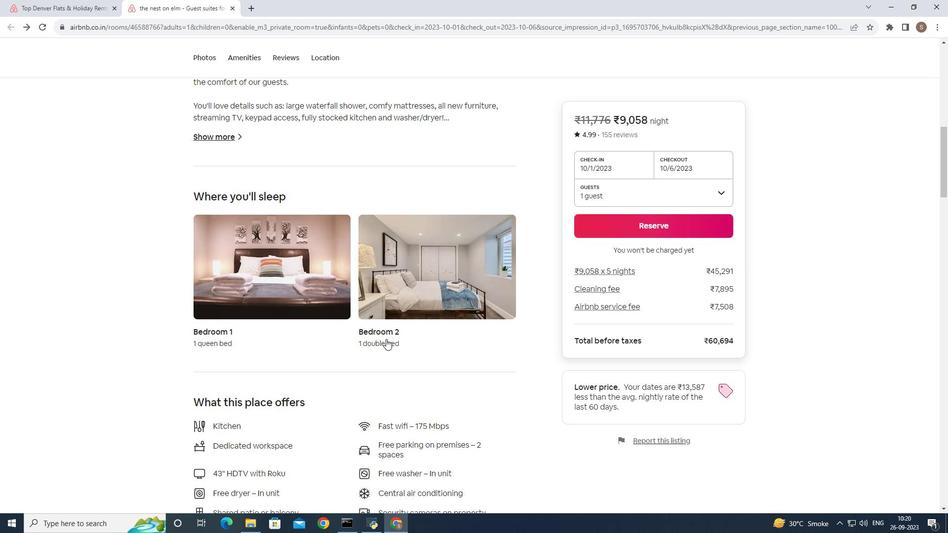 
Action: Mouse scrolled (386, 338) with delta (0, 0)
Screenshot: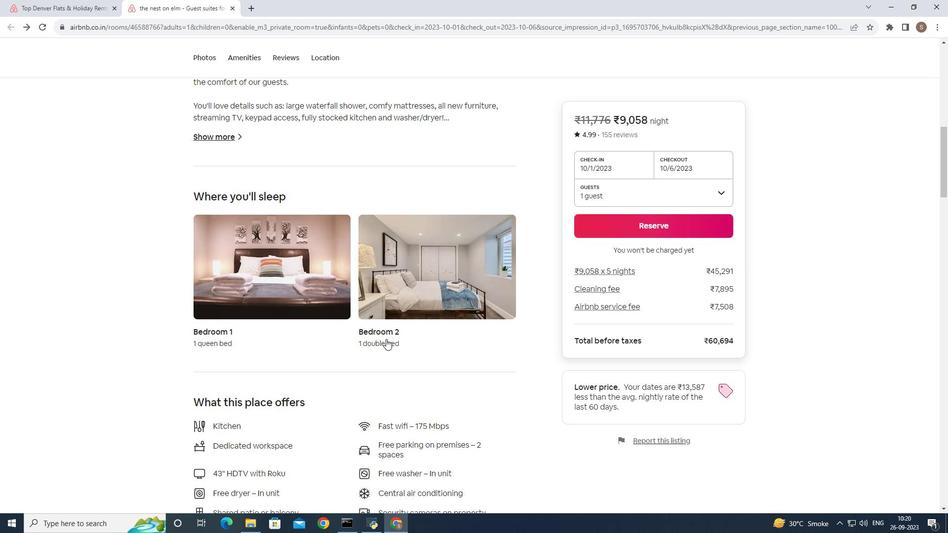 
Action: Mouse scrolled (386, 338) with delta (0, 0)
Screenshot: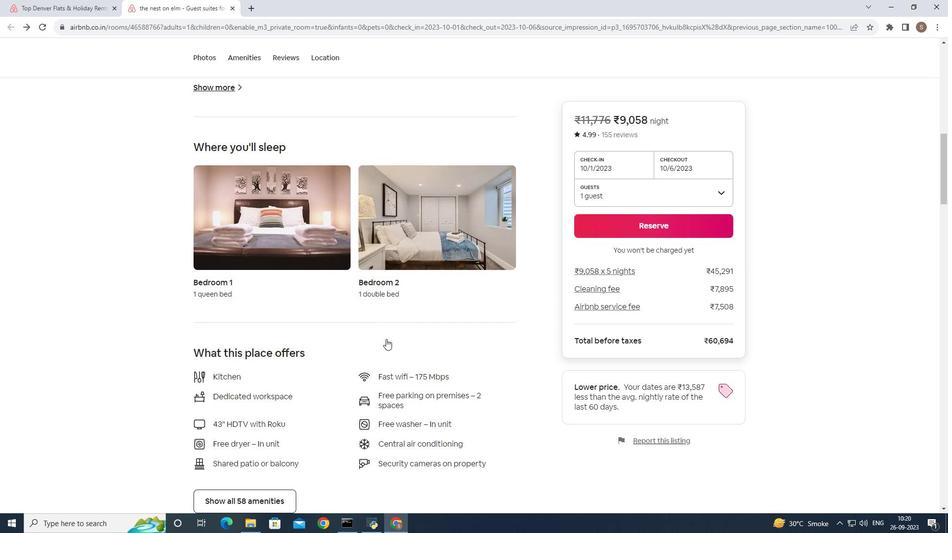 
Action: Mouse scrolled (386, 338) with delta (0, 0)
Screenshot: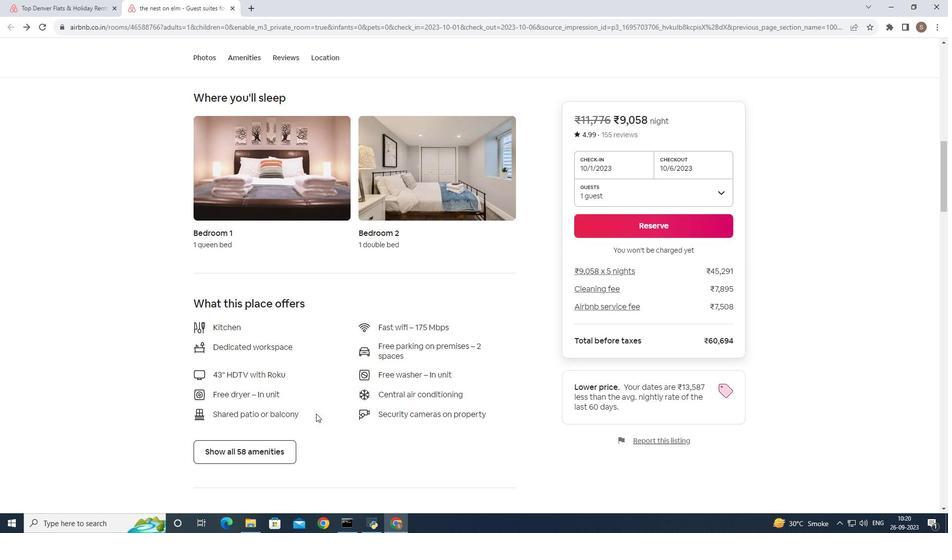 
Action: Mouse moved to (240, 458)
Screenshot: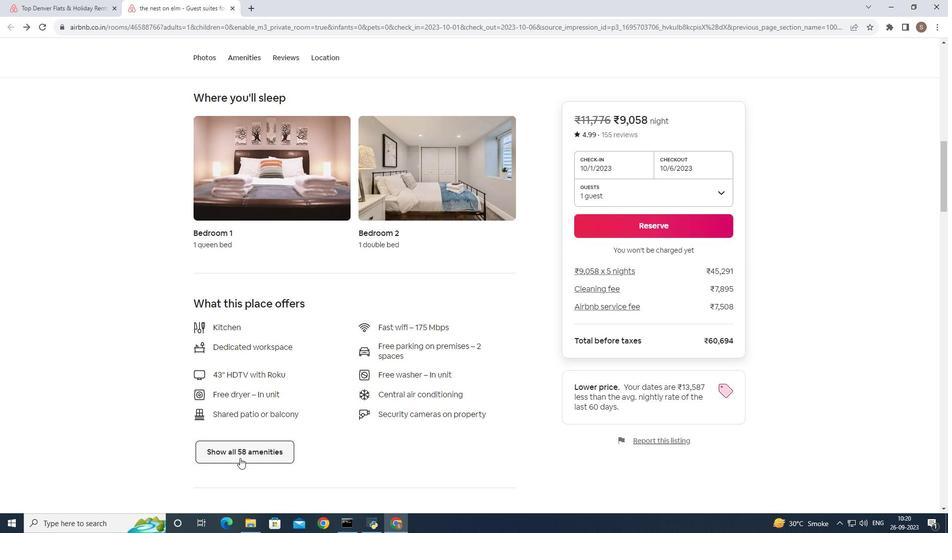 
Action: Mouse pressed left at (240, 458)
Screenshot: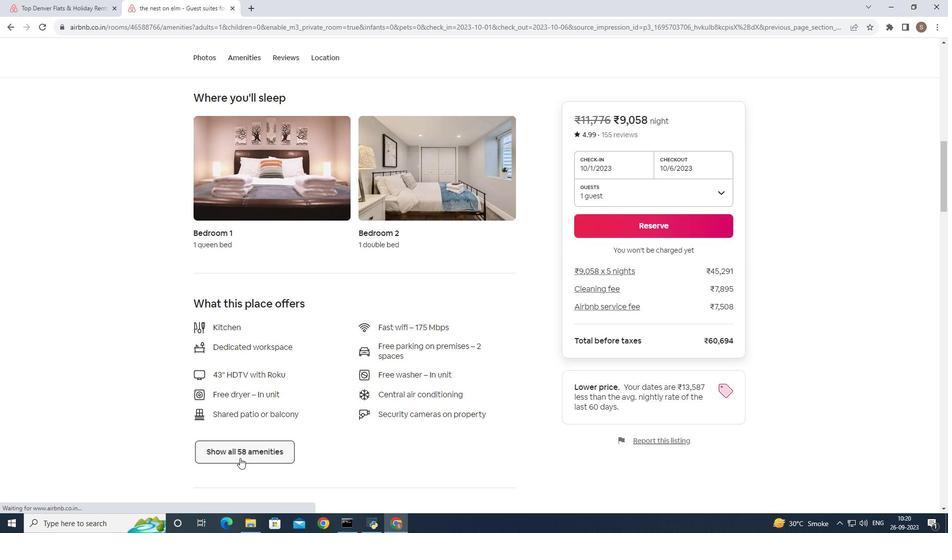 
Action: Mouse moved to (404, 228)
Screenshot: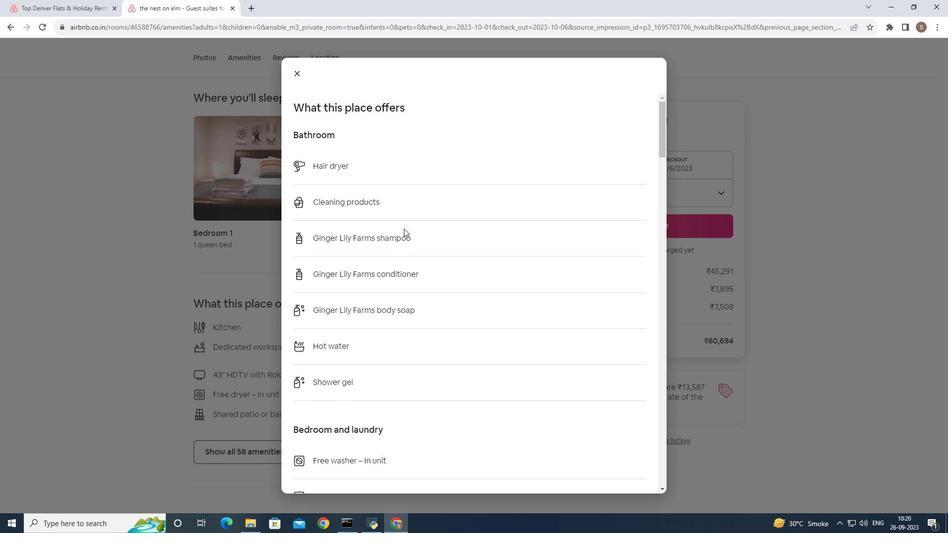 
Action: Mouse scrolled (404, 228) with delta (0, 0)
Screenshot: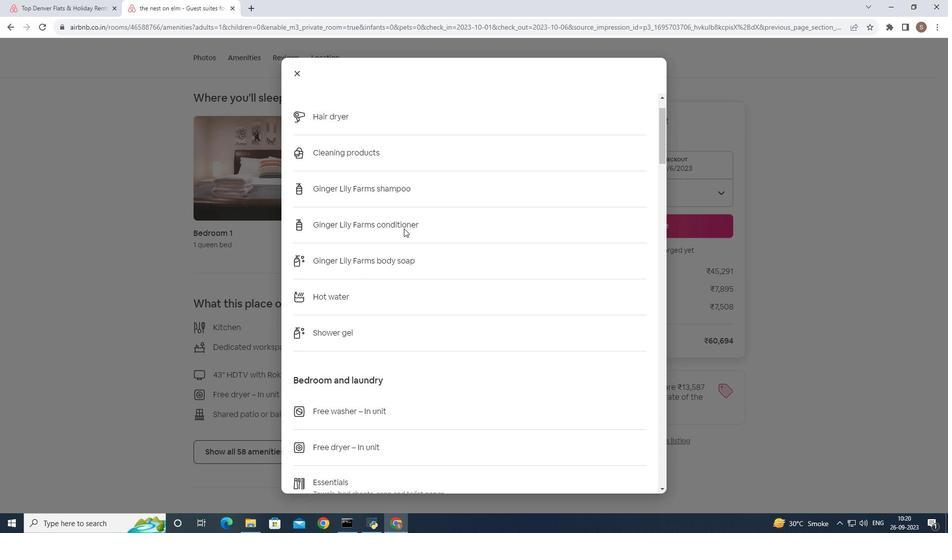 
Action: Mouse scrolled (404, 228) with delta (0, 0)
Screenshot: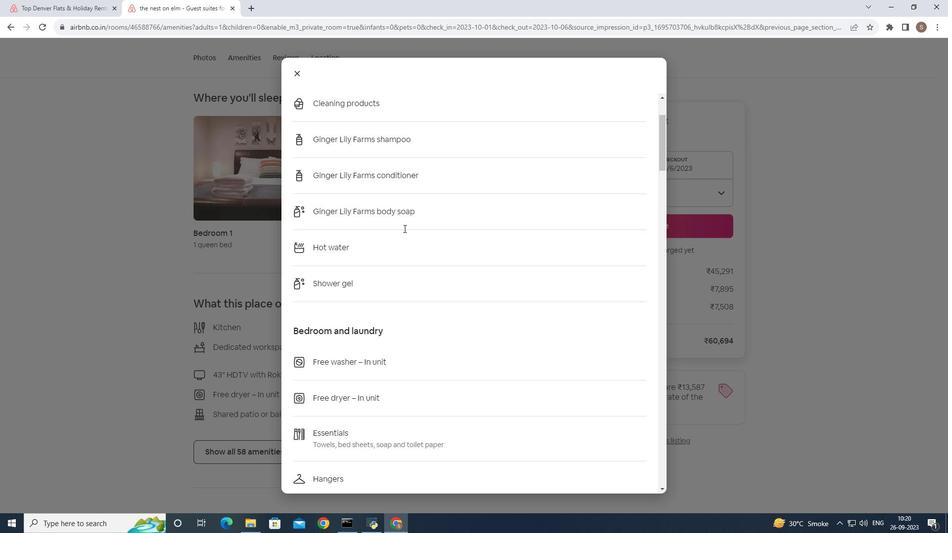 
Action: Mouse scrolled (404, 228) with delta (0, 0)
Screenshot: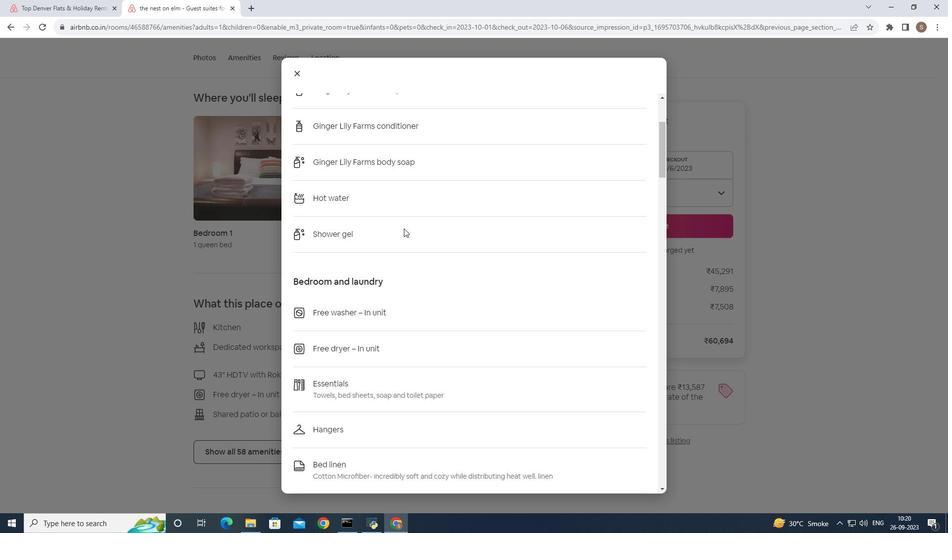 
Action: Mouse scrolled (404, 228) with delta (0, 0)
Screenshot: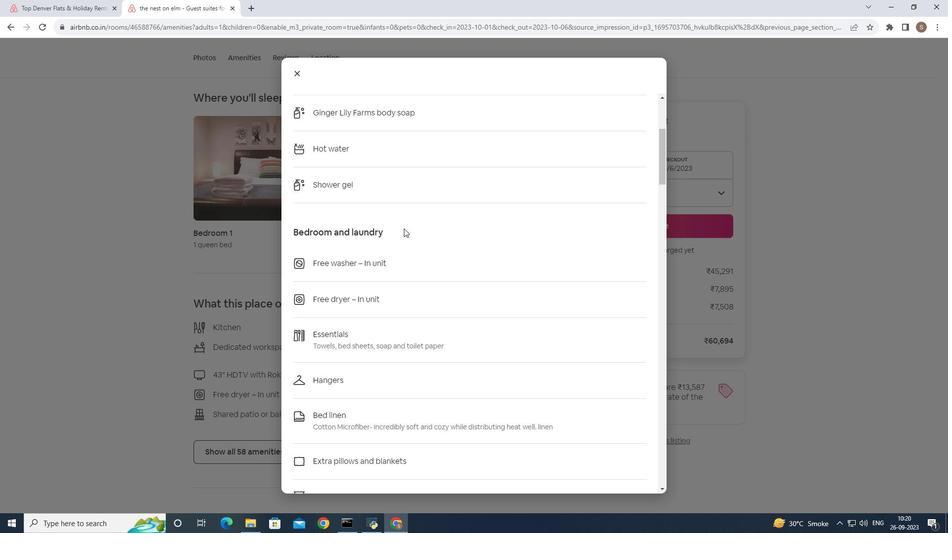 
Action: Mouse scrolled (404, 228) with delta (0, 0)
Screenshot: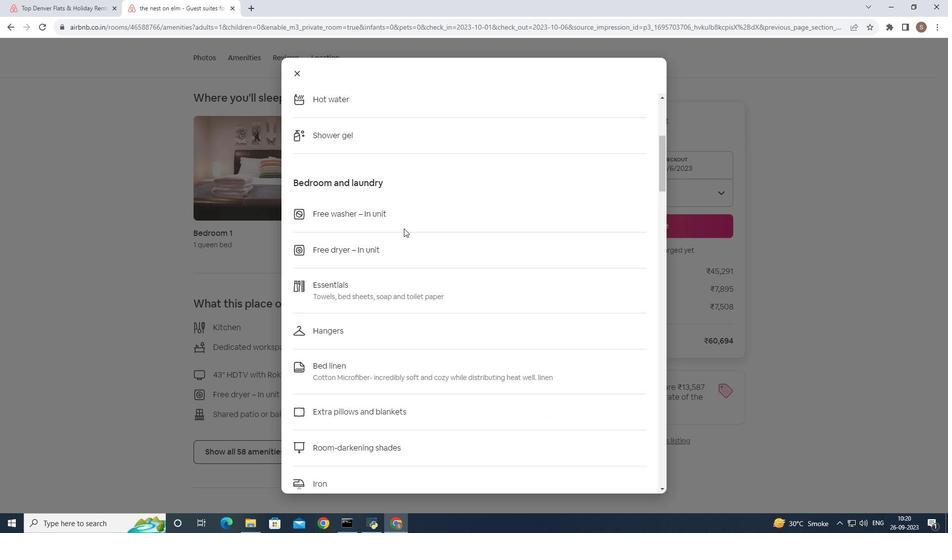 
Action: Mouse scrolled (404, 228) with delta (0, 0)
Screenshot: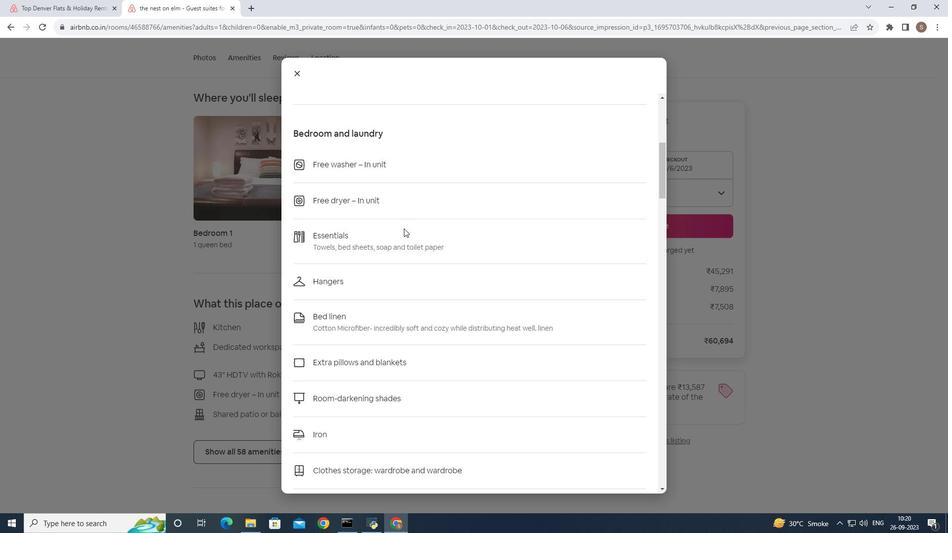 
Action: Mouse scrolled (404, 228) with delta (0, 0)
Screenshot: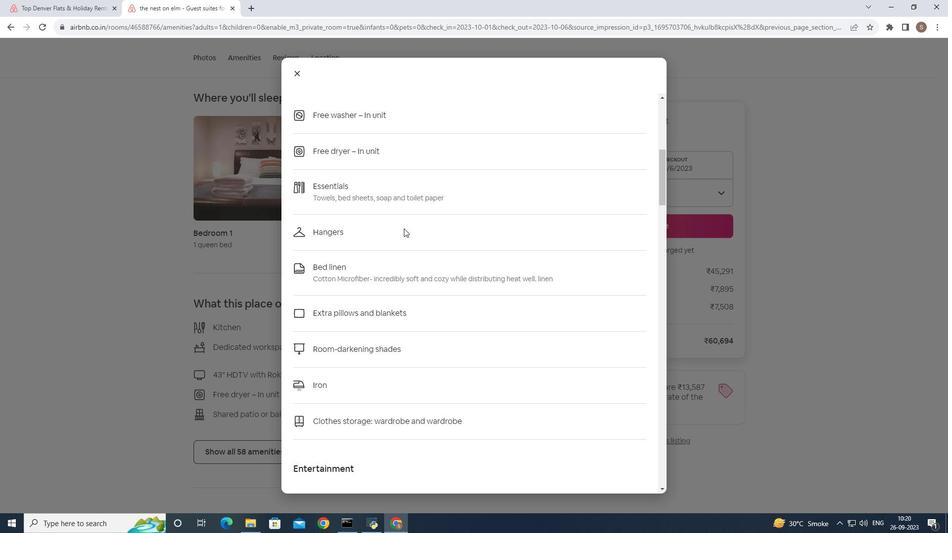 
Action: Mouse scrolled (404, 228) with delta (0, 0)
Screenshot: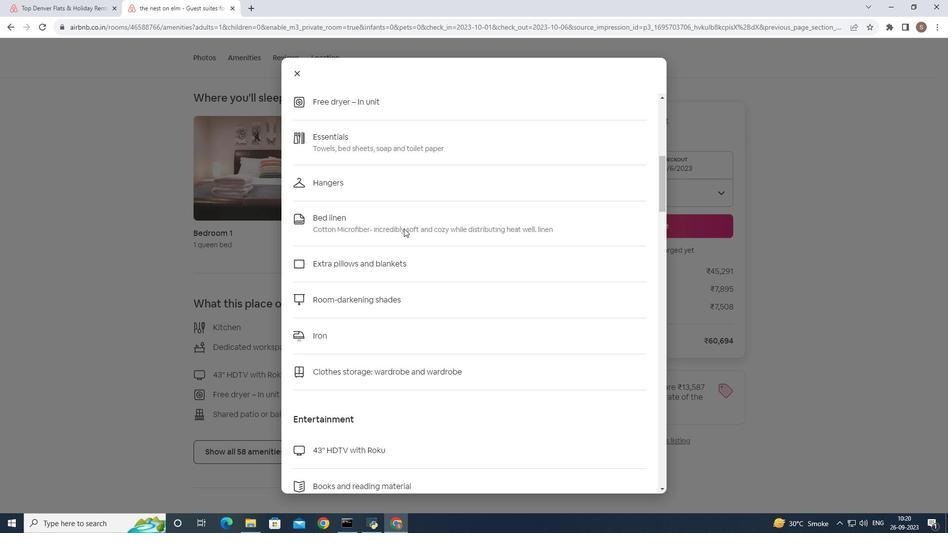 
Action: Mouse scrolled (404, 228) with delta (0, 0)
Screenshot: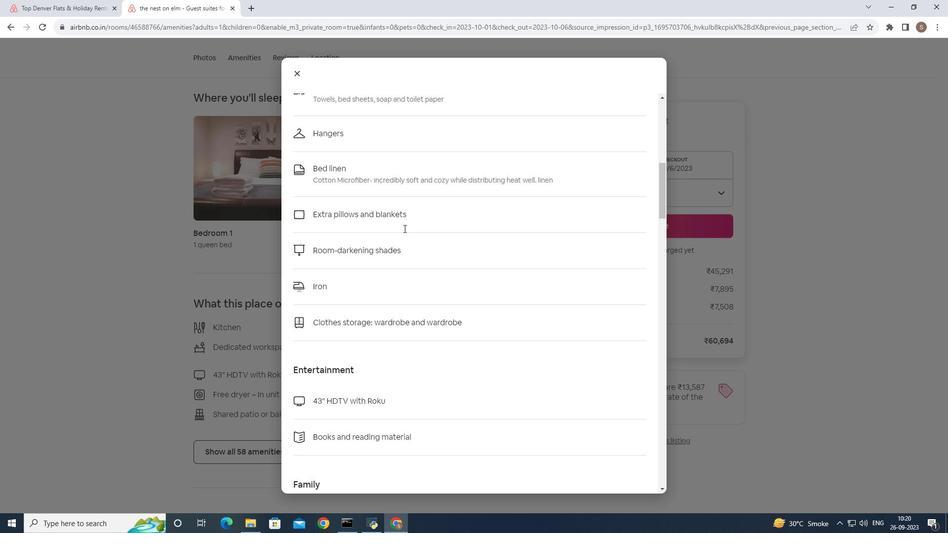 
Action: Mouse scrolled (404, 228) with delta (0, 0)
Screenshot: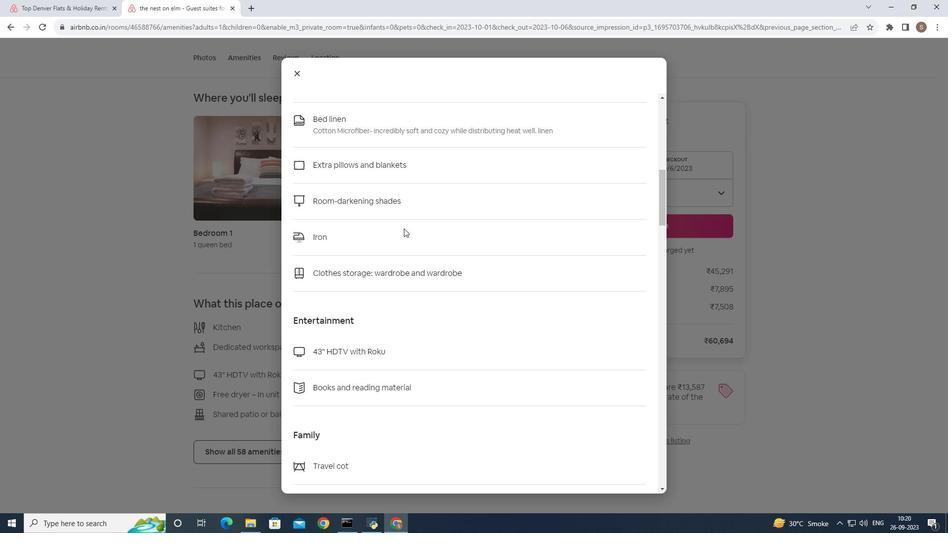 
Action: Mouse scrolled (404, 228) with delta (0, 0)
Screenshot: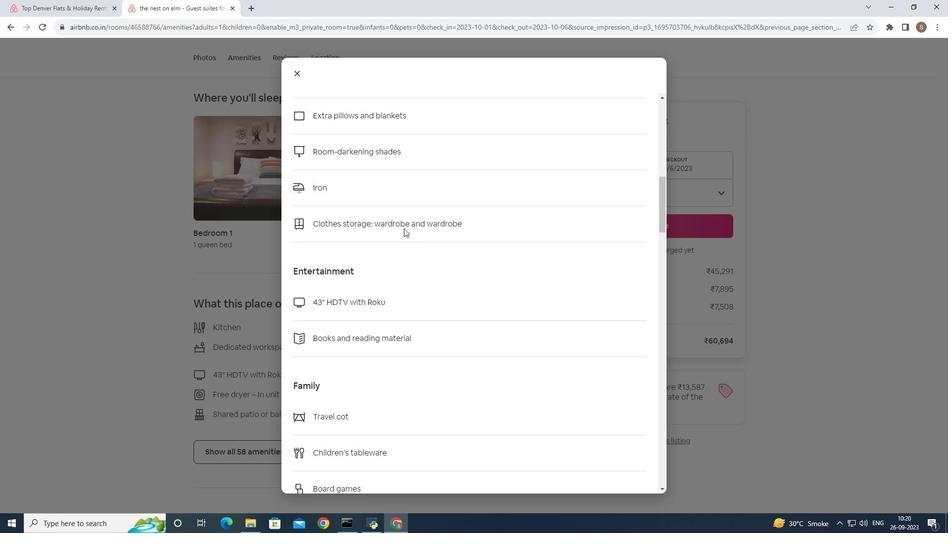 
Action: Mouse scrolled (404, 228) with delta (0, 0)
Screenshot: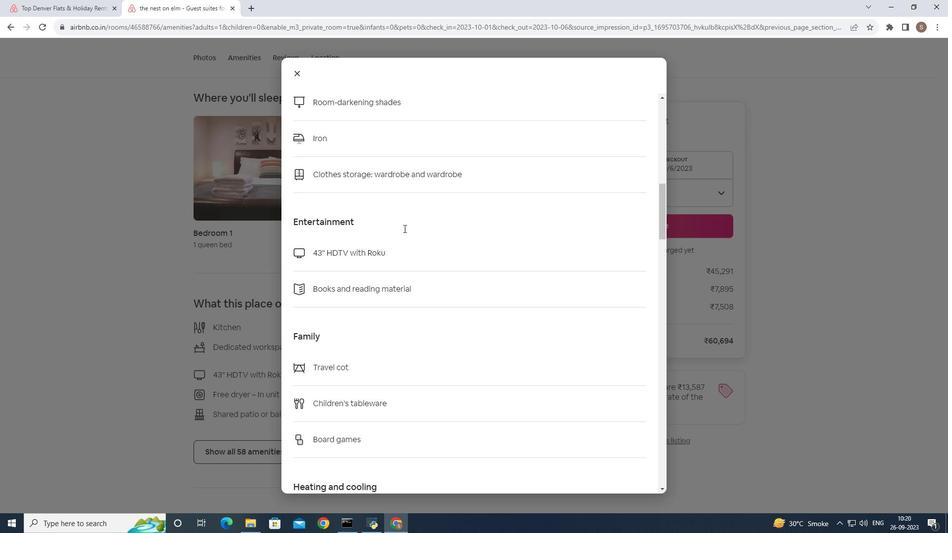 
Action: Mouse scrolled (404, 228) with delta (0, 0)
Screenshot: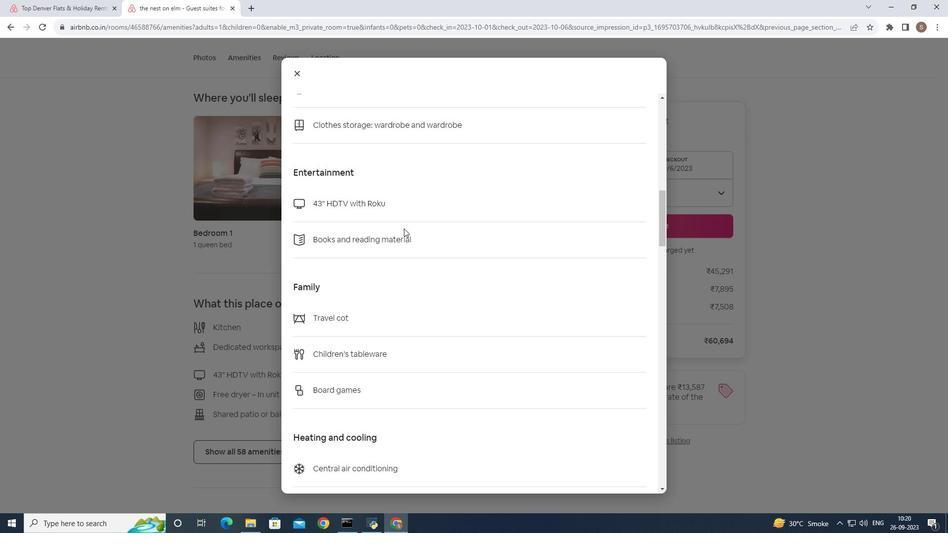 
Action: Mouse scrolled (404, 228) with delta (0, 0)
Screenshot: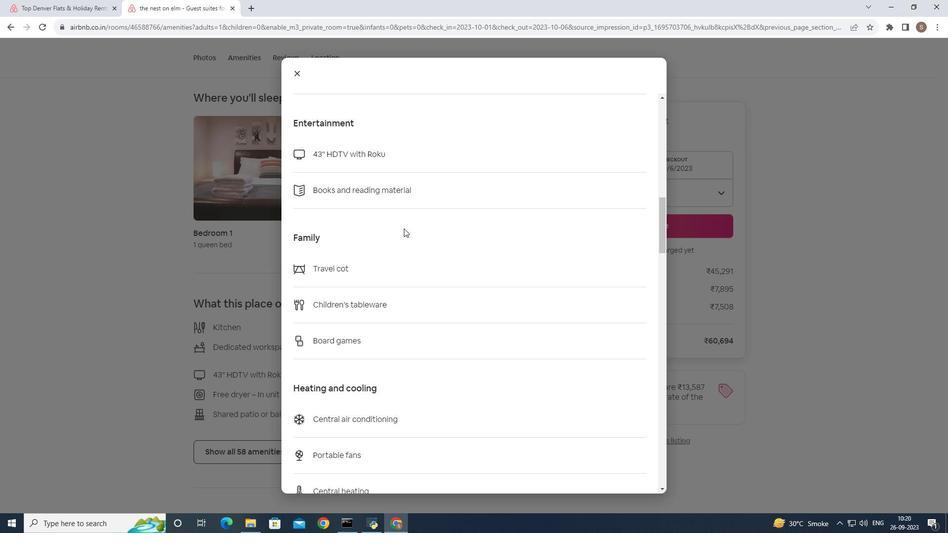 
Action: Mouse scrolled (404, 228) with delta (0, 0)
Screenshot: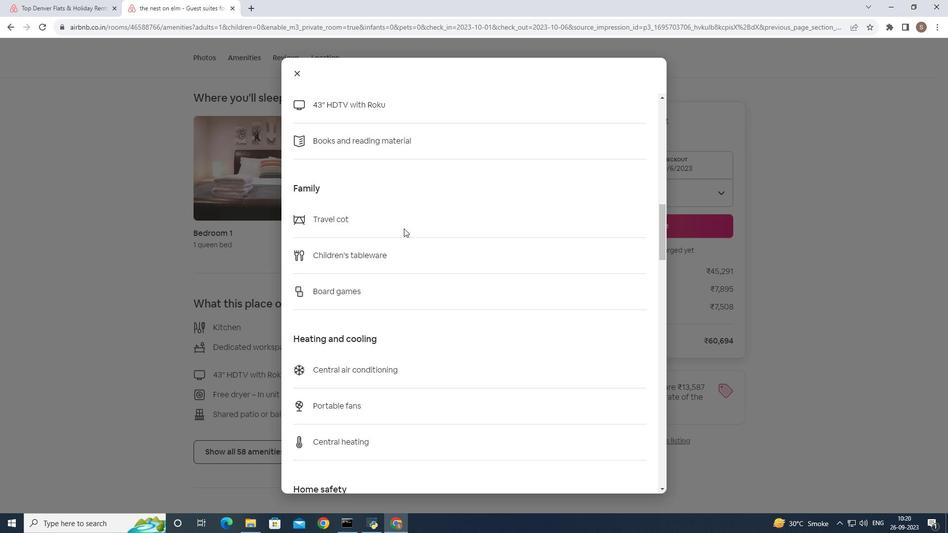 
Action: Mouse scrolled (404, 228) with delta (0, 0)
Screenshot: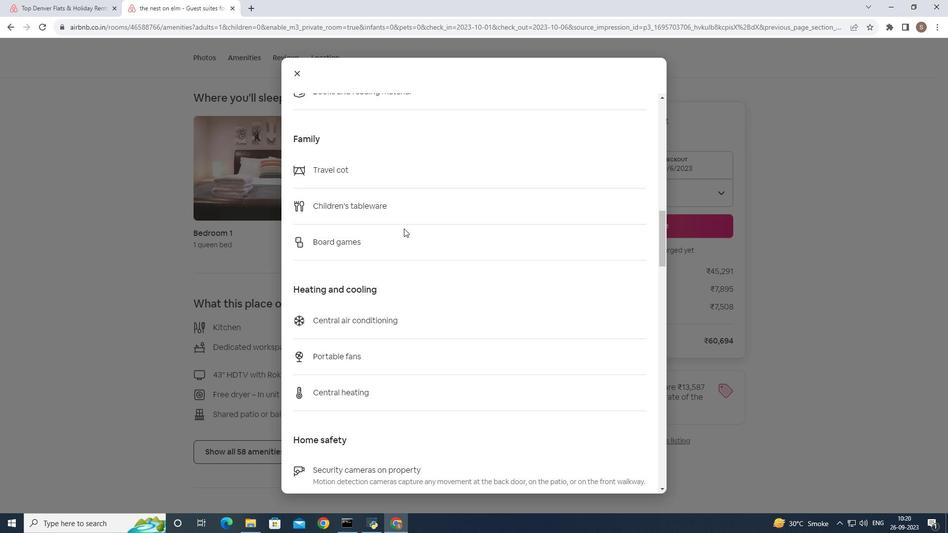 
Action: Mouse scrolled (404, 228) with delta (0, 0)
Screenshot: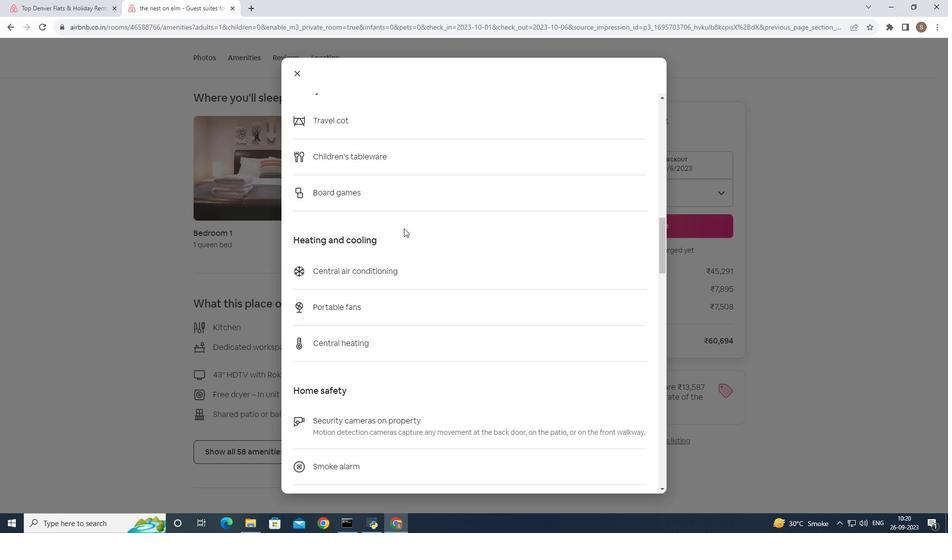 
Action: Mouse scrolled (404, 228) with delta (0, 0)
Screenshot: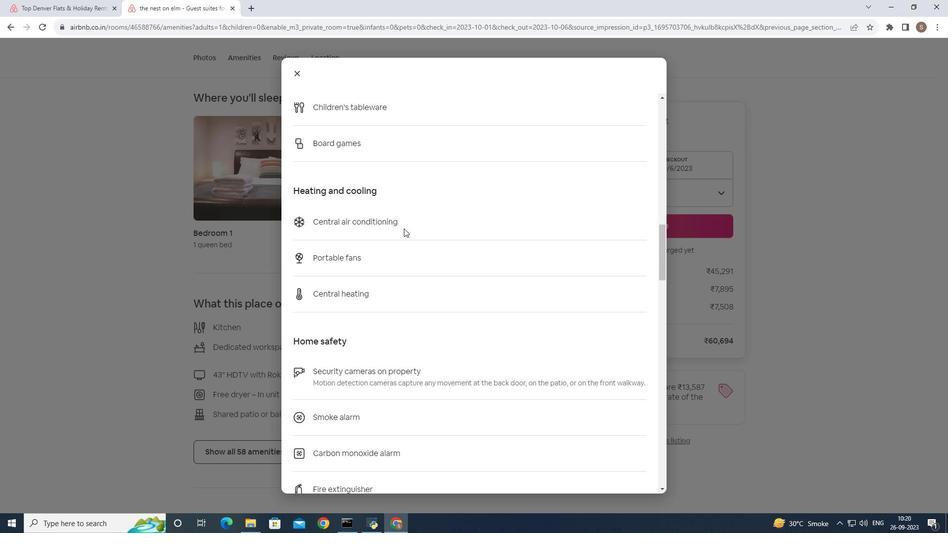 
Action: Mouse scrolled (404, 228) with delta (0, 0)
Screenshot: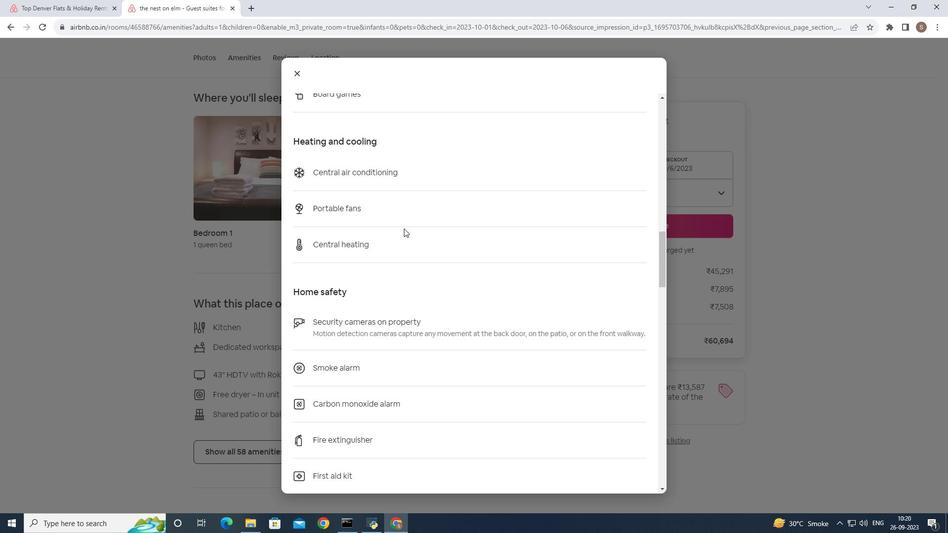 
Action: Mouse scrolled (404, 228) with delta (0, 0)
Screenshot: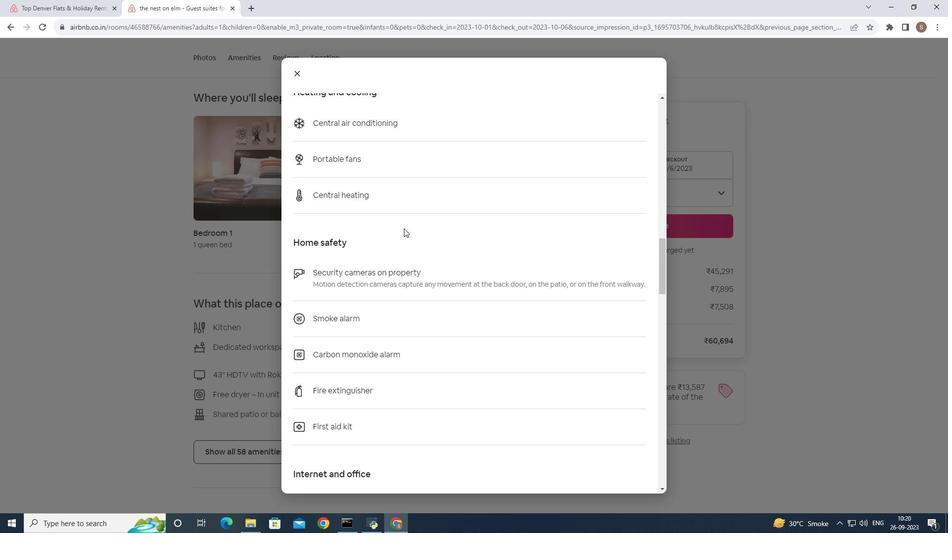 
Action: Mouse scrolled (404, 228) with delta (0, 0)
Screenshot: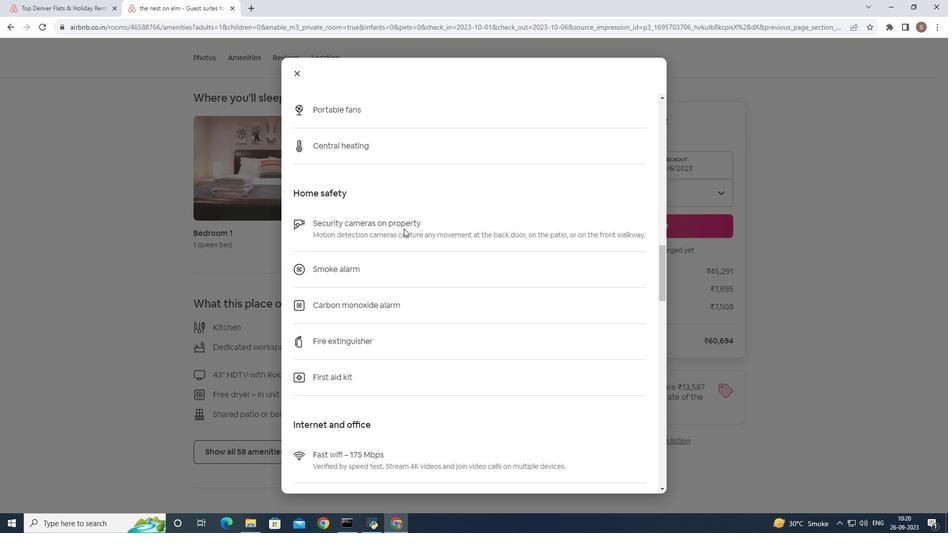 
Action: Mouse scrolled (404, 228) with delta (0, 0)
Screenshot: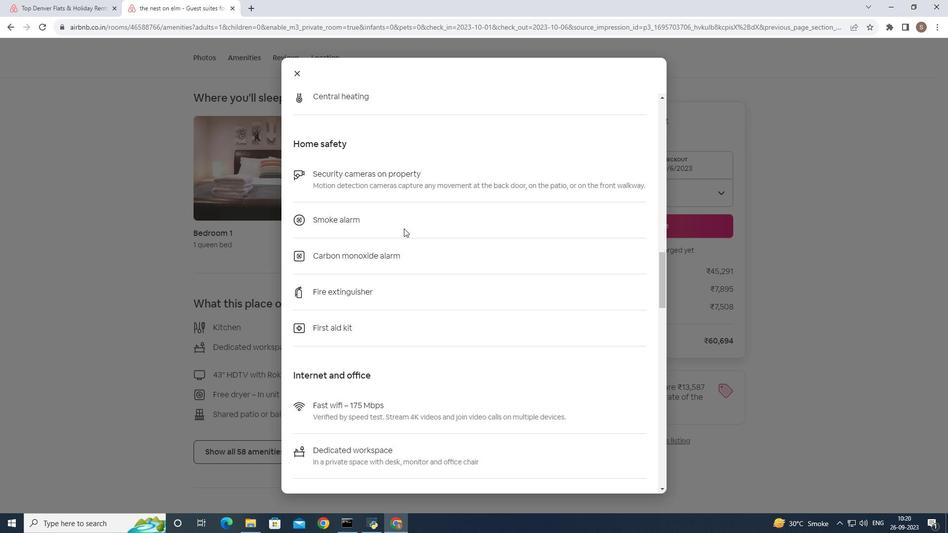 
Action: Mouse scrolled (404, 228) with delta (0, 0)
Screenshot: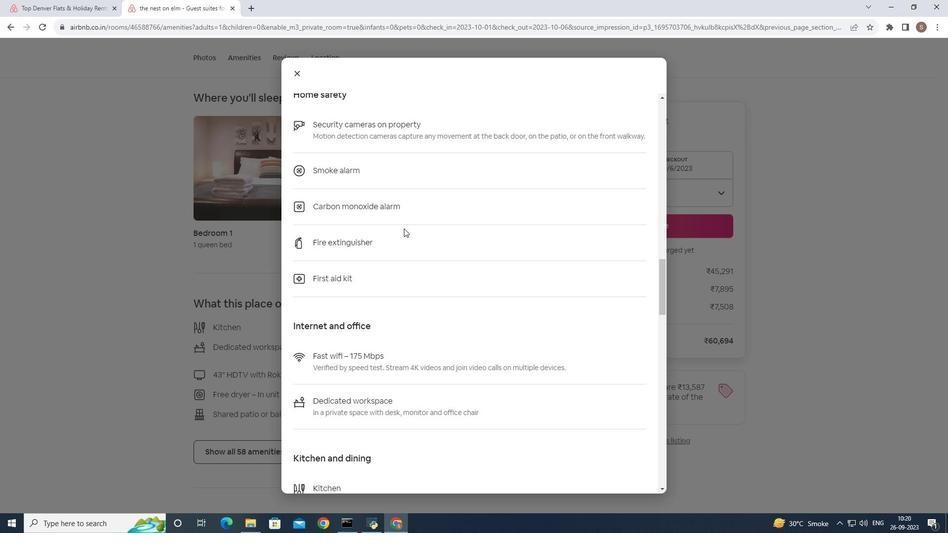 
Action: Mouse scrolled (404, 228) with delta (0, 0)
Screenshot: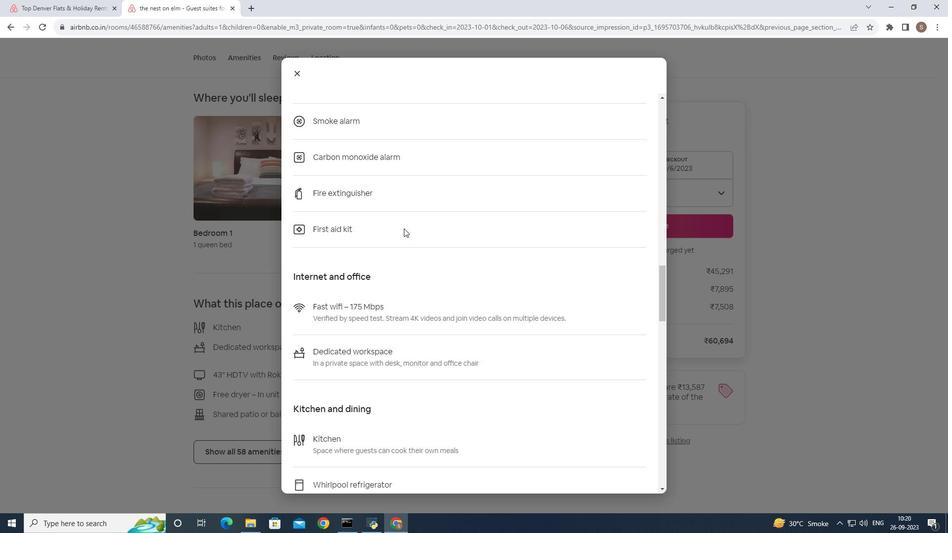 
Action: Mouse scrolled (404, 228) with delta (0, 0)
Screenshot: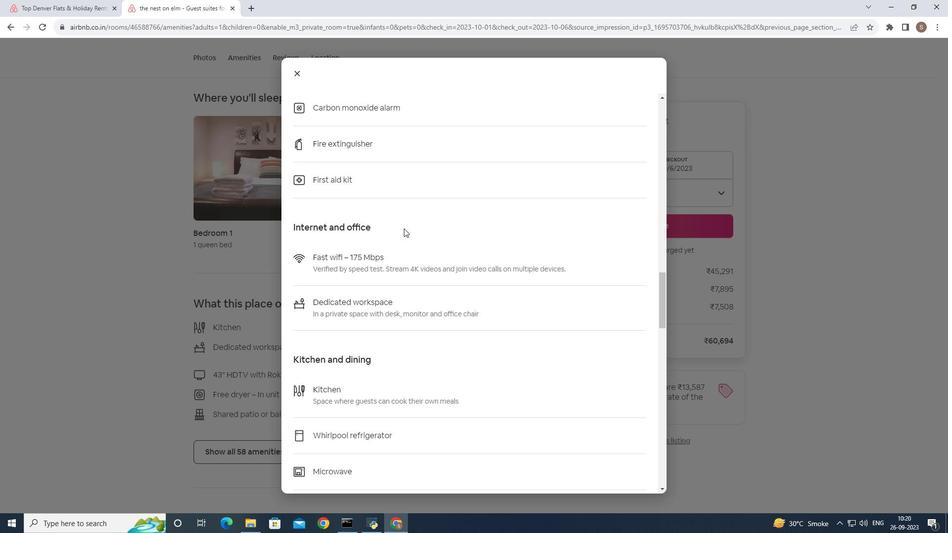 
Action: Mouse scrolled (404, 228) with delta (0, 0)
Screenshot: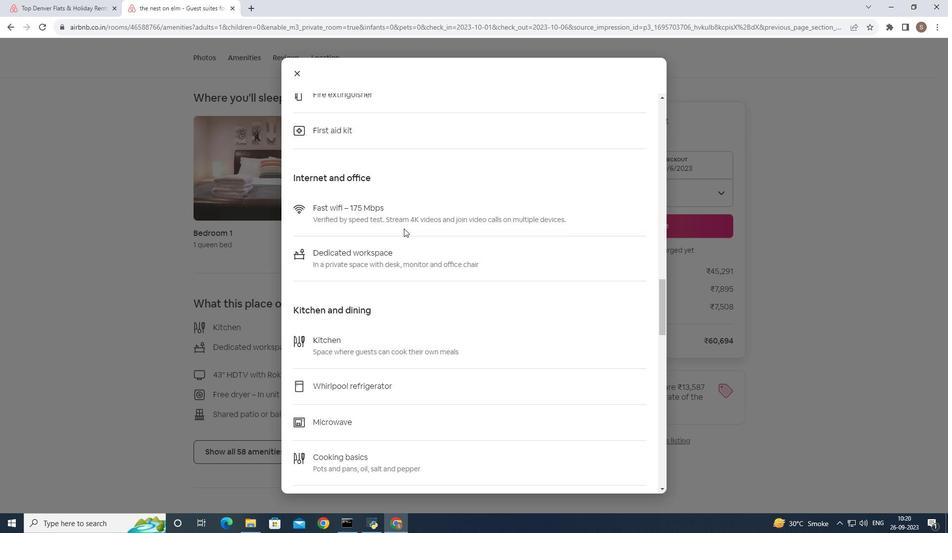 
Action: Mouse scrolled (404, 228) with delta (0, 0)
Screenshot: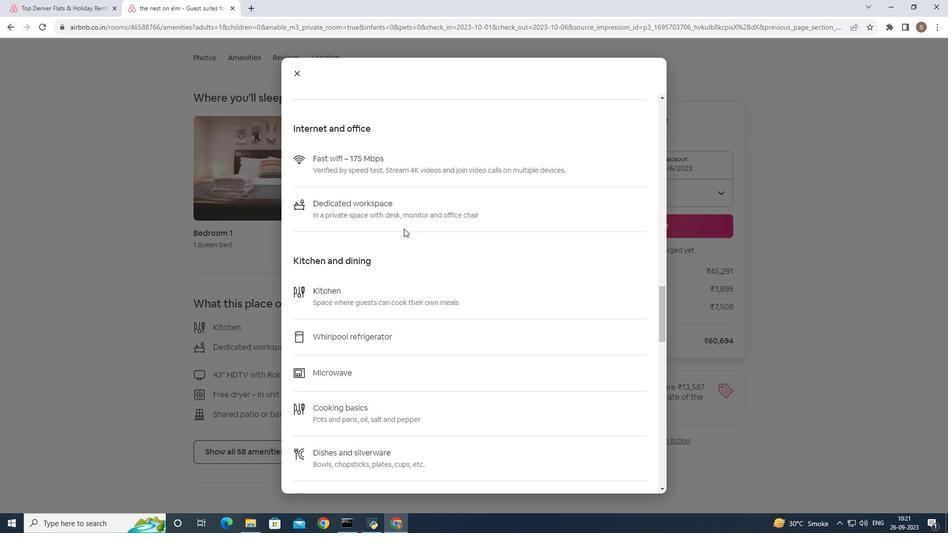 
Action: Mouse scrolled (404, 228) with delta (0, 0)
Screenshot: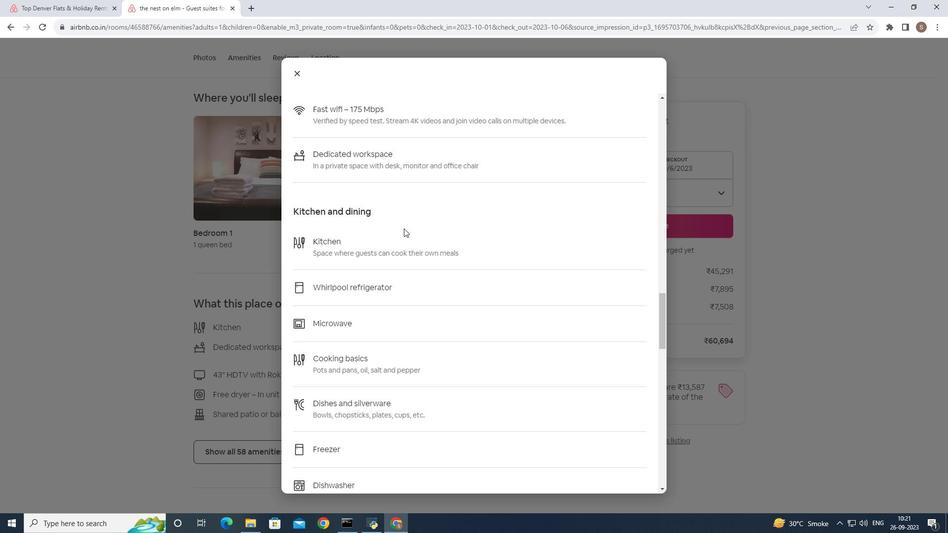
Action: Mouse scrolled (404, 228) with delta (0, 0)
Screenshot: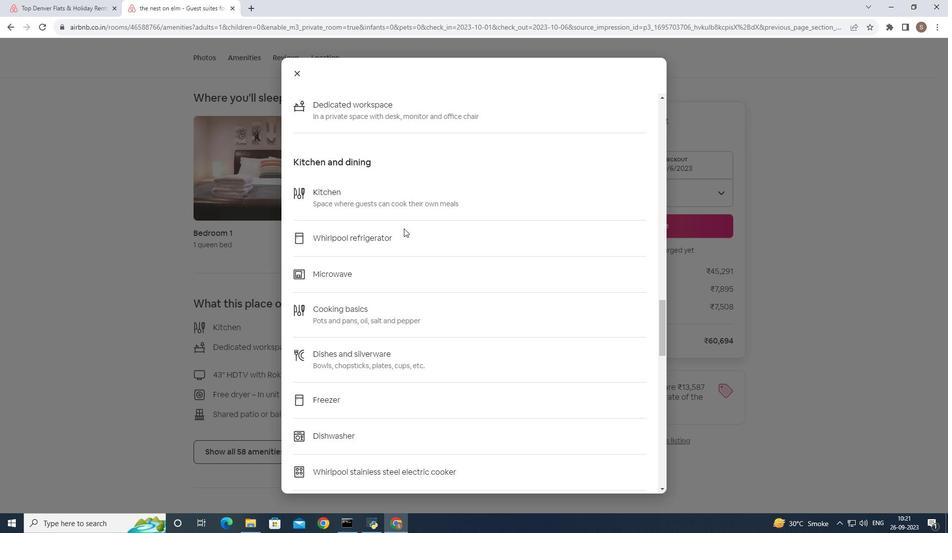 
Action: Mouse scrolled (404, 228) with delta (0, 0)
Screenshot: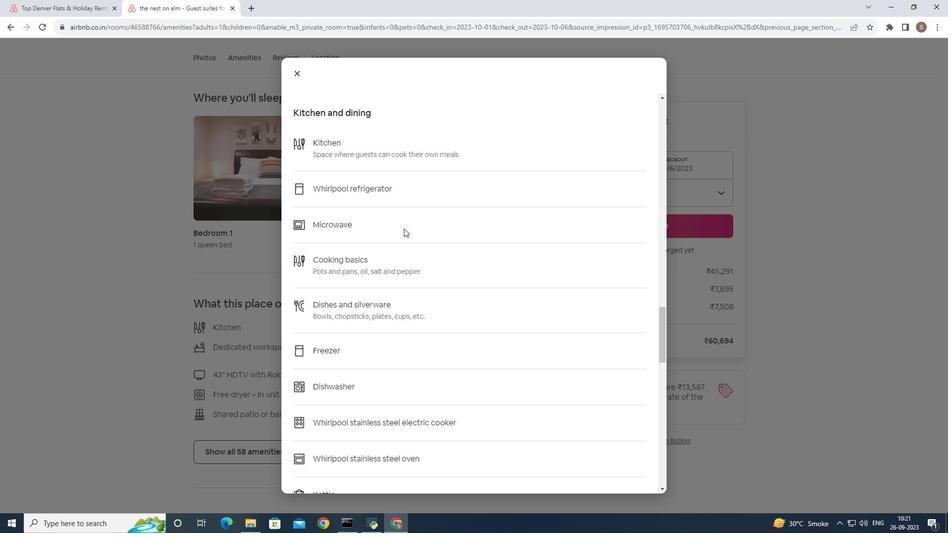 
Action: Mouse scrolled (404, 228) with delta (0, 0)
Screenshot: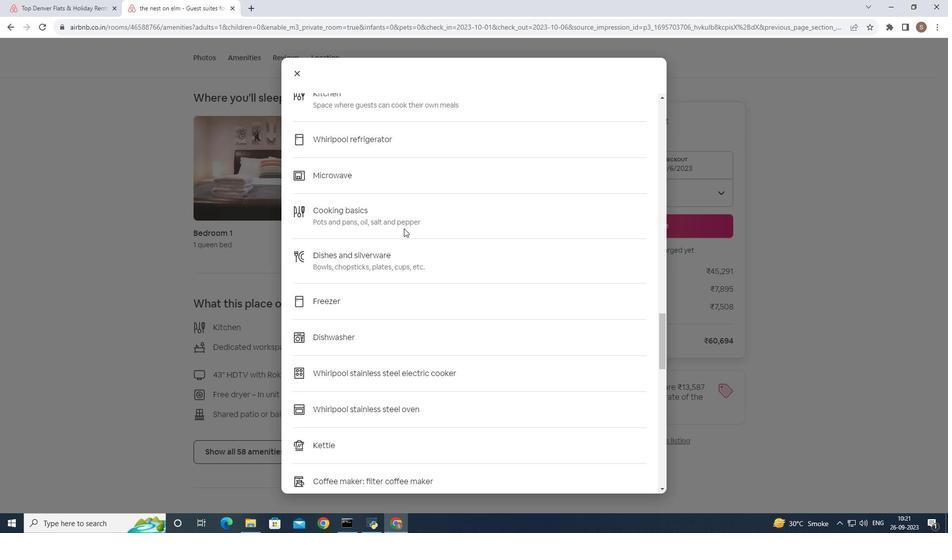 
Action: Mouse scrolled (404, 228) with delta (0, 0)
Screenshot: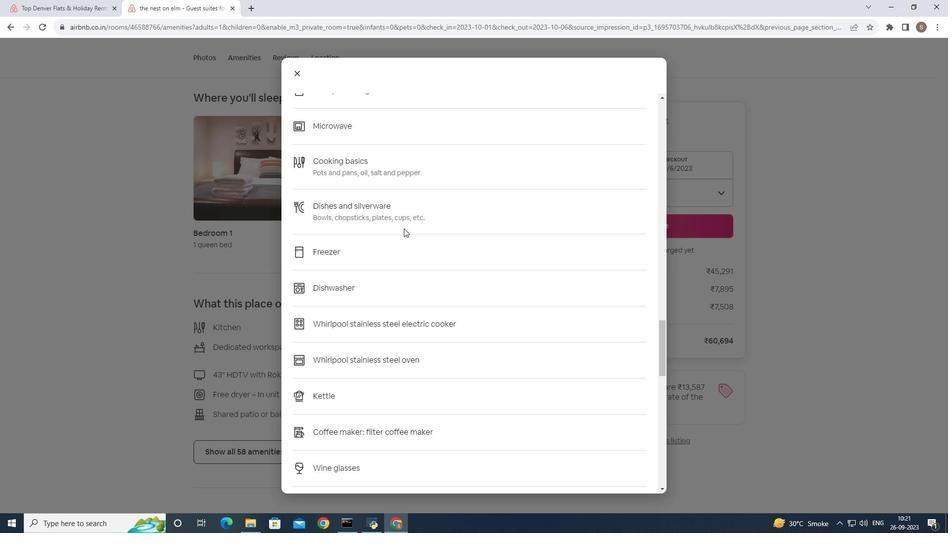 
Action: Mouse scrolled (404, 228) with delta (0, 0)
Screenshot: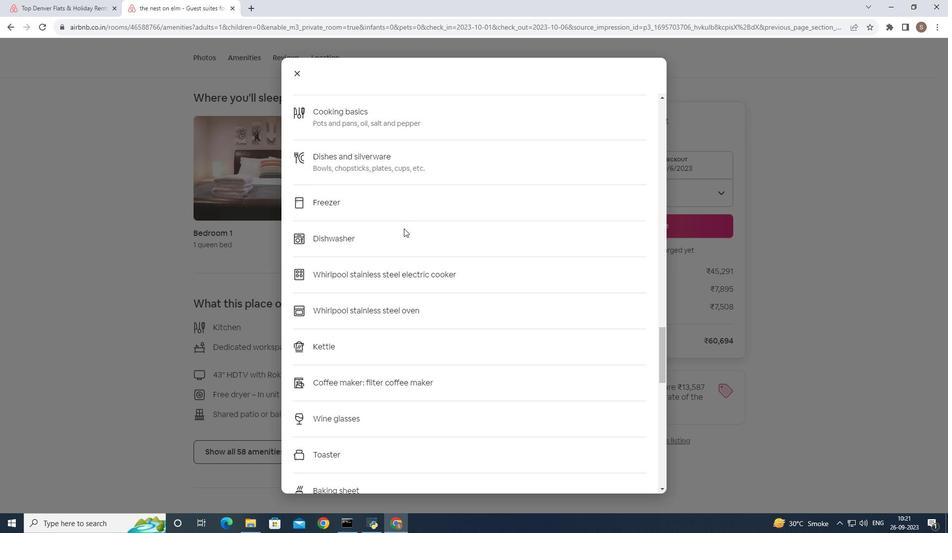 
Action: Mouse scrolled (404, 228) with delta (0, 0)
Screenshot: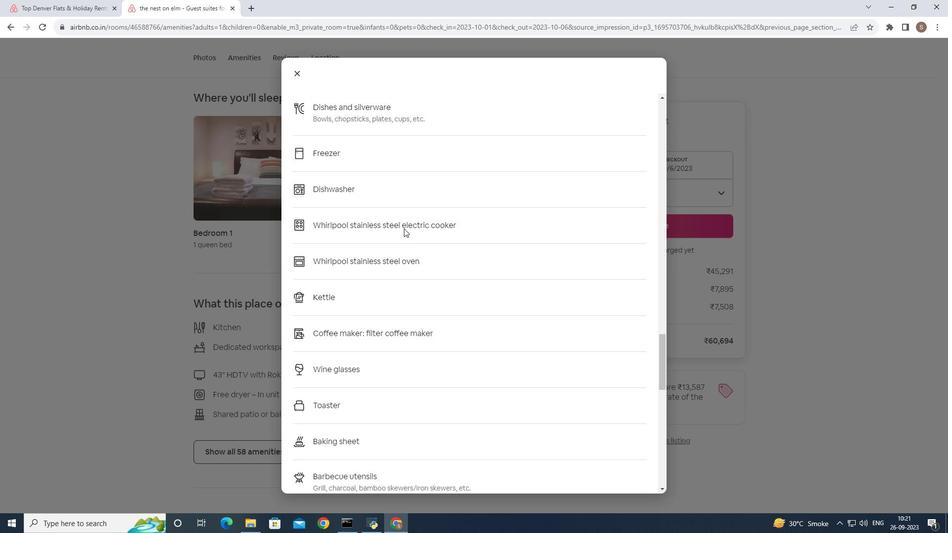 
Action: Mouse scrolled (404, 228) with delta (0, 0)
Screenshot: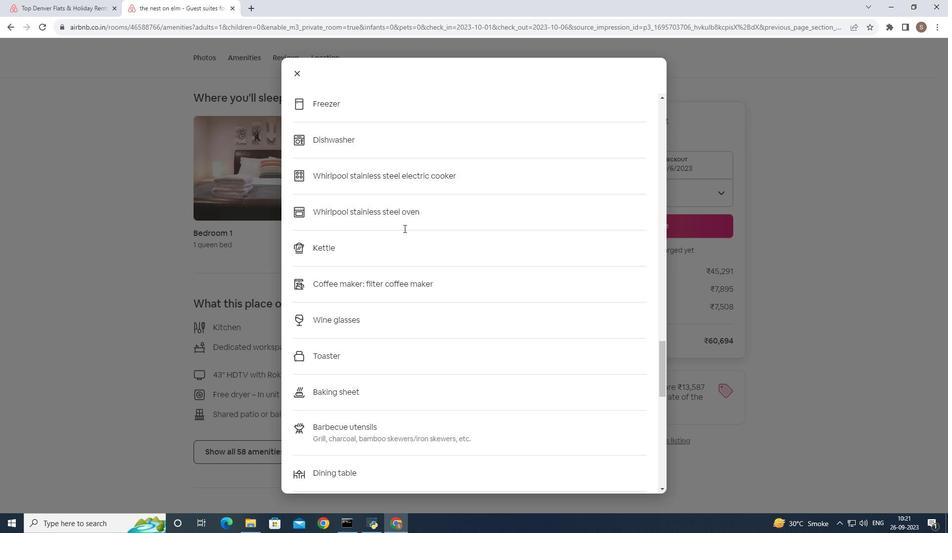 
Action: Mouse scrolled (404, 228) with delta (0, 0)
Screenshot: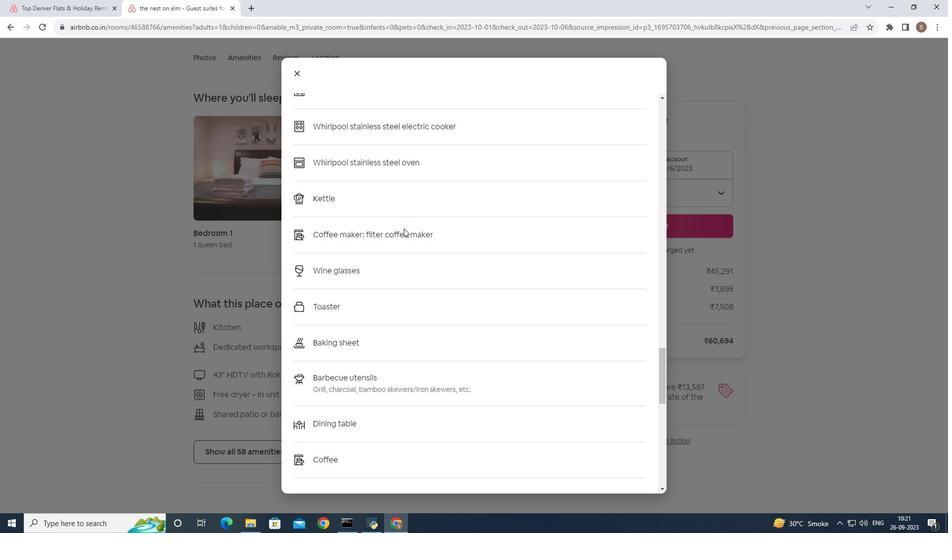 
Action: Mouse scrolled (404, 228) with delta (0, 0)
Screenshot: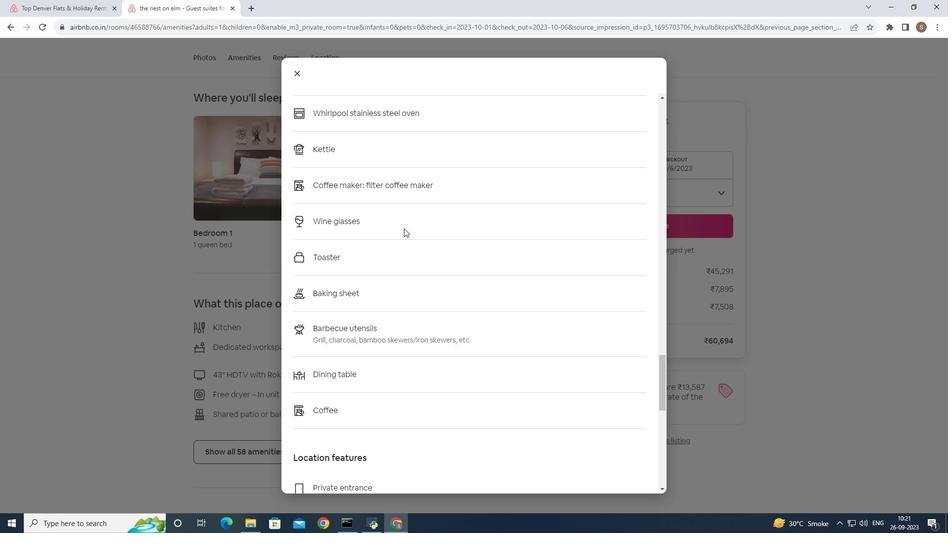
Action: Mouse scrolled (404, 228) with delta (0, 0)
Screenshot: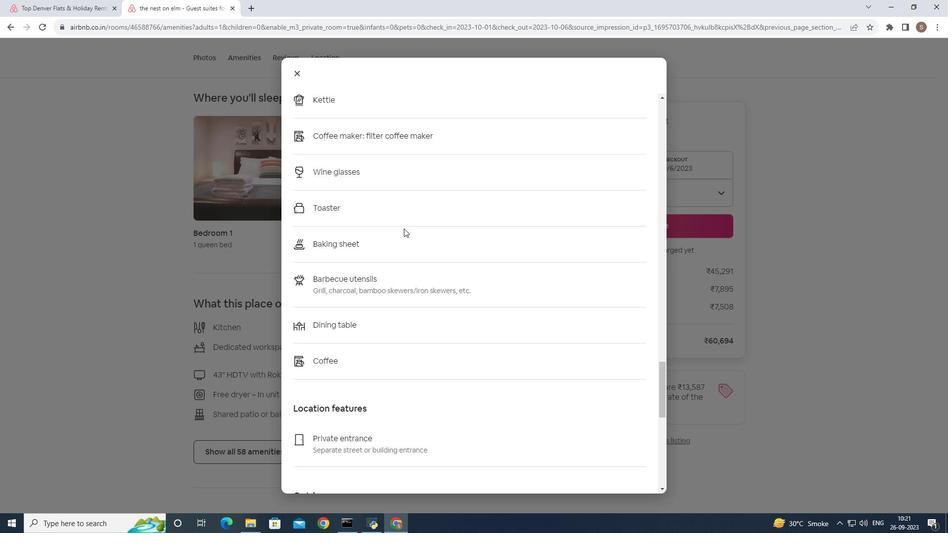 
Action: Mouse scrolled (404, 228) with delta (0, 0)
Screenshot: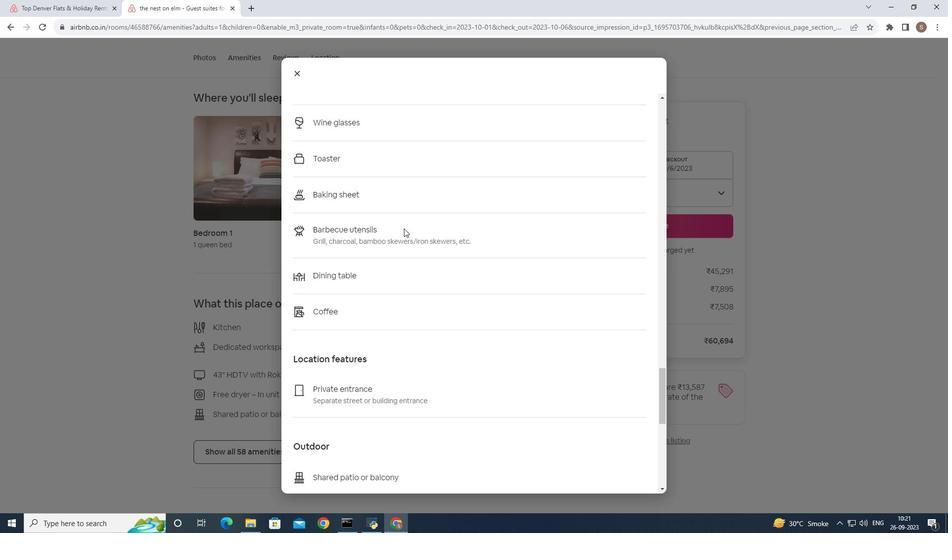 
Action: Mouse scrolled (404, 228) with delta (0, 0)
Screenshot: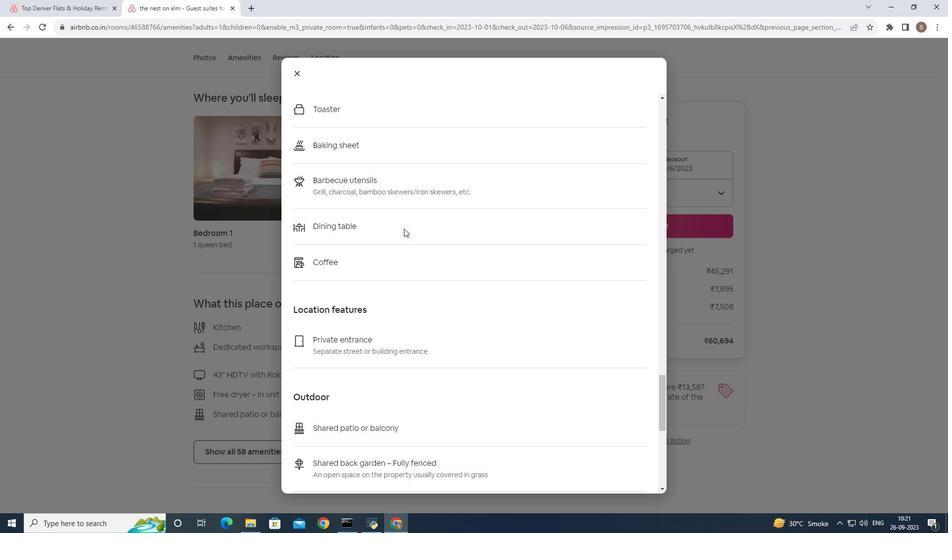 
Action: Mouse scrolled (404, 228) with delta (0, 0)
Screenshot: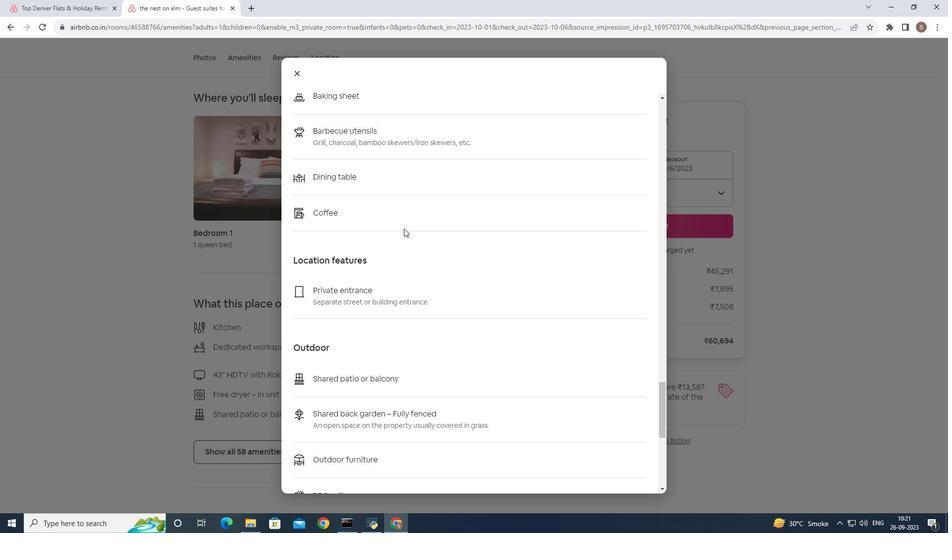 
Action: Mouse scrolled (404, 228) with delta (0, 0)
Screenshot: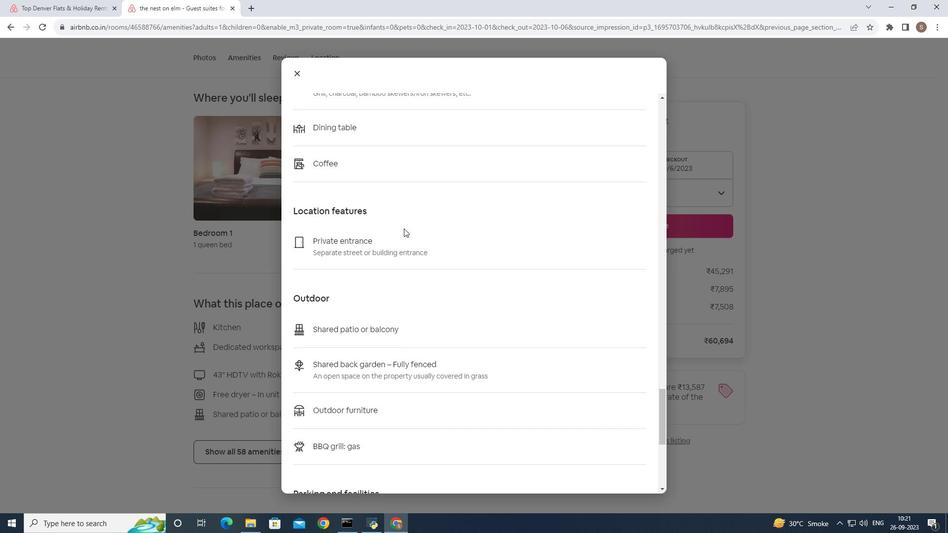 
Action: Mouse scrolled (404, 228) with delta (0, 0)
Screenshot: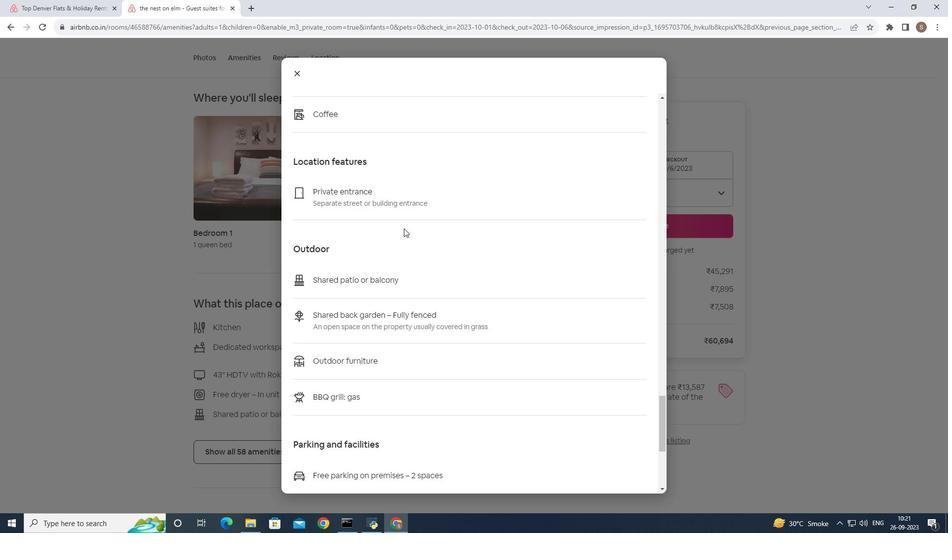 
Action: Mouse scrolled (404, 228) with delta (0, 0)
Screenshot: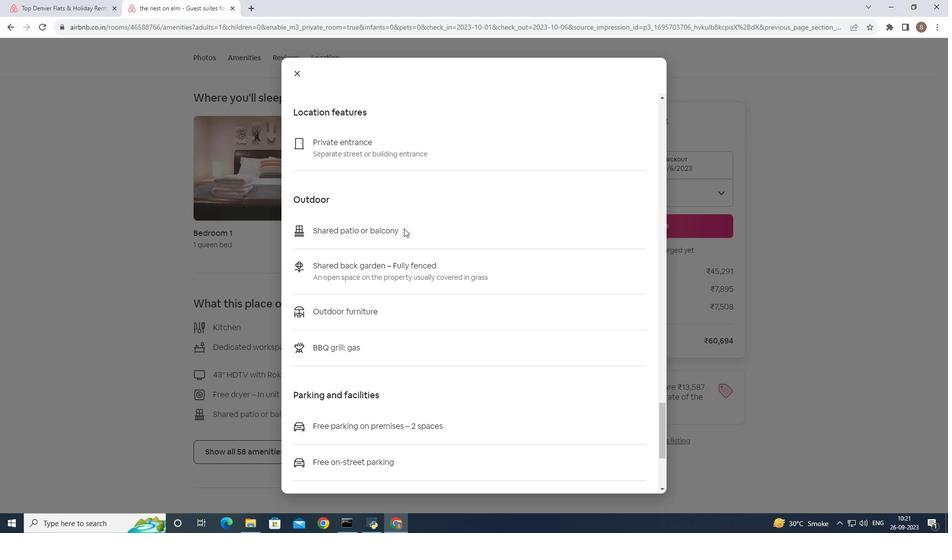 
Action: Mouse scrolled (404, 228) with delta (0, 0)
Screenshot: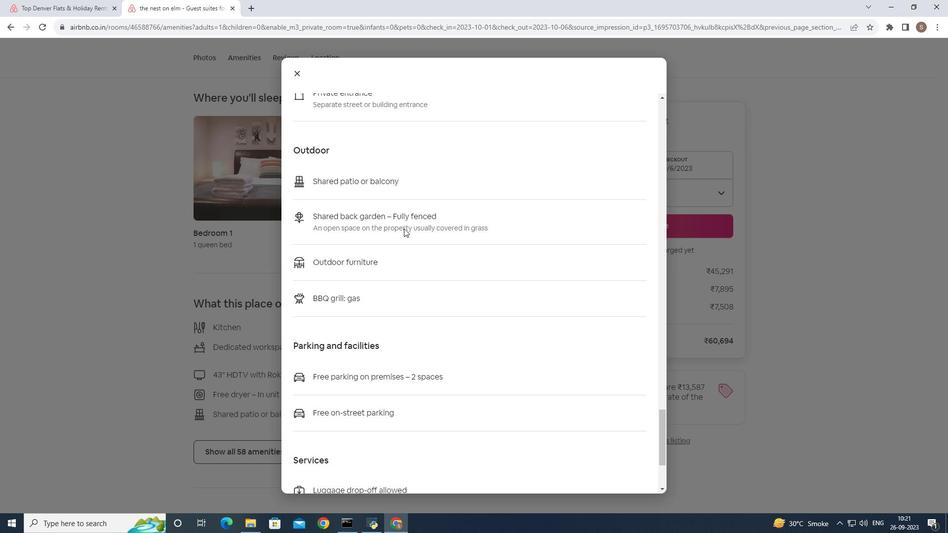 
Action: Mouse scrolled (404, 228) with delta (0, 0)
Screenshot: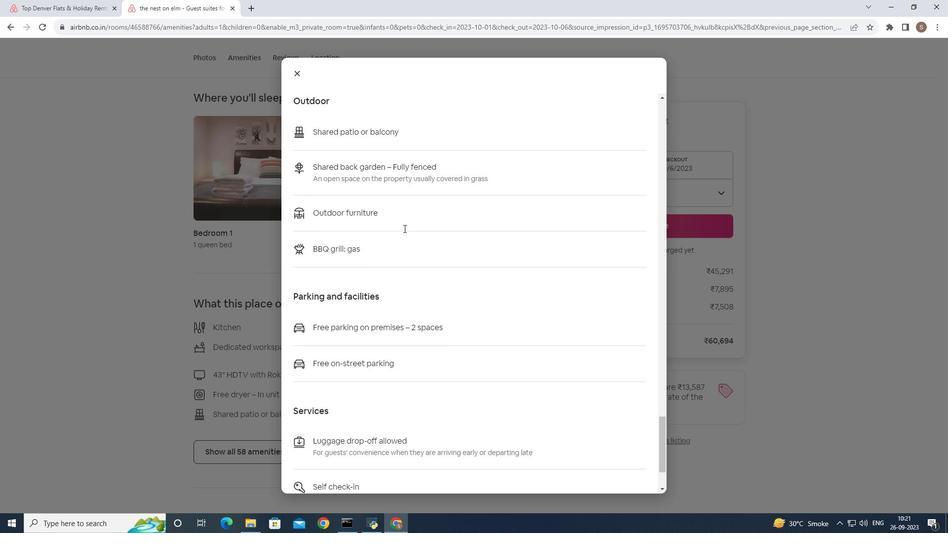 
Action: Mouse scrolled (404, 228) with delta (0, 0)
Screenshot: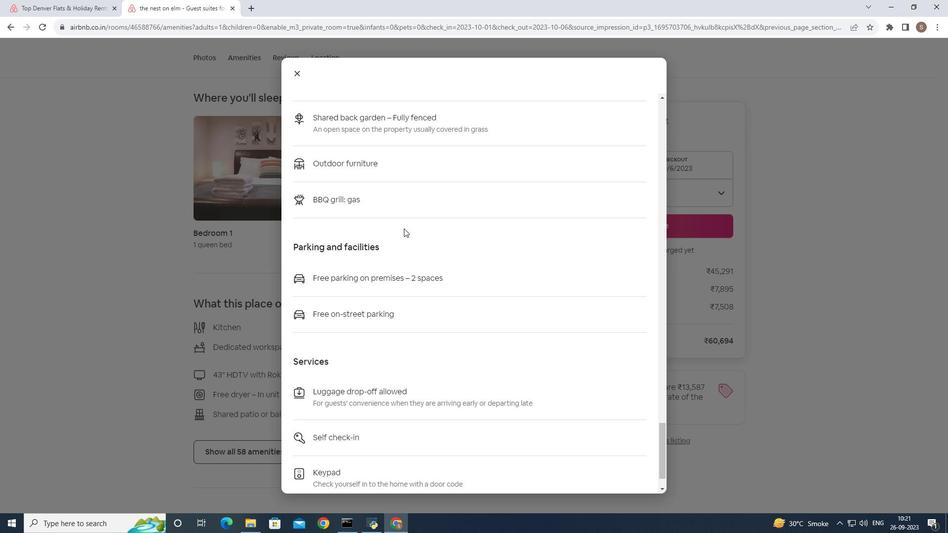 
Action: Mouse scrolled (404, 228) with delta (0, 0)
Screenshot: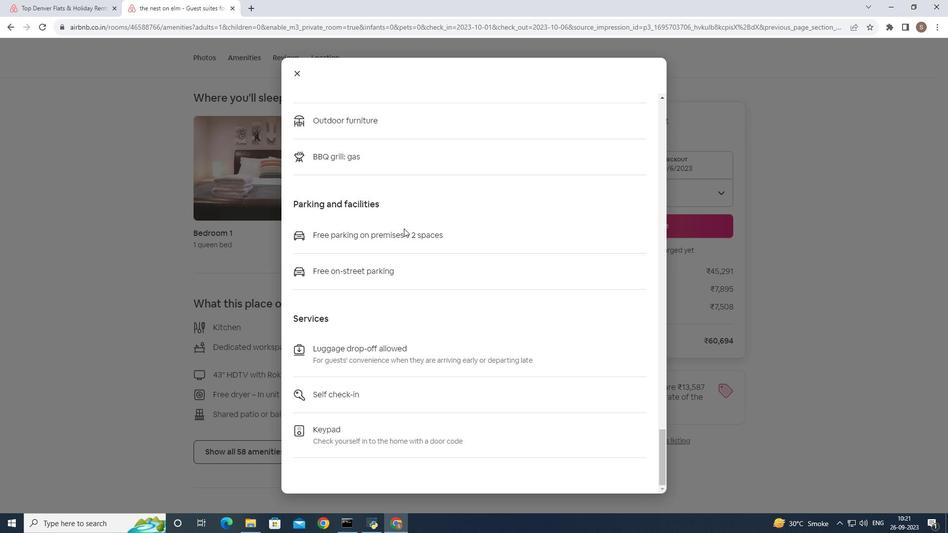 
Action: Mouse scrolled (404, 228) with delta (0, 0)
Screenshot: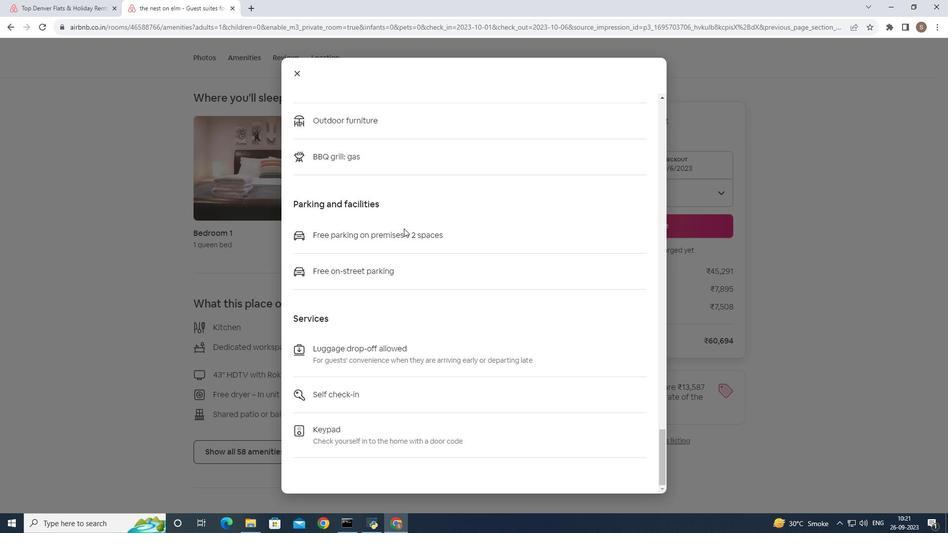 
Action: Mouse scrolled (404, 228) with delta (0, 0)
Screenshot: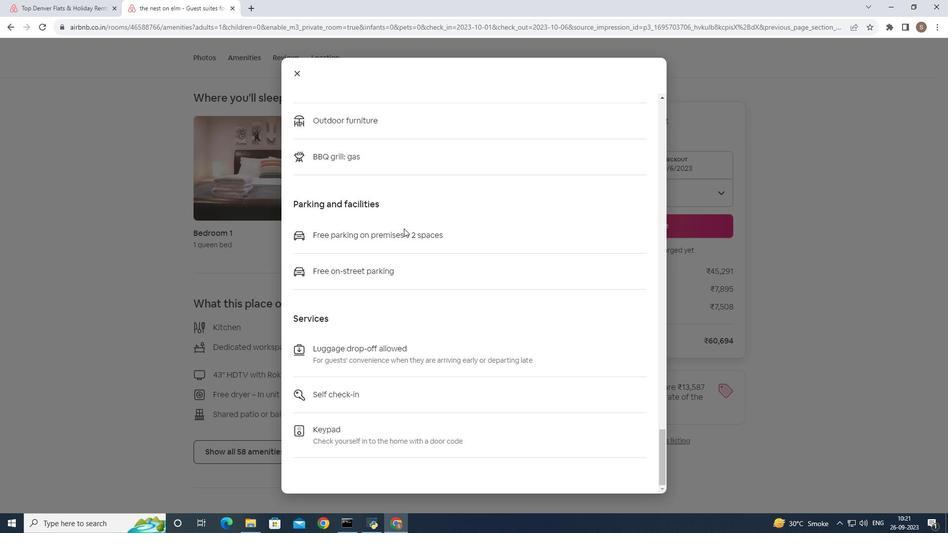 
Action: Mouse moved to (292, 68)
Screenshot: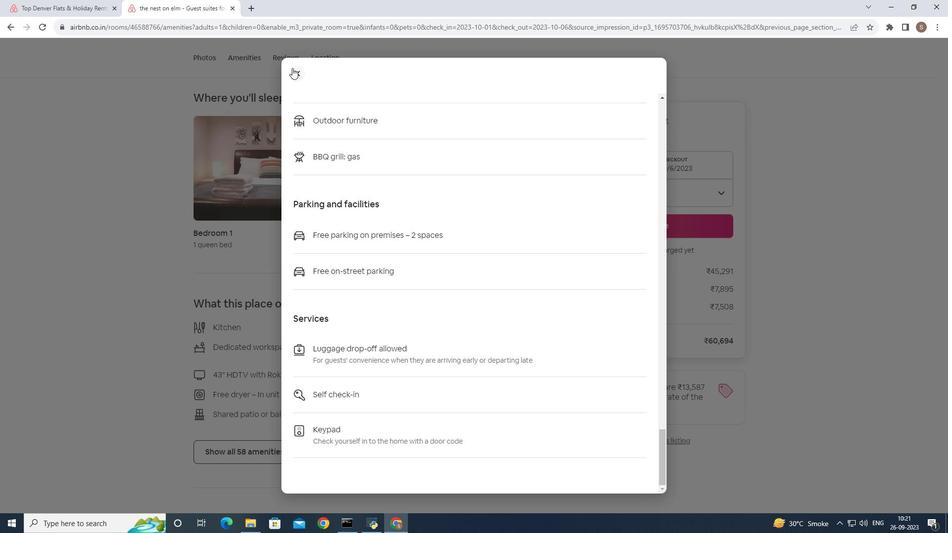 
Action: Mouse pressed left at (292, 68)
Screenshot: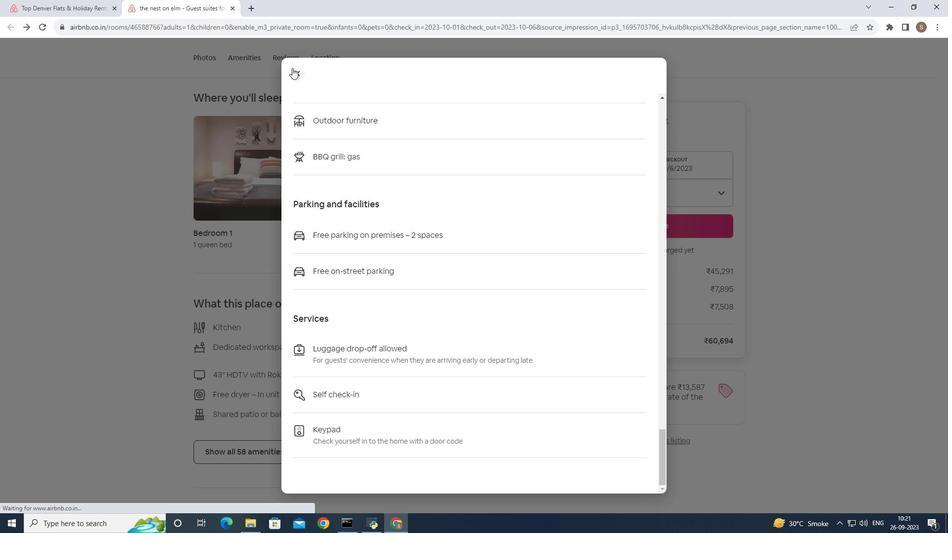 
Action: Mouse moved to (341, 239)
Screenshot: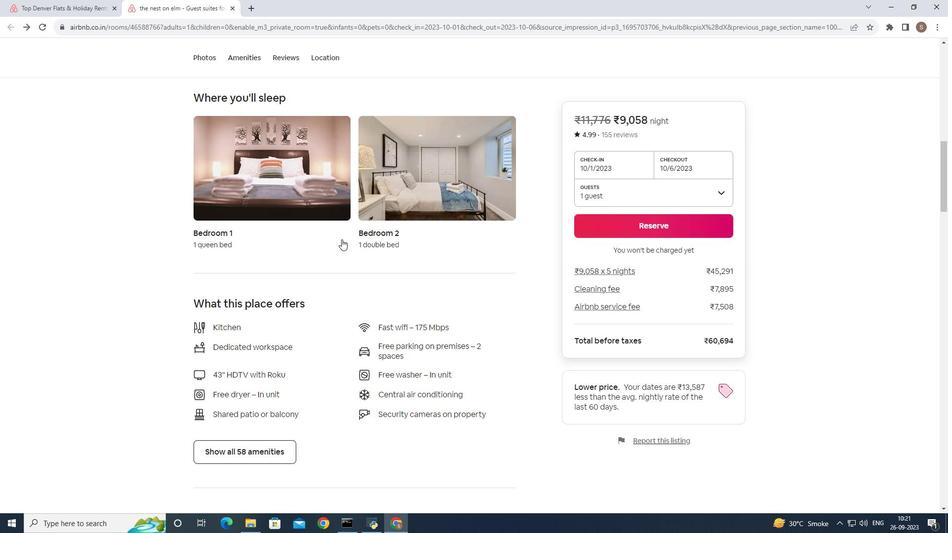 
Action: Mouse scrolled (341, 239) with delta (0, 0)
Screenshot: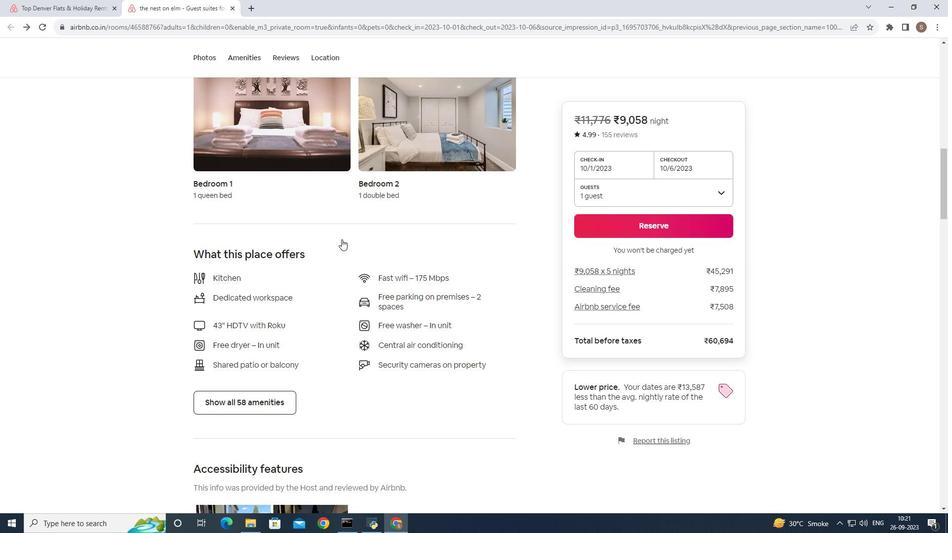 
Action: Mouse scrolled (341, 239) with delta (0, 0)
Screenshot: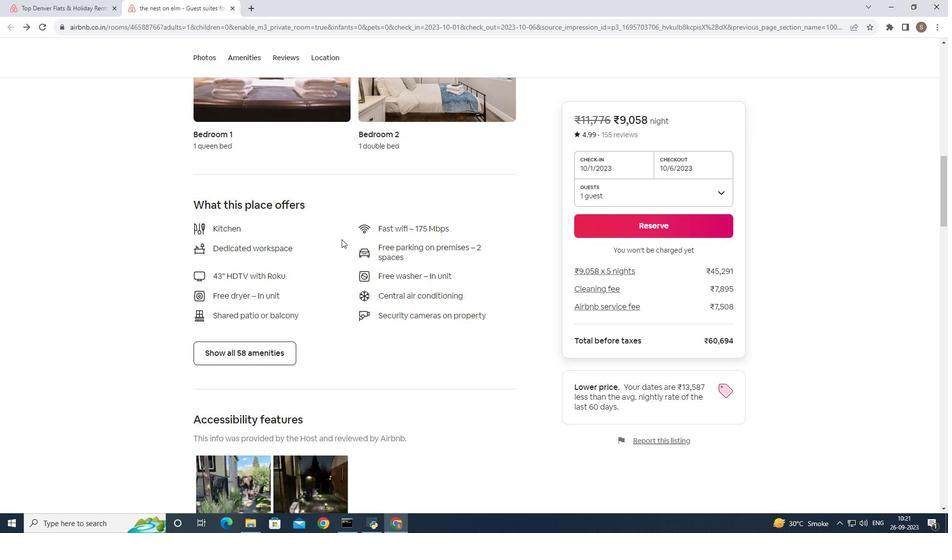 
Action: Mouse scrolled (341, 239) with delta (0, 0)
Screenshot: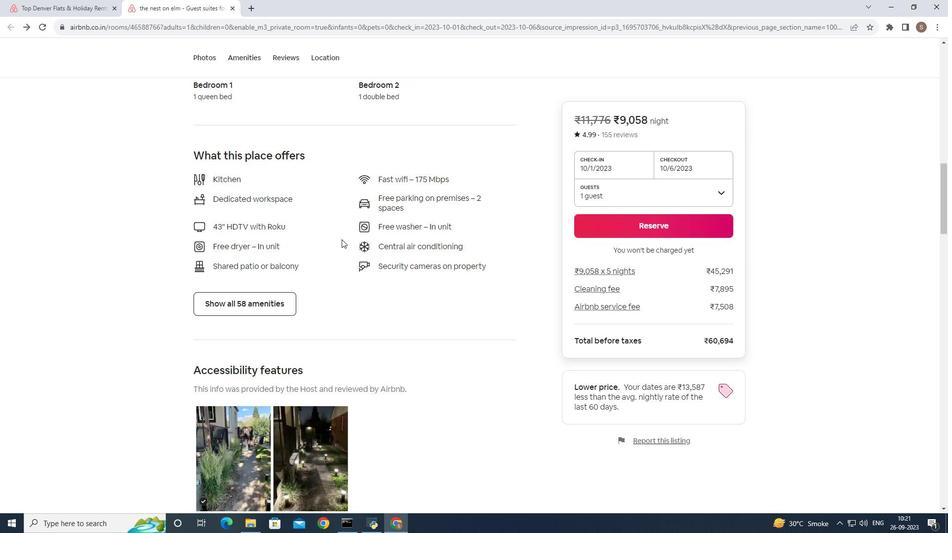 
Action: Mouse scrolled (341, 240) with delta (0, 0)
Screenshot: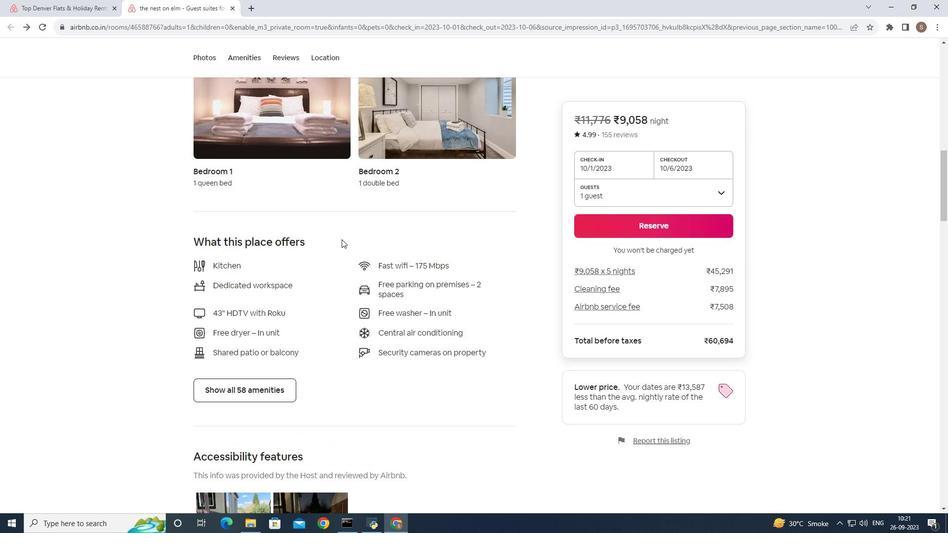 
Action: Mouse scrolled (341, 240) with delta (0, 0)
Screenshot: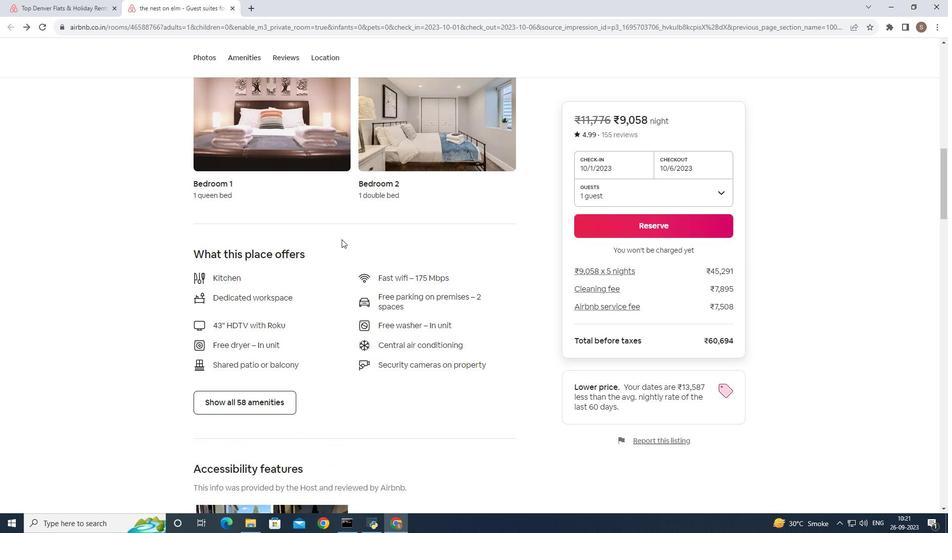 
Action: Mouse scrolled (341, 239) with delta (0, 0)
Screenshot: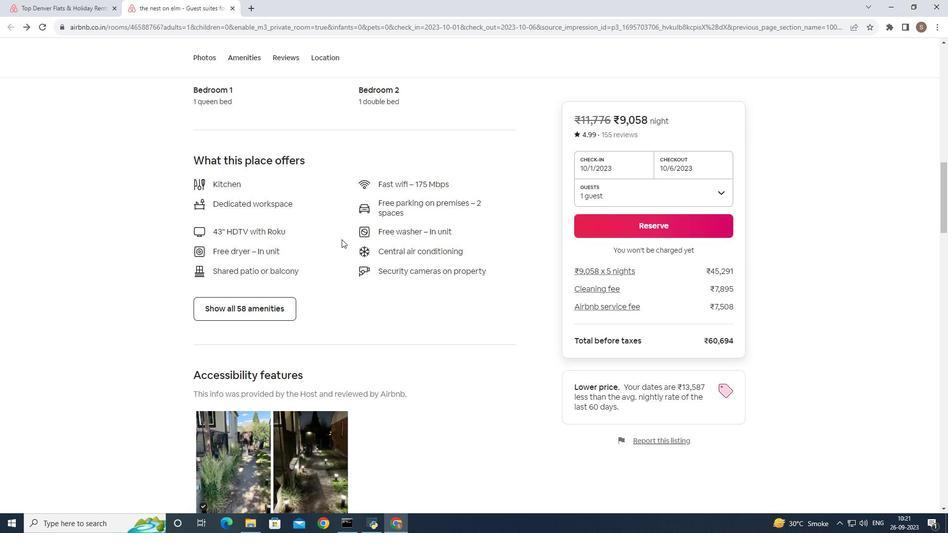 
Action: Mouse scrolled (341, 239) with delta (0, 0)
Screenshot: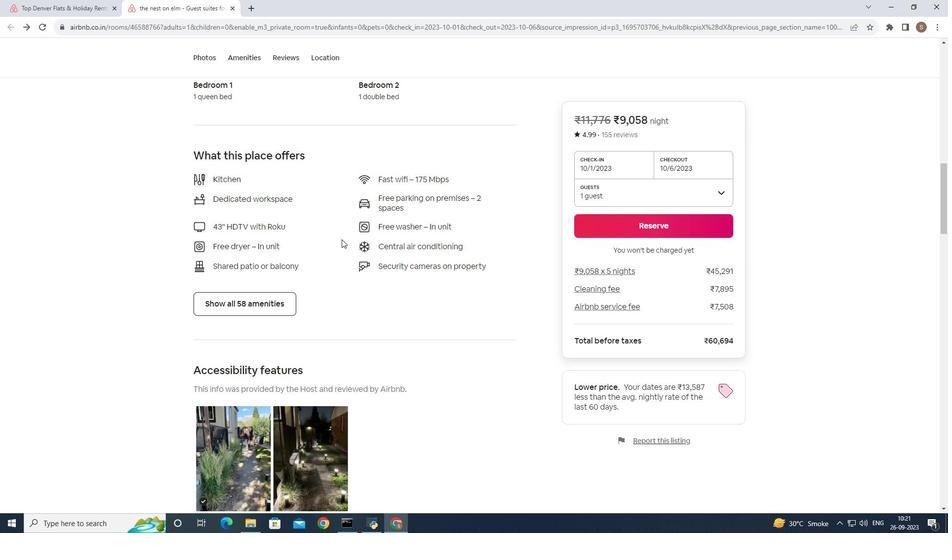
Action: Mouse scrolled (341, 239) with delta (0, 0)
Screenshot: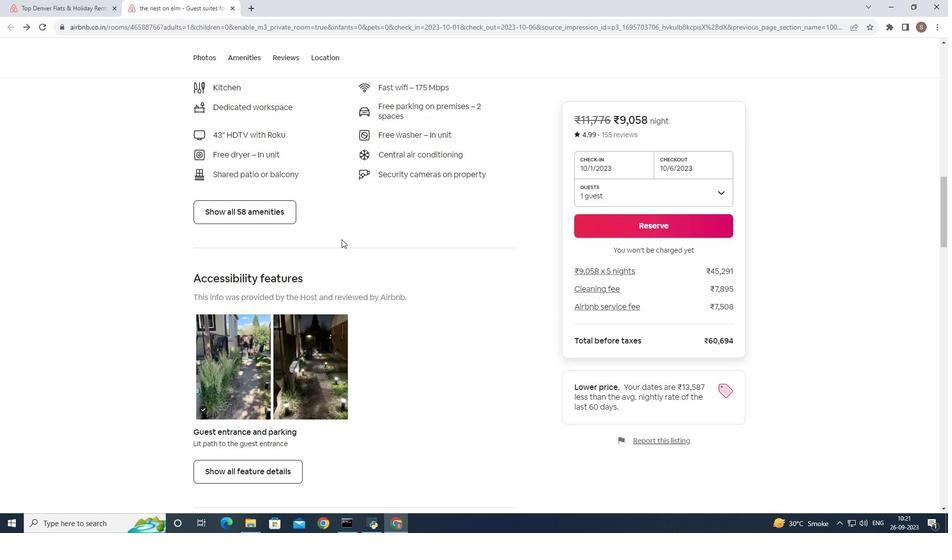 
Action: Mouse scrolled (341, 239) with delta (0, 0)
Screenshot: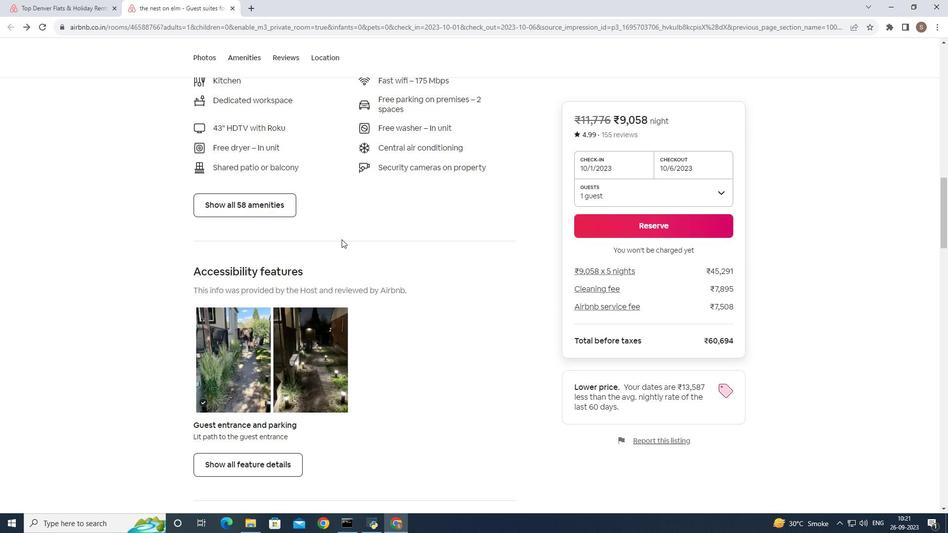 
Action: Mouse scrolled (341, 239) with delta (0, 0)
Screenshot: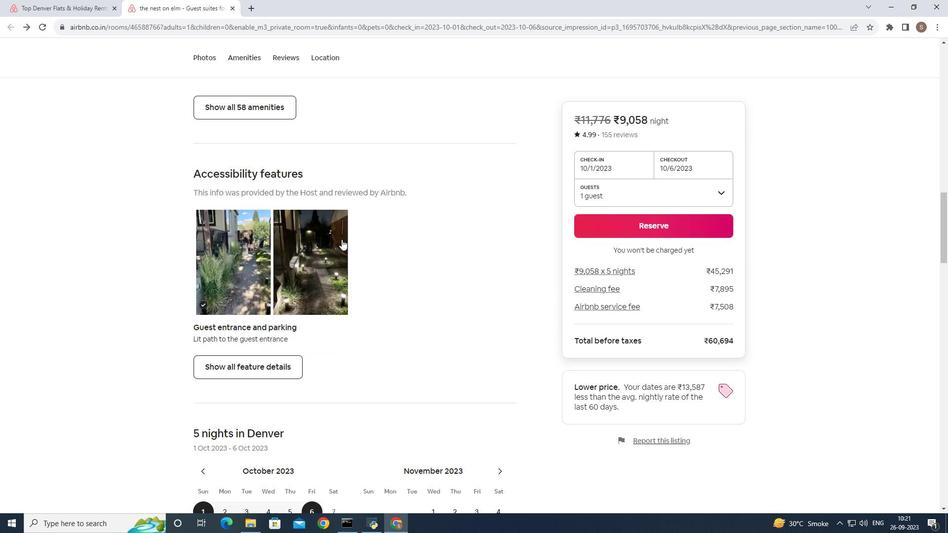 
Action: Mouse scrolled (341, 239) with delta (0, 0)
Screenshot: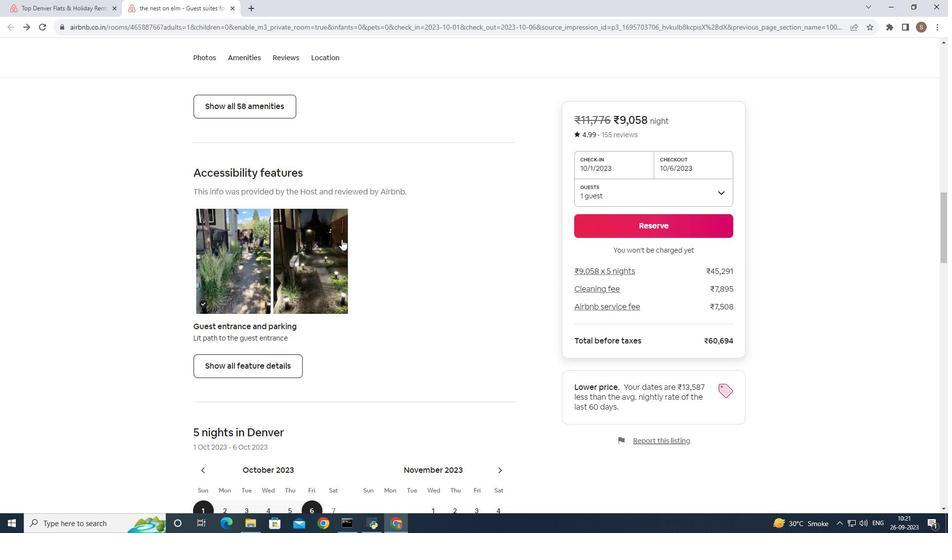 
Action: Mouse scrolled (341, 239) with delta (0, 0)
Screenshot: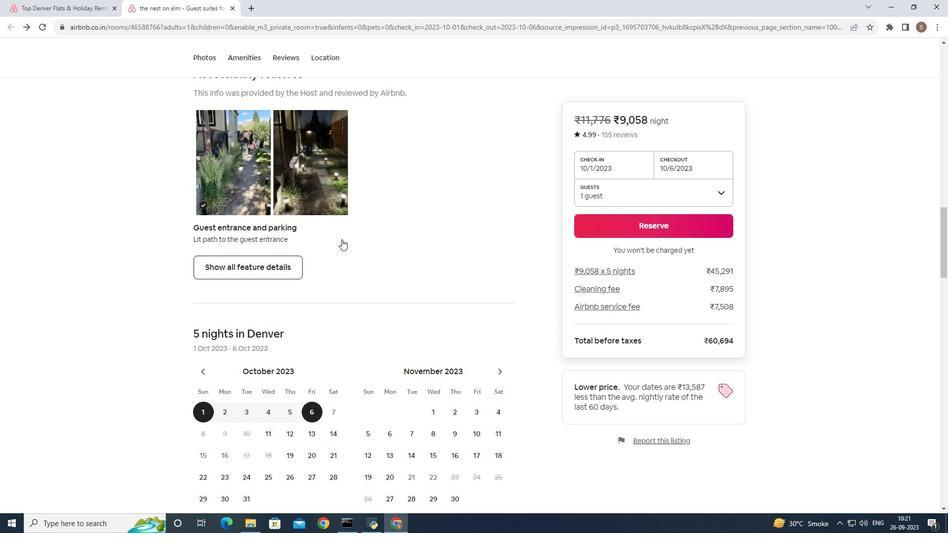 
Action: Mouse scrolled (341, 239) with delta (0, 0)
Screenshot: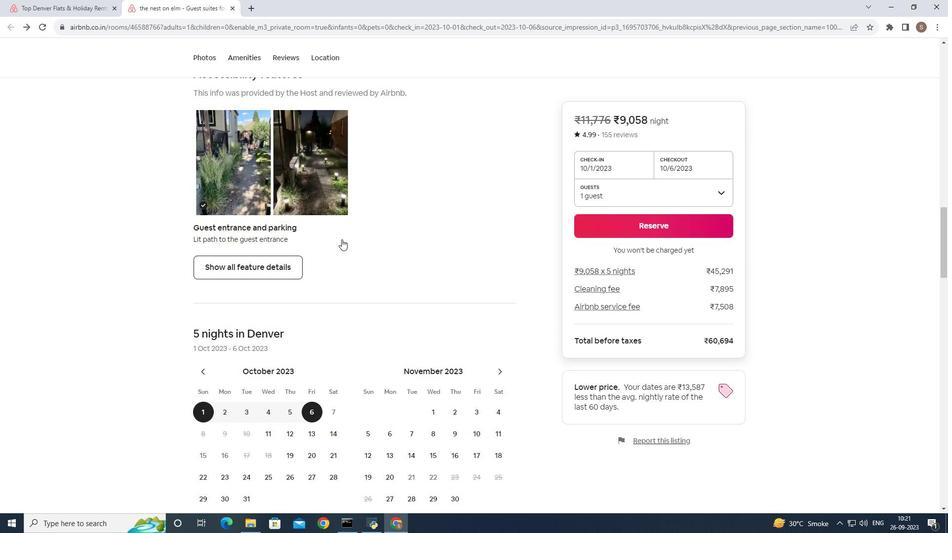 
Action: Mouse scrolled (341, 239) with delta (0, 0)
Screenshot: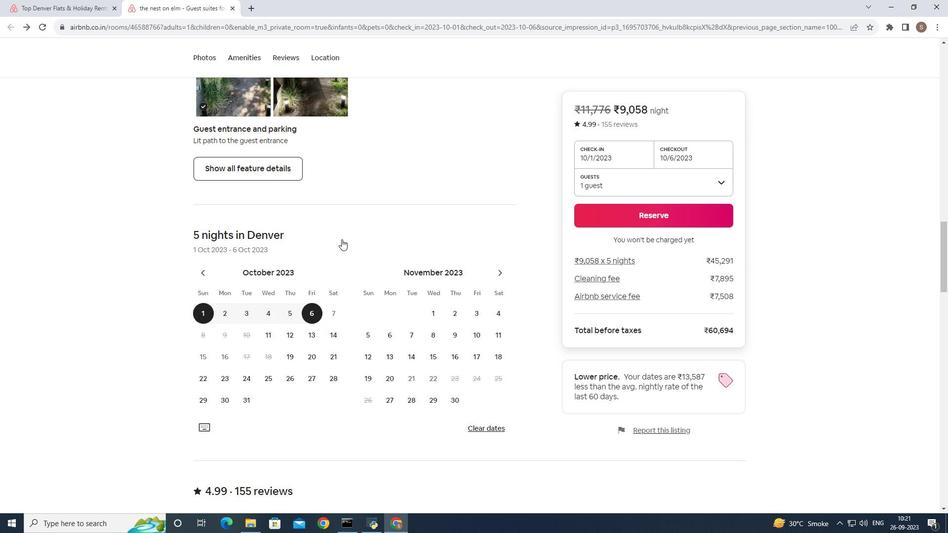
Action: Mouse scrolled (341, 239) with delta (0, 0)
Screenshot: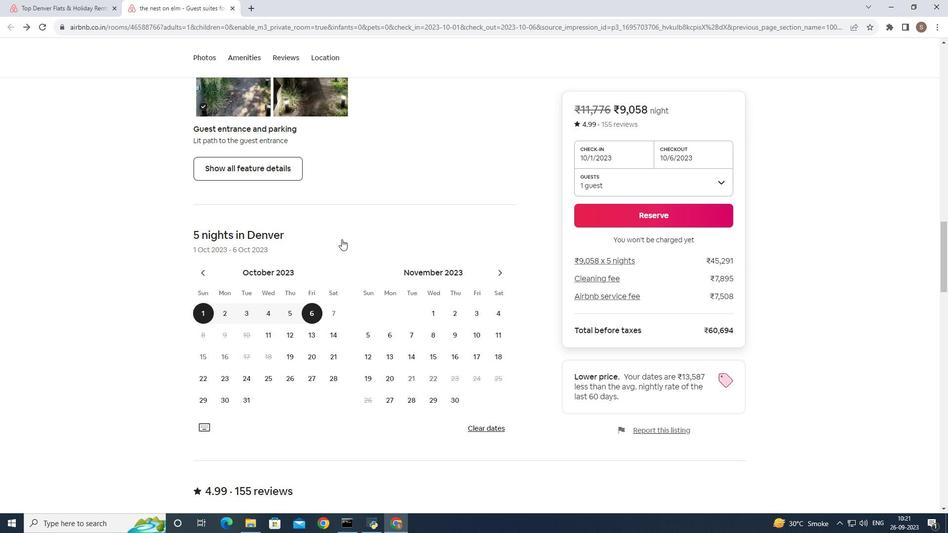 
Action: Mouse scrolled (341, 239) with delta (0, 0)
Screenshot: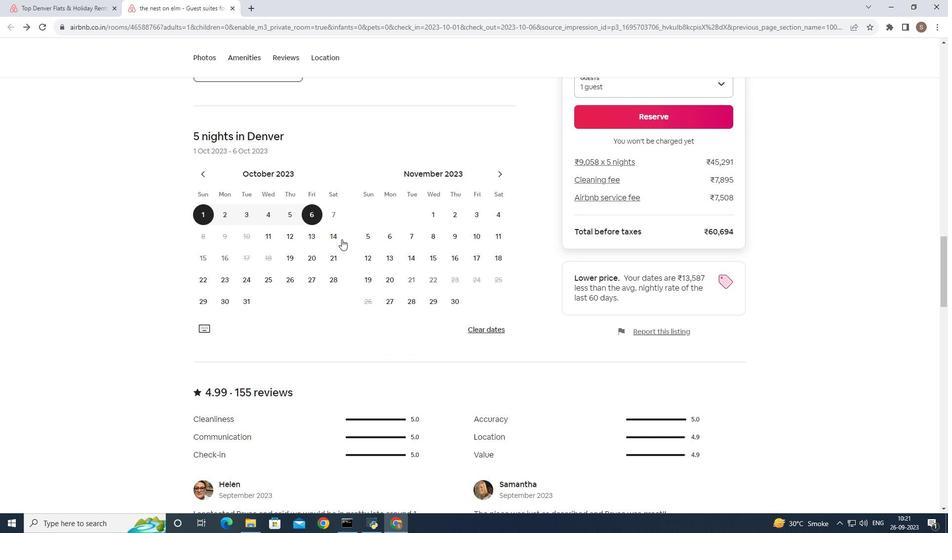 
Action: Mouse scrolled (341, 239) with delta (0, 0)
Screenshot: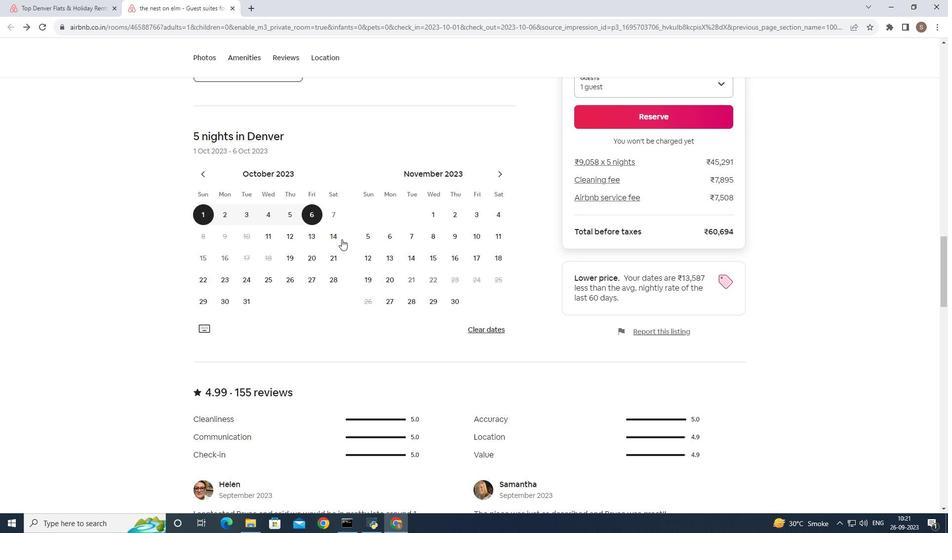 
Action: Mouse scrolled (341, 239) with delta (0, 0)
Screenshot: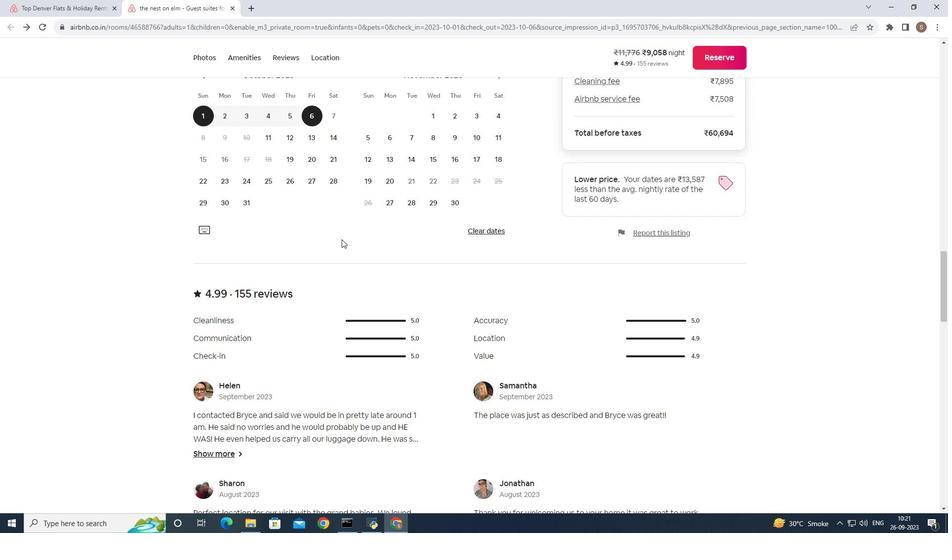 
Action: Mouse scrolled (341, 239) with delta (0, 0)
Screenshot: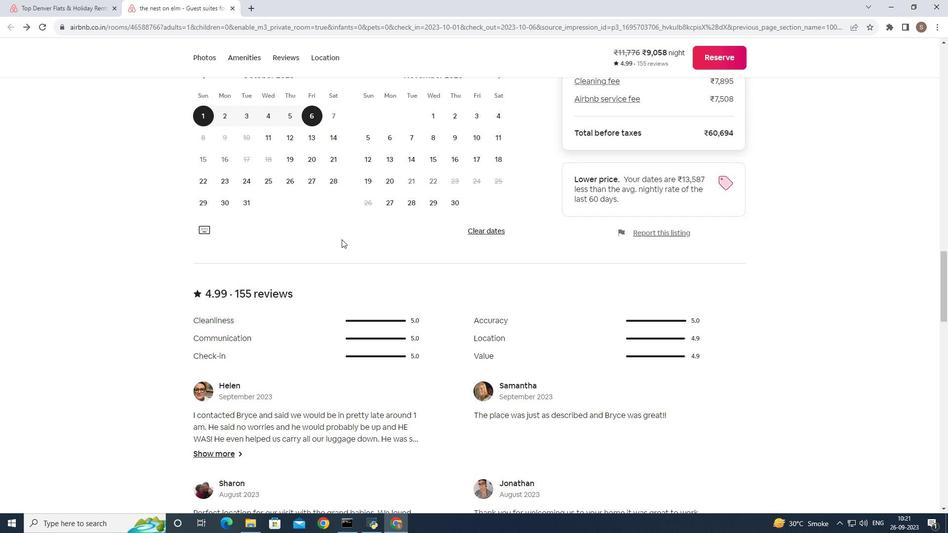 
Action: Mouse scrolled (341, 239) with delta (0, 0)
Screenshot: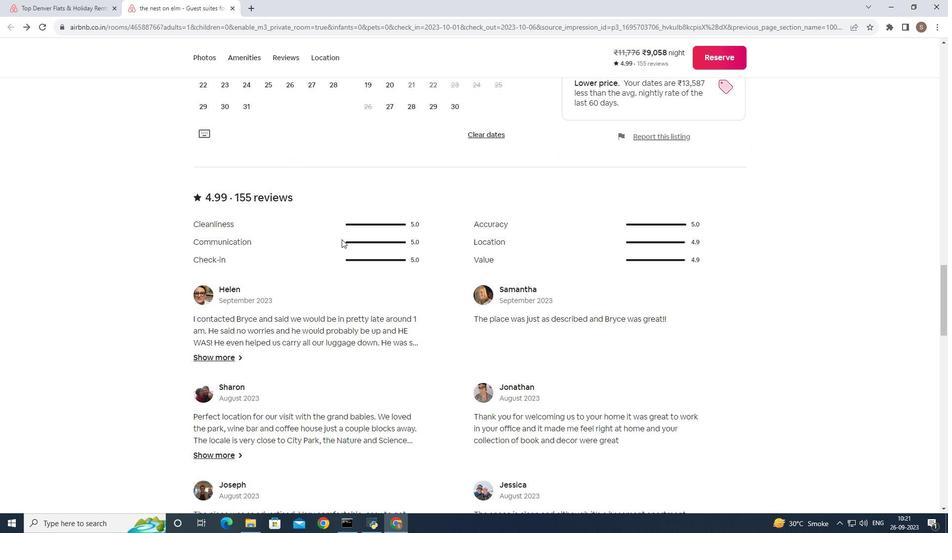 
Action: Mouse scrolled (341, 239) with delta (0, 0)
Screenshot: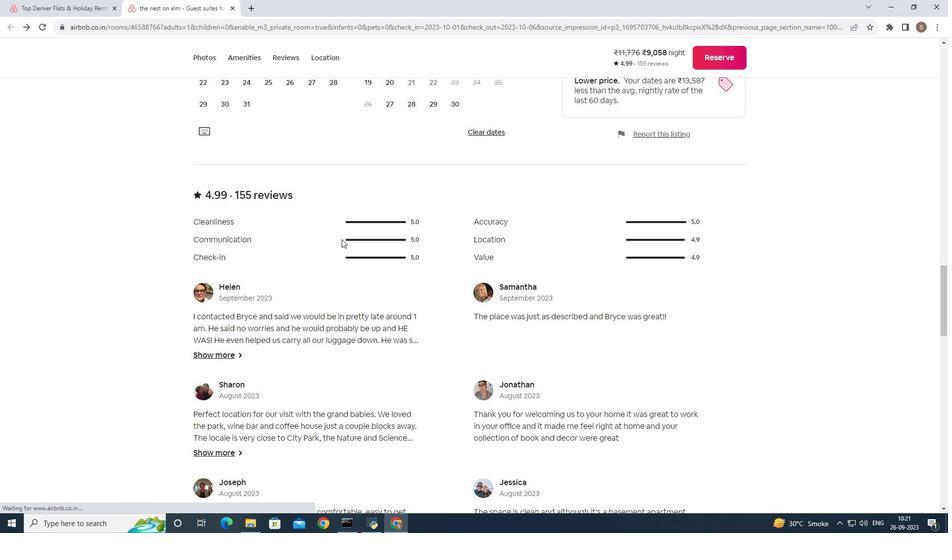 
Action: Mouse scrolled (341, 239) with delta (0, 0)
Screenshot: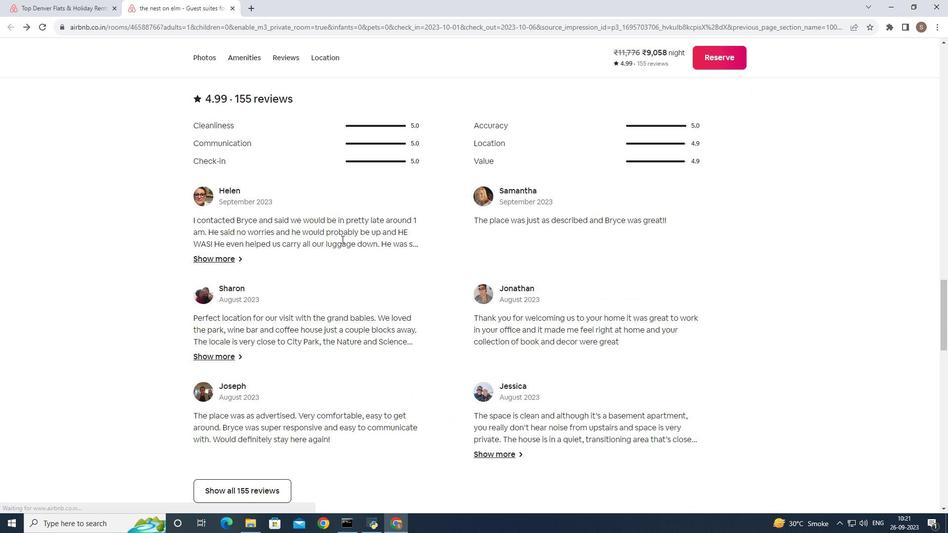 
Action: Mouse scrolled (341, 239) with delta (0, 0)
Screenshot: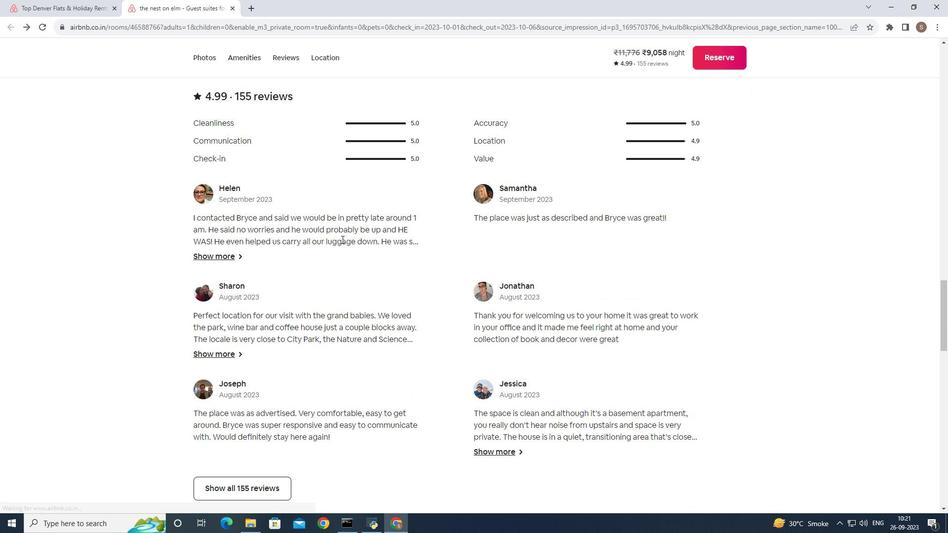 
Action: Mouse scrolled (341, 239) with delta (0, 0)
Screenshot: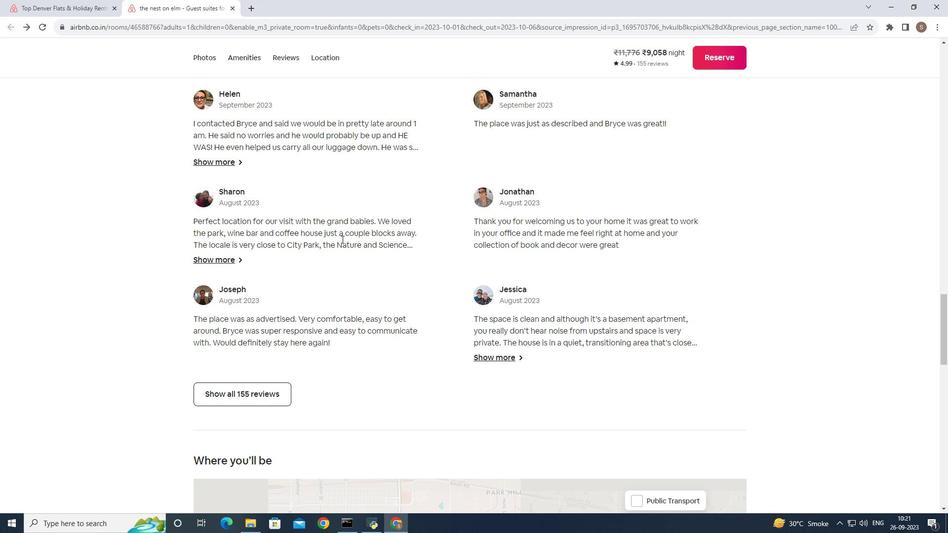 
Action: Mouse scrolled (341, 239) with delta (0, 0)
Screenshot: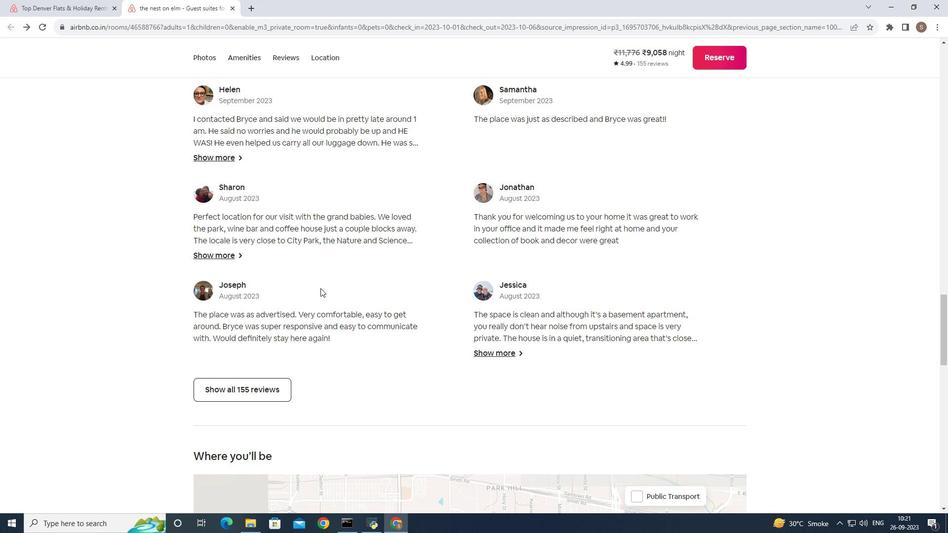 
Action: Mouse moved to (271, 341)
Screenshot: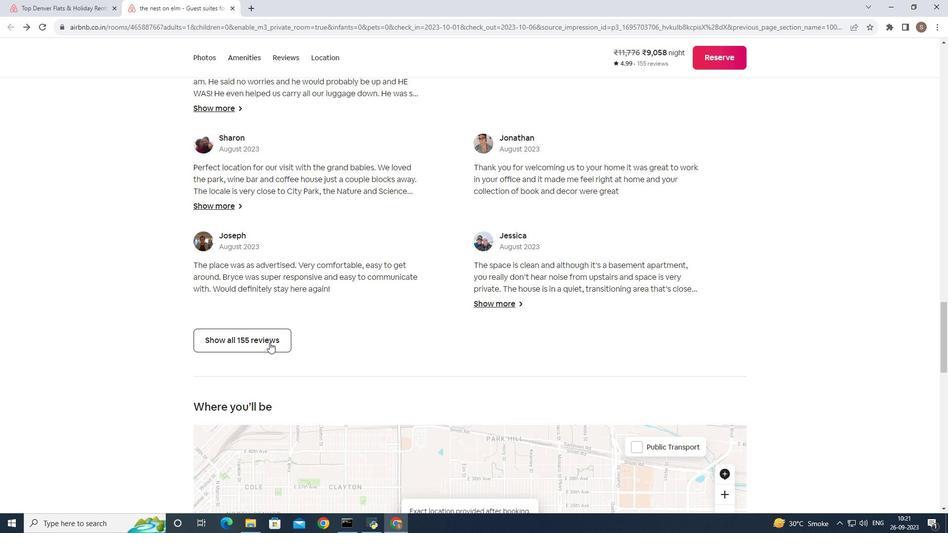 
Action: Mouse scrolled (271, 340) with delta (0, 0)
Screenshot: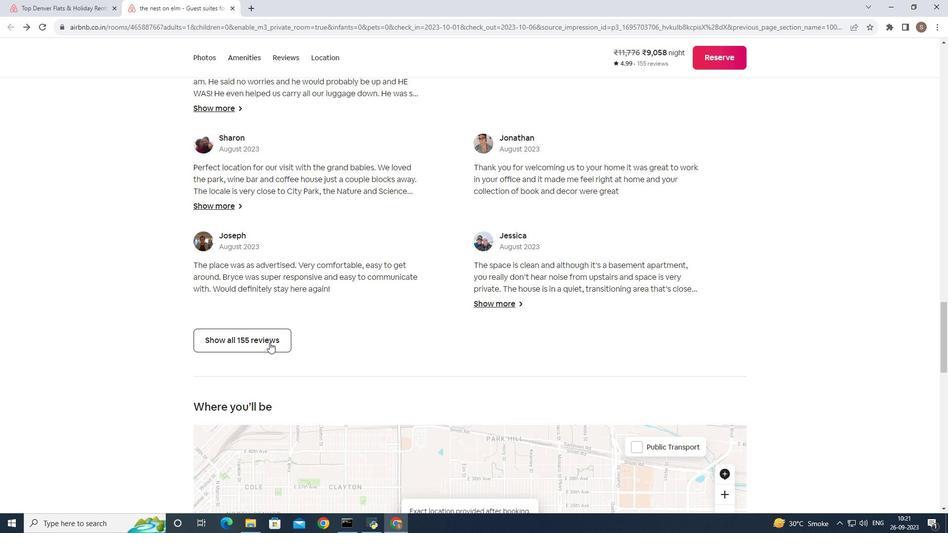 
Action: Mouse moved to (269, 342)
Screenshot: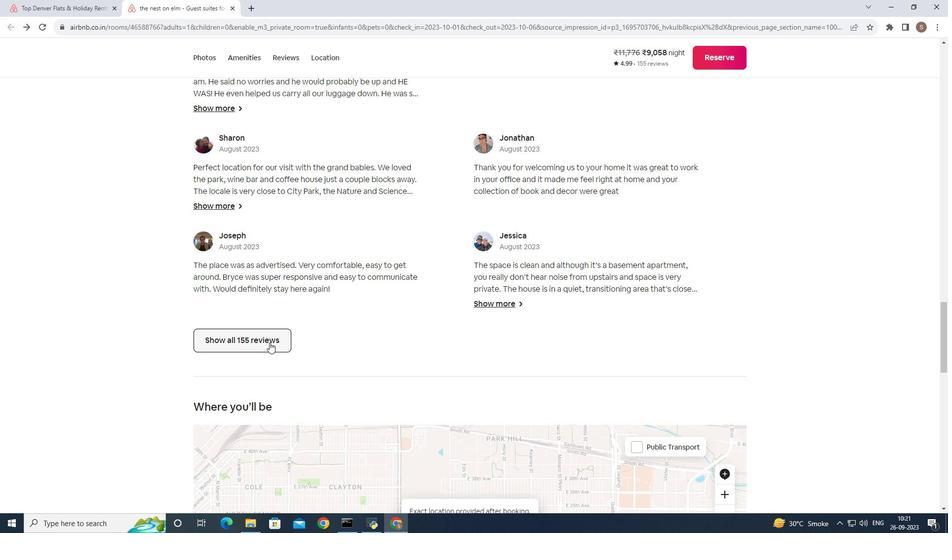 
Action: Mouse pressed left at (269, 342)
Screenshot: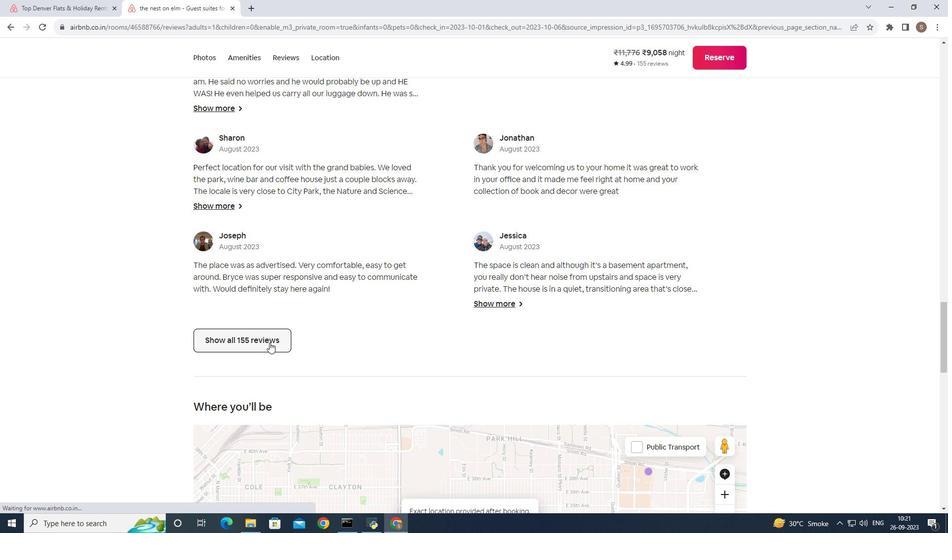 
Action: Mouse moved to (482, 237)
Screenshot: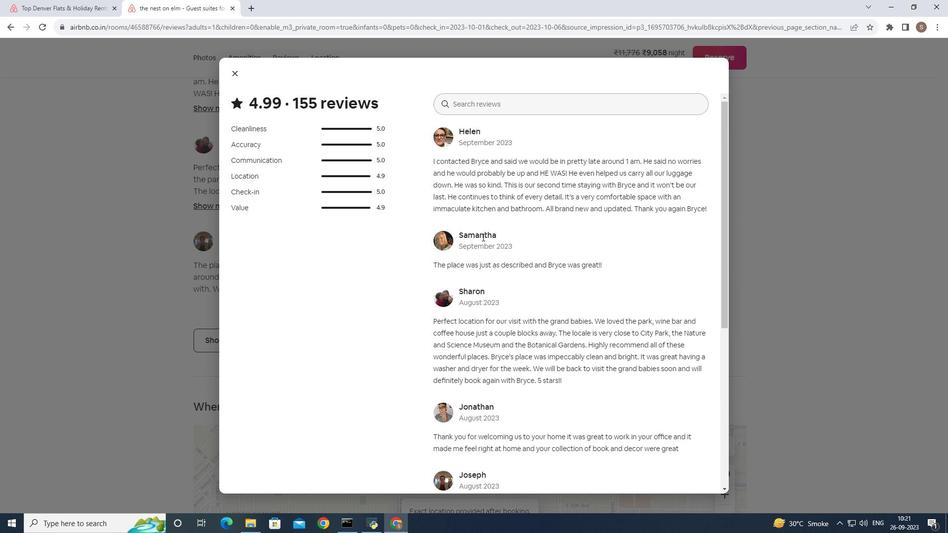 
Action: Mouse scrolled (482, 236) with delta (0, 0)
Screenshot: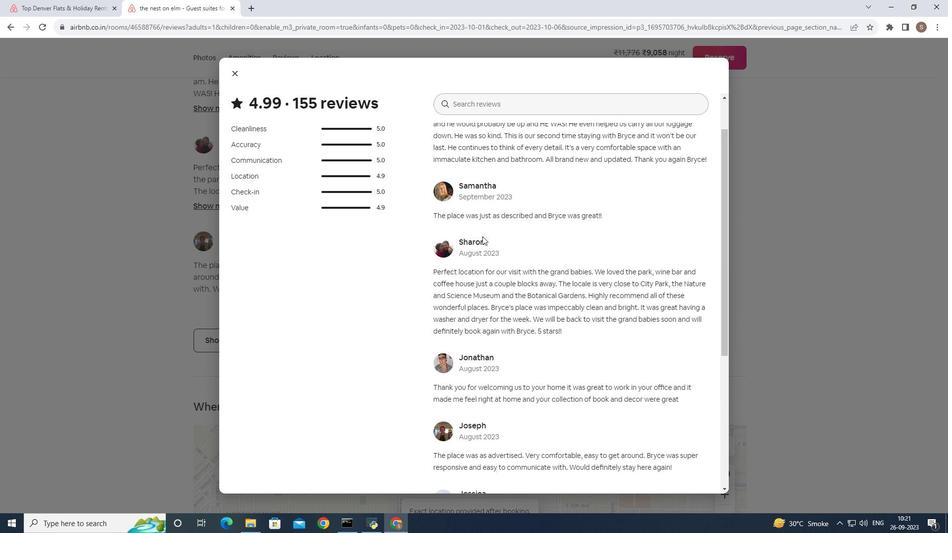 
Action: Mouse moved to (477, 238)
Screenshot: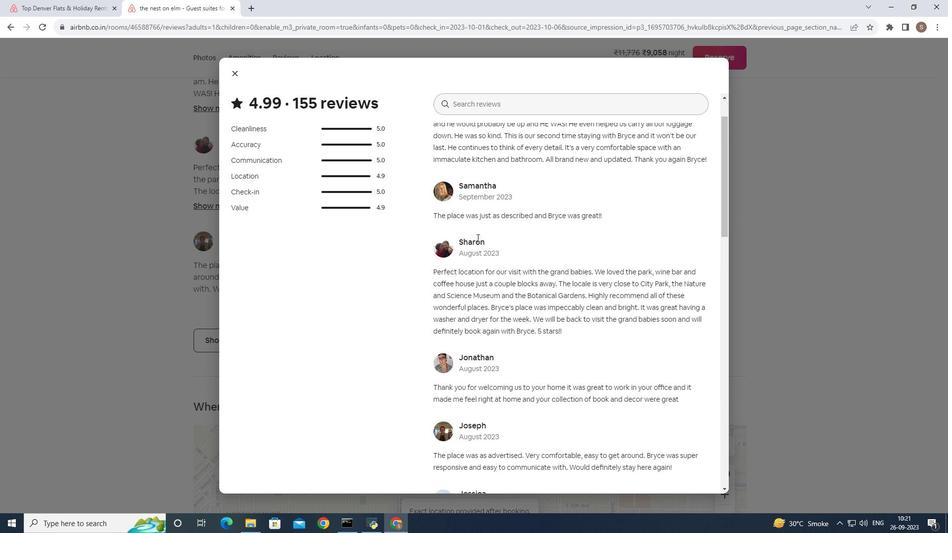 
Action: Mouse pressed left at (477, 238)
Screenshot: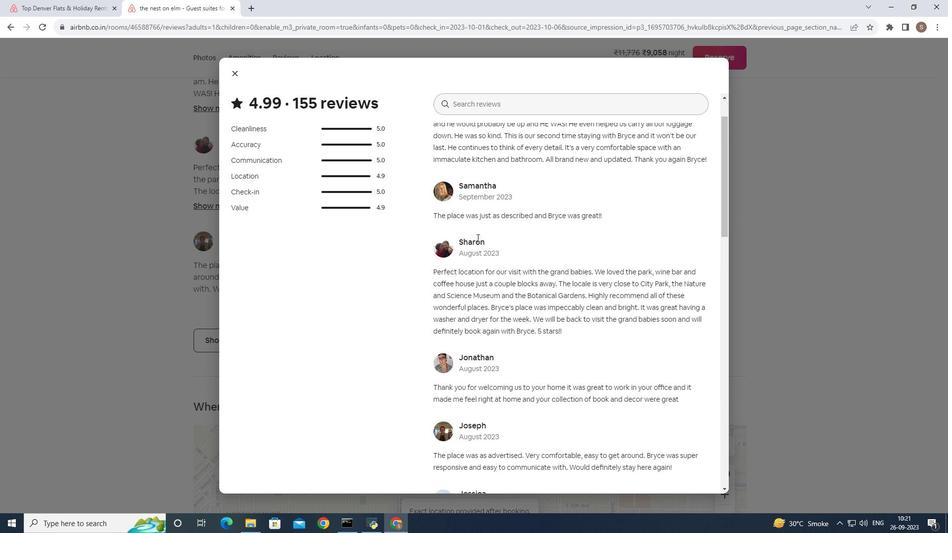 
Action: Key pressed <Key.down><Key.down><Key.down><Key.down><Key.down><Key.down><Key.down><Key.down><Key.down><Key.down><Key.down><Key.down><Key.down><Key.down><Key.down><Key.down><Key.down><Key.down><Key.down><Key.down><Key.down><Key.down><Key.down><Key.down><Key.down><Key.down><Key.down><Key.down><Key.down><Key.down><Key.down><Key.down><Key.down><Key.down><Key.down><Key.down><Key.down><Key.down><Key.down><Key.down><Key.down><Key.down><Key.down><Key.down><Key.down><Key.down><Key.down><Key.down><Key.down><Key.down><Key.down><Key.down><Key.down><Key.down><Key.down><Key.down><Key.down><Key.down><Key.down><Key.down><Key.down><Key.down><Key.down><Key.down><Key.down><Key.down><Key.down><Key.down><Key.down><Key.down><Key.down><Key.down><Key.down><Key.down><Key.down><Key.down><Key.down><Key.down><Key.down><Key.down><Key.down><Key.down><Key.down><Key.down><Key.down><Key.down><Key.down><Key.down><Key.down><Key.down><Key.down><Key.down><Key.down><Key.down><Key.down><Key.down><Key.down><Key.down><Key.down><Key.down><Key.down><Key.down><Key.down><Key.down><Key.down><Key.down><Key.down><Key.down><Key.down><Key.down><Key.down><Key.down><Key.down><Key.down><Key.down><Key.down><Key.down><Key.down><Key.down><Key.down><Key.down><Key.down><Key.down><Key.down><Key.down><Key.down><Key.down><Key.down><Key.down><Key.down><Key.down><Key.down><Key.down><Key.down><Key.down><Key.down><Key.down><Key.down><Key.down><Key.down><Key.down><Key.down><Key.down><Key.down><Key.down><Key.down><Key.down><Key.down><Key.left><Key.left><Key.left><Key.left><Key.left><Key.down><Key.down><Key.down><Key.down><Key.down><Key.down><Key.down><Key.down><Key.down><Key.down><Key.down><Key.down><Key.down><Key.down><Key.down><Key.down><Key.down><Key.down><Key.down><Key.down><Key.down><Key.down><Key.down><Key.down><Key.down><Key.down><Key.down><Key.down><Key.down><Key.down><Key.down><Key.down><Key.down><Key.down><Key.down><Key.down><Key.down><Key.down><Key.down><Key.down><Key.down><Key.down><Key.down><Key.down><Key.down><Key.down><Key.down><Key.down><Key.down><Key.down><Key.down><Key.down><Key.down><Key.down><Key.down><Key.down><Key.down><Key.down><Key.down><Key.down><Key.down><Key.down><Key.down><Key.down><Key.down><Key.down><Key.down><Key.down><Key.down><Key.down><Key.down><Key.down><Key.down><Key.down><Key.down><Key.down><Key.down><Key.down><Key.down><Key.down><Key.down><Key.down><Key.down><Key.down><Key.down><Key.down><Key.down><Key.down><Key.down><Key.down><Key.down><Key.down><Key.down><Key.down><Key.down><Key.down><Key.down><Key.down><Key.down><Key.down><Key.down><Key.down><Key.down><Key.down><Key.down><Key.down><Key.down><Key.down><Key.down><Key.down><Key.down><Key.down><Key.down><Key.down><Key.down><Key.down><Key.down><Key.down><Key.down><Key.down><Key.down><Key.down><Key.down><Key.down><Key.down><Key.down><Key.down><Key.down><Key.down><Key.down><Key.down><Key.down><Key.down><Key.down><Key.down><Key.down><Key.down><Key.down><Key.down><Key.down><Key.down><Key.down><Key.down><Key.down><Key.down><Key.down><Key.down><Key.down><Key.right><Key.down><Key.down><Key.down><Key.down><Key.down><Key.down><Key.down><Key.down><Key.down><Key.down><Key.down><Key.down><Key.down><Key.down><Key.down><Key.down><Key.down><Key.down><Key.down><Key.down><Key.down><Key.down><Key.down><Key.down><Key.down><Key.down><Key.down><Key.down><Key.down><Key.down><Key.down><Key.down><Key.down><Key.down><Key.down><Key.down><Key.down><Key.down><Key.down><Key.down><Key.down><Key.down><Key.down><Key.down><Key.down><Key.down><Key.down><Key.down><Key.down><Key.down><Key.down><Key.down><Key.down><Key.down><Key.down><Key.down><Key.down><Key.down><Key.down><Key.down><Key.down><Key.down><Key.down><Key.down><Key.down><Key.down><Key.down><Key.down><Key.down><Key.down><Key.down><Key.down><Key.down><Key.down><Key.down><Key.down><Key.down><Key.down><Key.down><Key.down><Key.down><Key.down><Key.down><Key.down><Key.down><Key.down><Key.down><Key.down><Key.down><Key.down><Key.down><Key.down><Key.down><Key.down><Key.down><Key.down><Key.down><Key.down><Key.down><Key.down><Key.down><Key.down><Key.down><Key.down><Key.down><Key.down><Key.down><Key.down><Key.down><Key.down><Key.down><Key.down><Key.down><Key.down><Key.down><Key.down><Key.down><Key.down><Key.down><Key.down><Key.down><Key.down><Key.down><Key.down><Key.down><Key.down><Key.down><Key.down><Key.down><Key.down><Key.down><Key.down><Key.down><Key.down><Key.down><Key.down><Key.down><Key.down><Key.down><Key.down><Key.down><Key.down><Key.down><Key.down><Key.down><Key.down><Key.down><Key.down><Key.down><Key.down><Key.down><Key.down><Key.down><Key.down><Key.down><Key.down><Key.down><Key.down><Key.down><Key.down><Key.down><Key.down><Key.down><Key.down><Key.down><Key.down><Key.down><Key.down><Key.down><Key.down><Key.down><Key.down><Key.down><Key.down><Key.down><Key.down><Key.down><Key.down><Key.down><Key.down><Key.down><Key.down><Key.down><Key.down><Key.down><Key.down><Key.down><Key.down><Key.down><Key.down><Key.down><Key.down><Key.down><Key.down><Key.down><Key.down><Key.down><Key.down><Key.down><Key.down><Key.down><Key.down><Key.down><Key.down><Key.down><Key.down><Key.down><Key.down><Key.down><Key.down><Key.down><Key.down><Key.down><Key.down><Key.down><Key.down><Key.down><Key.down>
Screenshot: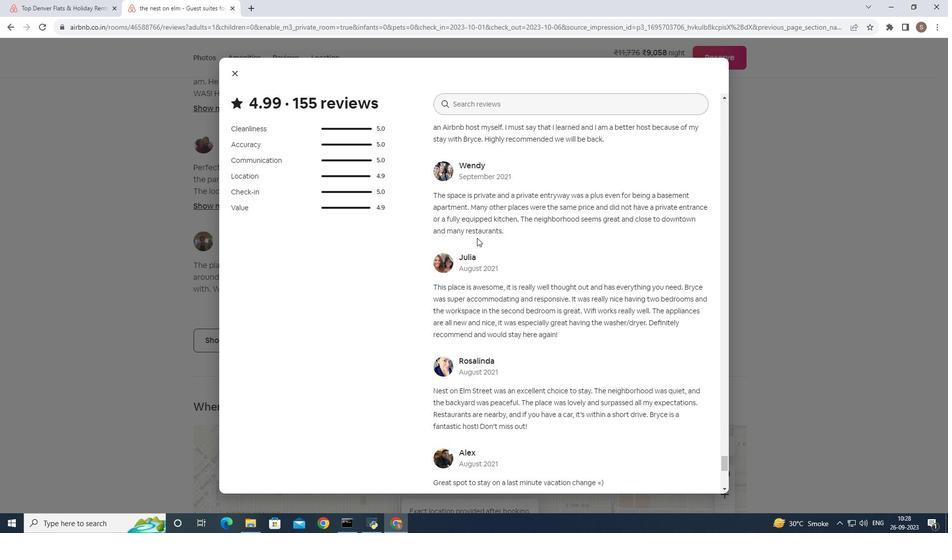 
Action: Mouse pressed left at (477, 238)
Screenshot: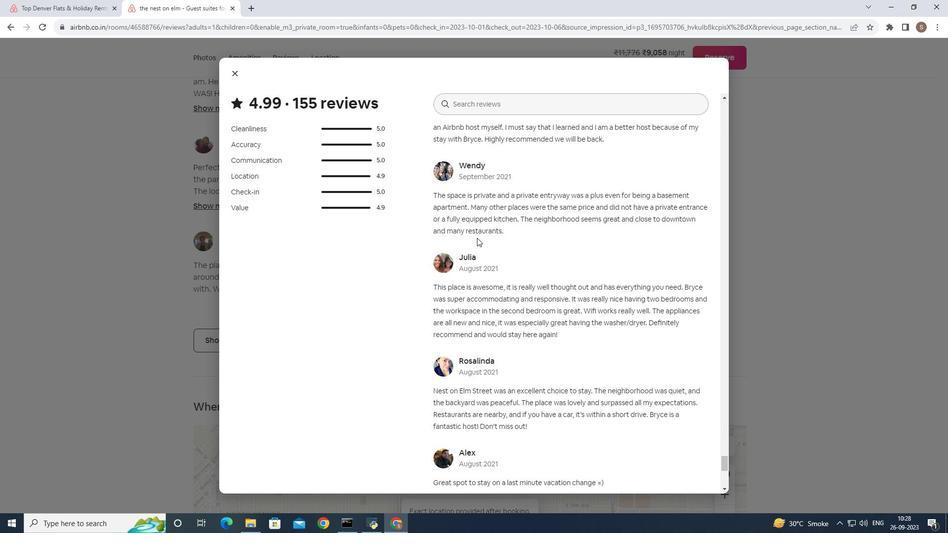 
Action: Mouse pressed left at (477, 238)
Screenshot: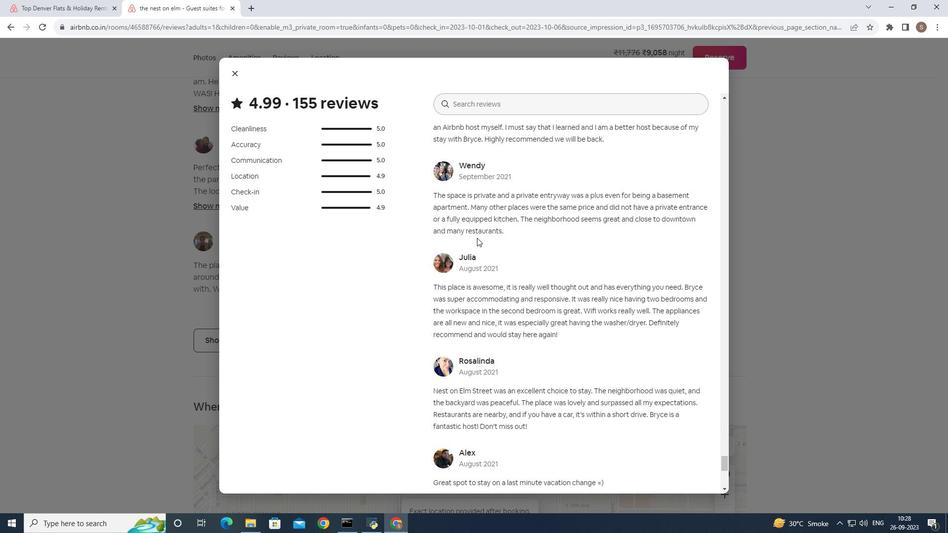 
Action: Key pressed <Key.down>
Screenshot: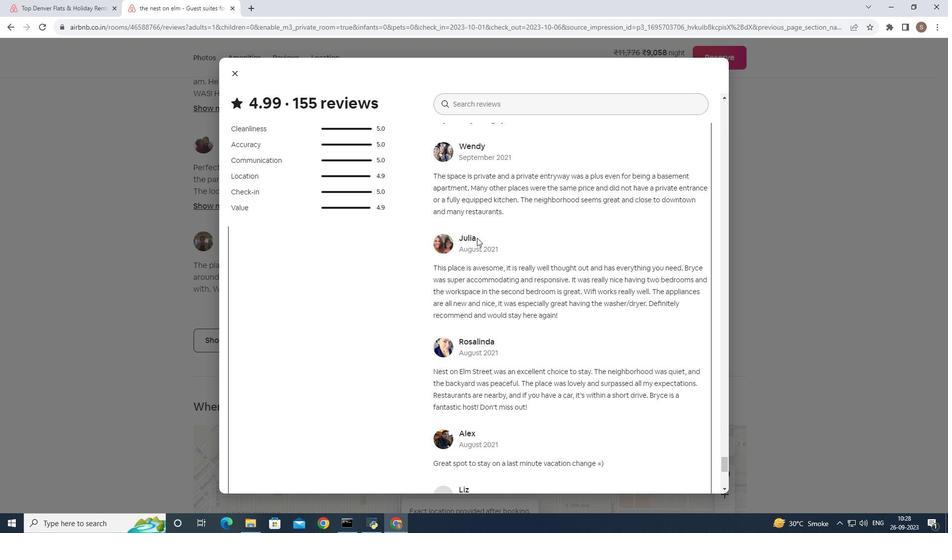 
Action: Mouse moved to (480, 236)
Screenshot: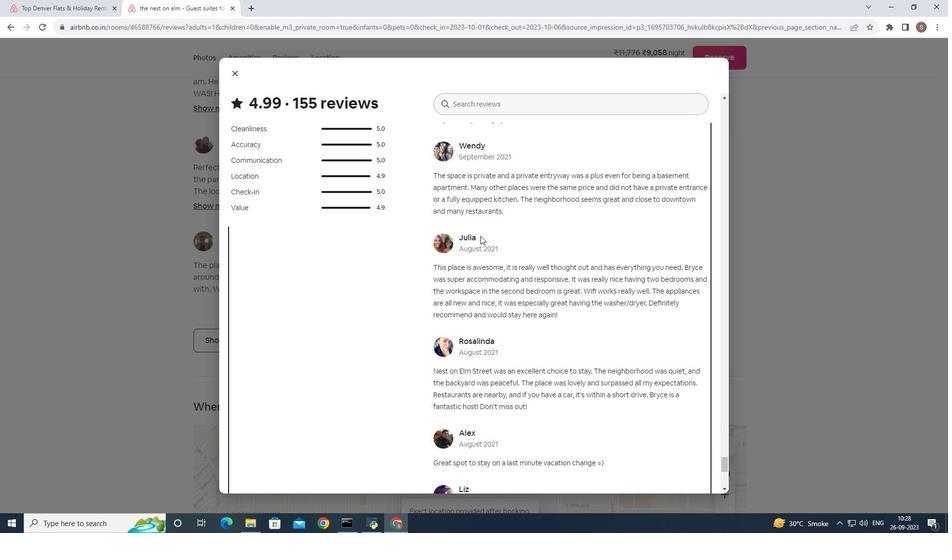 
Action: Key pressed <Key.down><Key.down><Key.down><Key.down><Key.down><Key.down><Key.down><Key.down><Key.down><Key.down><Key.down><Key.down><Key.down><Key.down><Key.down><Key.down><Key.down><Key.down><Key.down><Key.down><Key.down><Key.down><Key.down><Key.down><Key.down><Key.down><Key.down><Key.down><Key.down><Key.down><Key.down><Key.down><Key.down><Key.down><Key.down><Key.down><Key.down><Key.down><Key.down><Key.down><Key.down><Key.down><Key.down><Key.down><Key.down><Key.down><Key.down><Key.down><Key.down><Key.down><Key.down><Key.down><Key.down><Key.down><Key.down><Key.down><Key.down><Key.down><Key.down><Key.down><Key.down><Key.down><Key.down><Key.down><Key.down><Key.down><Key.down><Key.down><Key.down><Key.down><Key.down><Key.down><Key.down><Key.down><Key.down><Key.down><Key.down><Key.down><Key.down><Key.down><Key.down><Key.down><Key.down><Key.down><Key.down><Key.down><Key.down><Key.down><Key.down><Key.down><Key.down><Key.down><Key.down><Key.down><Key.down><Key.down><Key.down><Key.down><Key.down><Key.down><Key.down><Key.down><Key.down><Key.down><Key.down><Key.down><Key.down><Key.down><Key.down><Key.down><Key.down><Key.down><Key.down><Key.down><Key.down><Key.down><Key.down><Key.down><Key.down><Key.down><Key.down><Key.down><Key.down><Key.down><Key.down><Key.down><Key.down><Key.down><Key.down><Key.down><Key.down><Key.down><Key.down><Key.down><Key.down><Key.down><Key.down><Key.down><Key.down><Key.down><Key.down><Key.down><Key.down><Key.down><Key.down><Key.down><Key.down><Key.down><Key.down><Key.down><Key.down><Key.down><Key.down><Key.down><Key.down><Key.down><Key.down><Key.down><Key.down><Key.down><Key.down><Key.down><Key.down><Key.down><Key.down><Key.down>
Screenshot: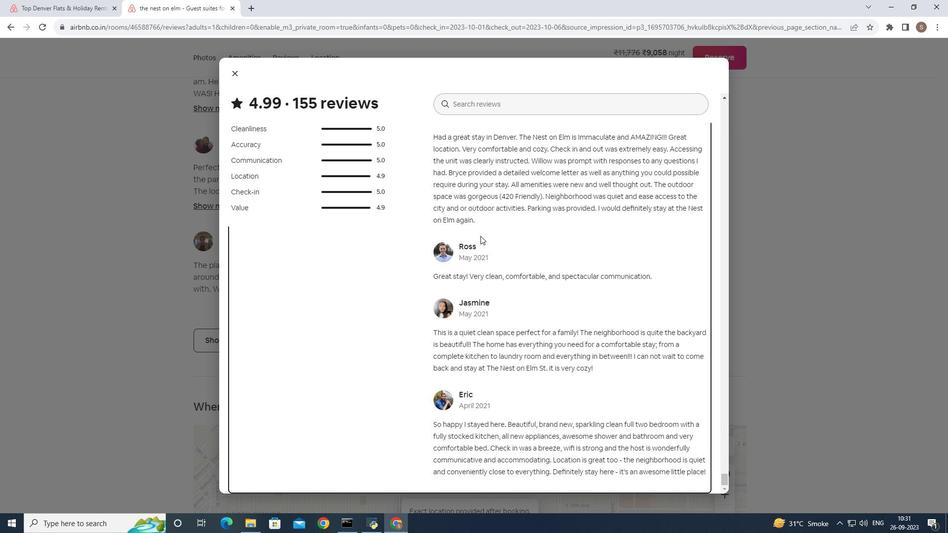 
Action: Mouse moved to (235, 80)
Screenshot: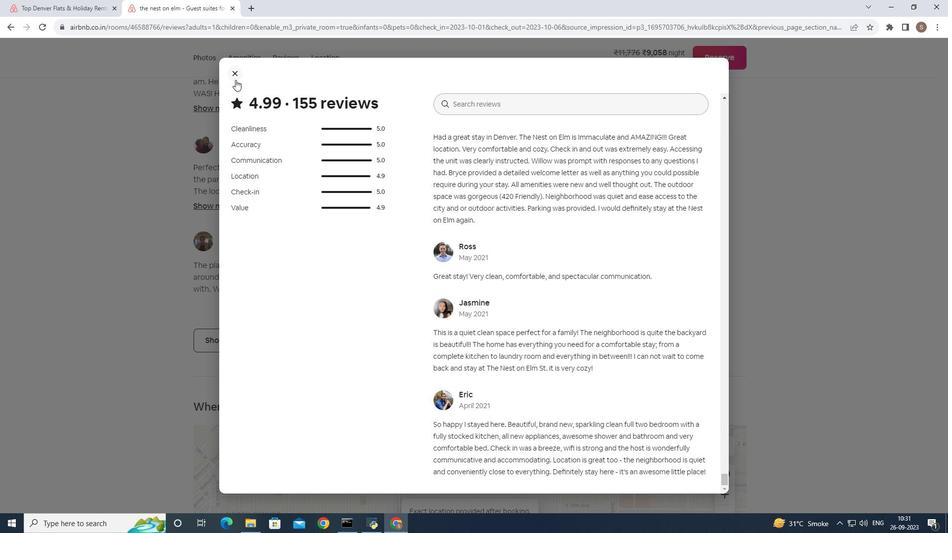 
Action: Mouse pressed left at (235, 80)
Screenshot: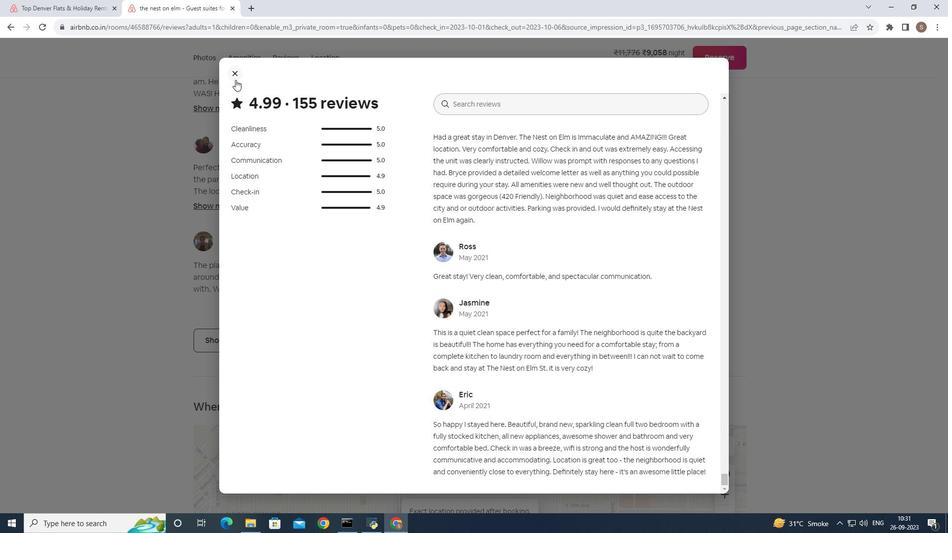 
Action: Mouse moved to (297, 154)
Screenshot: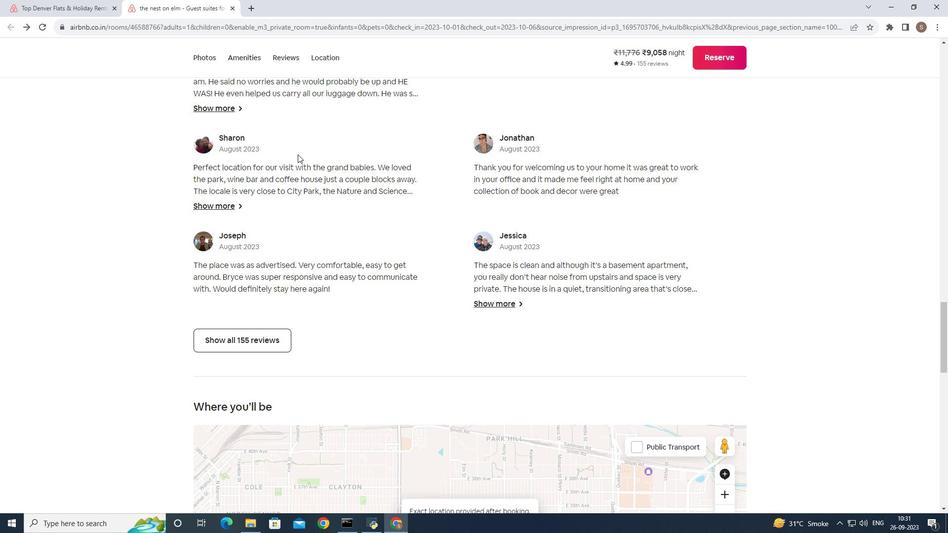 
Action: Mouse scrolled (297, 154) with delta (0, 0)
Screenshot: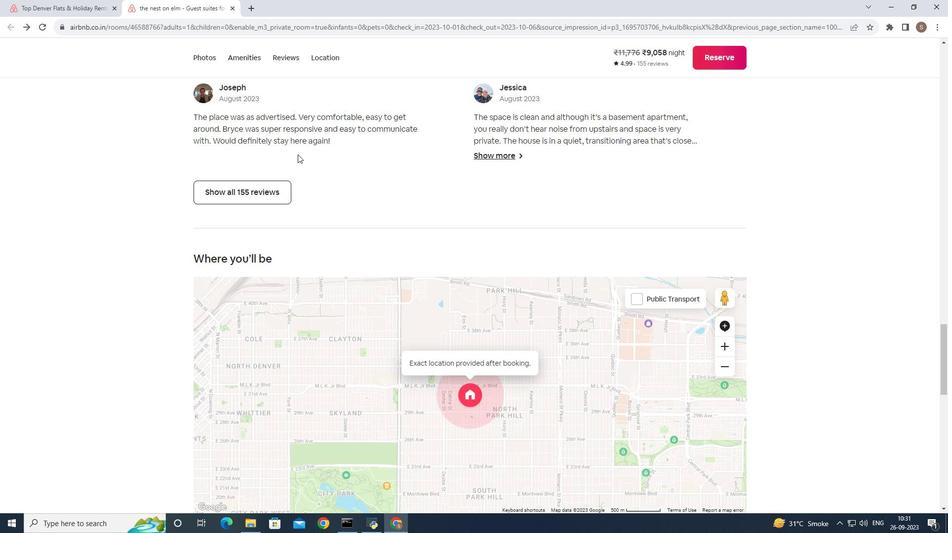 
Action: Mouse scrolled (297, 154) with delta (0, 0)
Screenshot: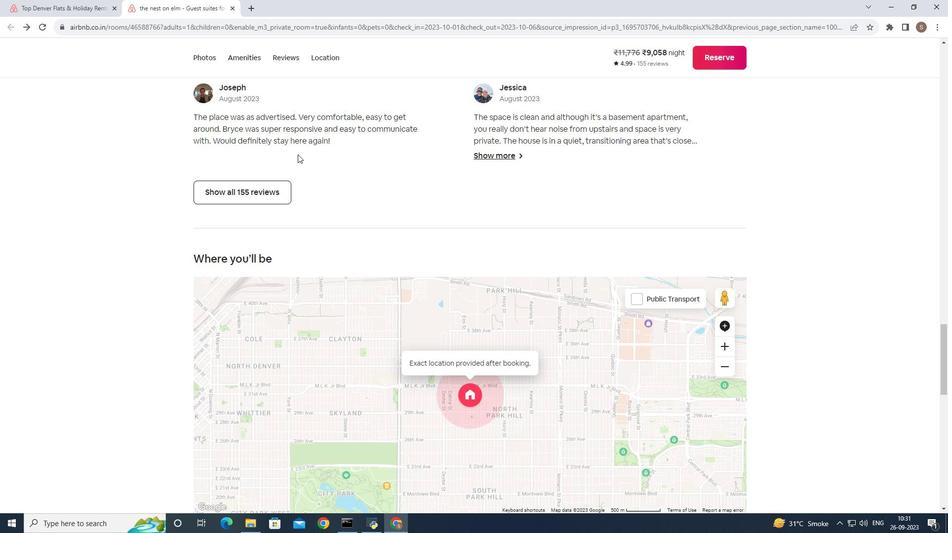 
Action: Mouse scrolled (297, 154) with delta (0, 0)
Screenshot: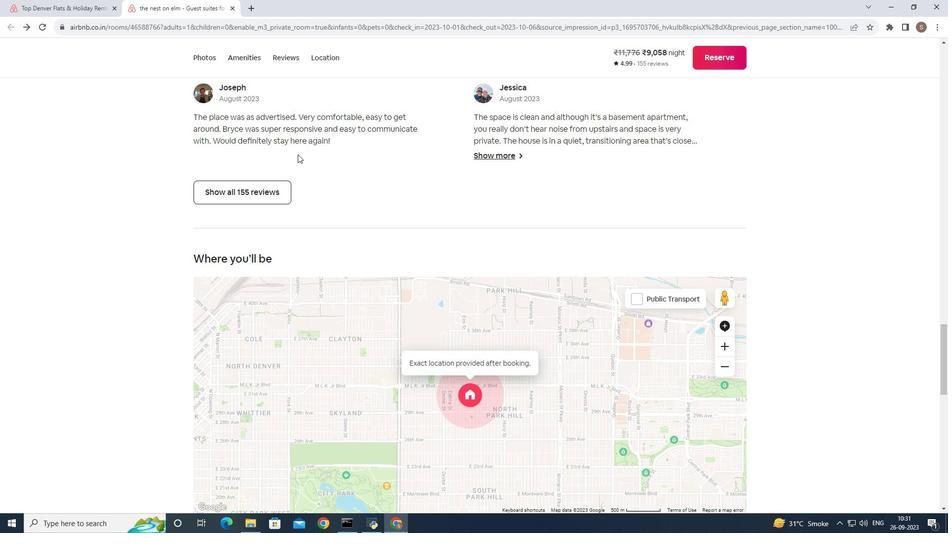 
Action: Mouse scrolled (297, 154) with delta (0, 0)
Screenshot: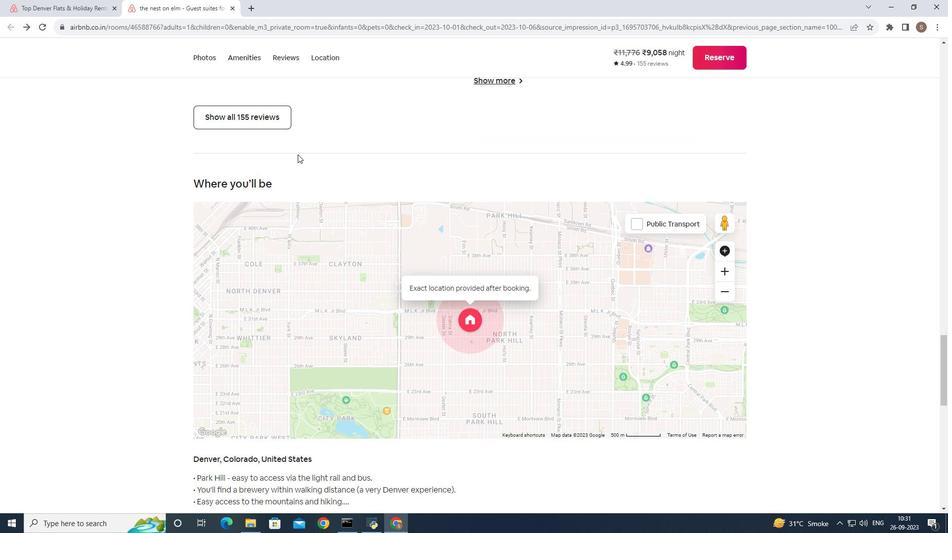 
Action: Mouse scrolled (297, 154) with delta (0, 0)
Screenshot: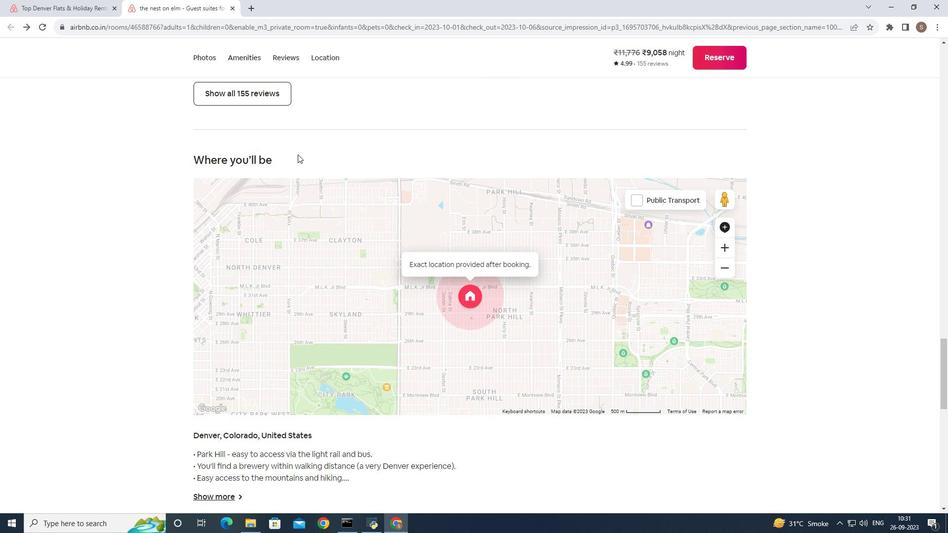
Action: Mouse scrolled (297, 154) with delta (0, 0)
Screenshot: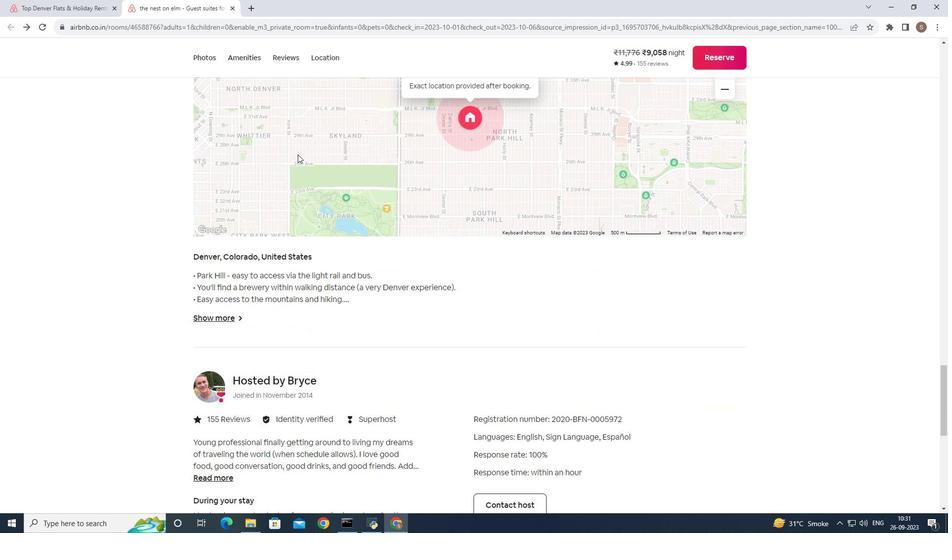 
Action: Mouse scrolled (297, 154) with delta (0, 0)
Screenshot: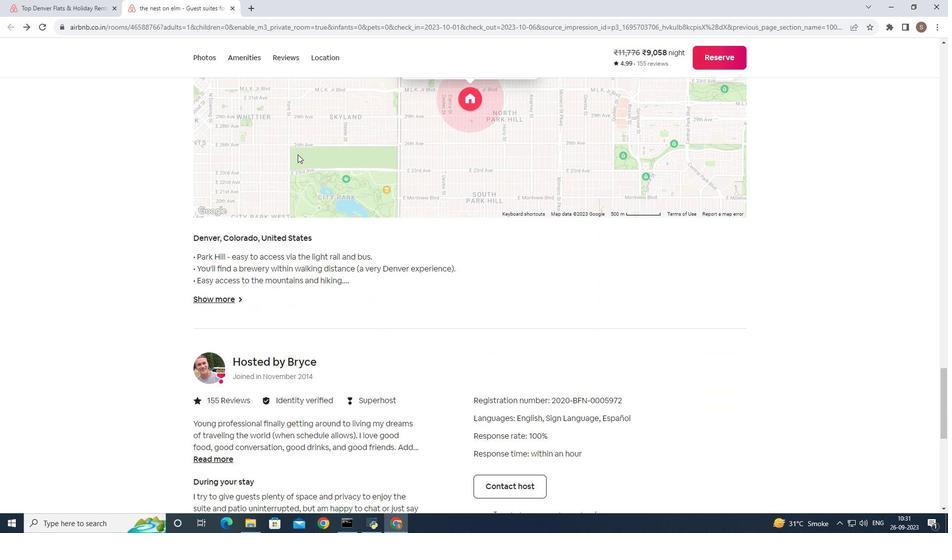 
Action: Mouse scrolled (297, 154) with delta (0, 0)
Screenshot: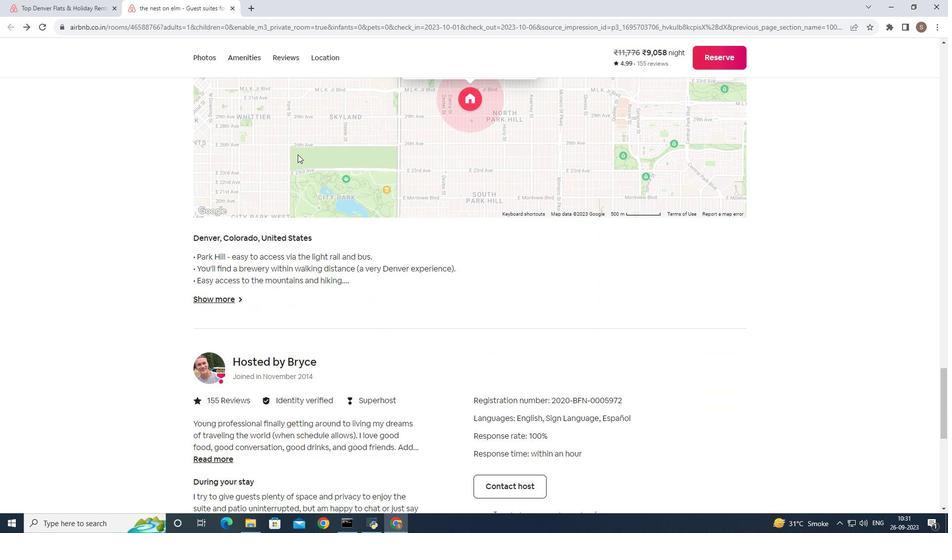
Action: Mouse scrolled (297, 154) with delta (0, 0)
Screenshot: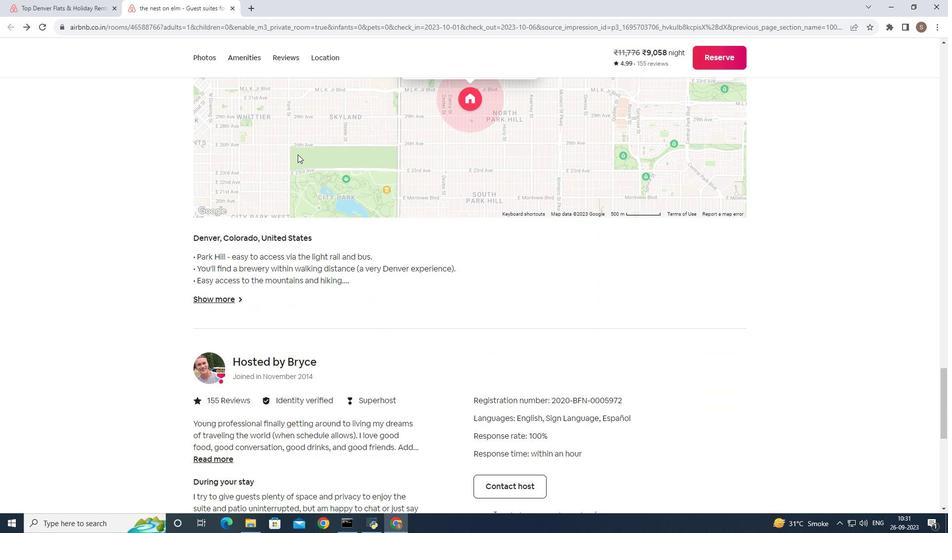 
Action: Mouse scrolled (297, 154) with delta (0, 0)
Screenshot: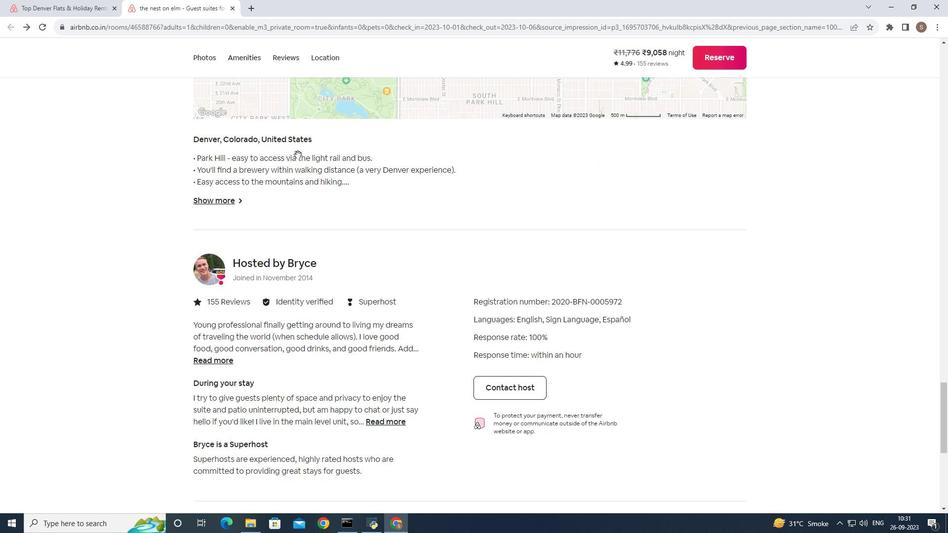 
Action: Mouse scrolled (297, 154) with delta (0, 0)
Screenshot: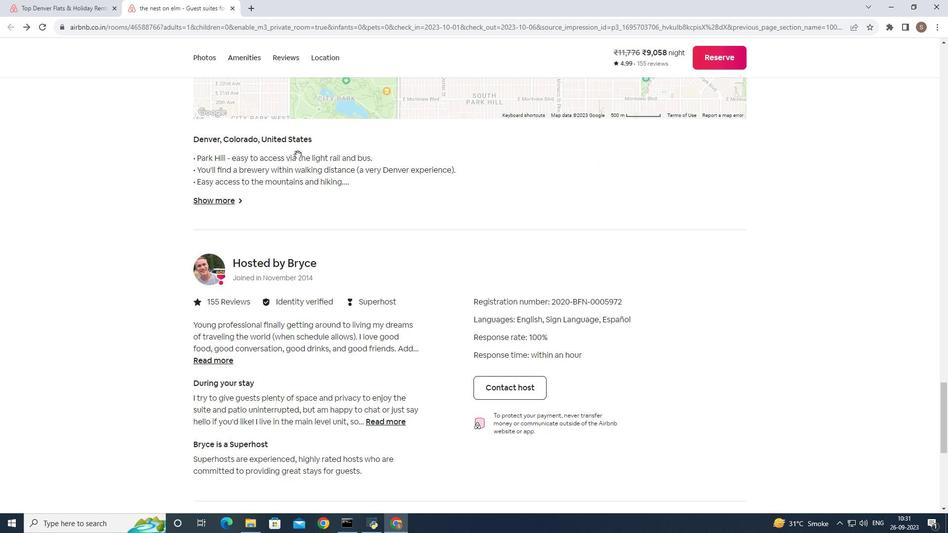 
Action: Mouse scrolled (297, 154) with delta (0, 0)
Screenshot: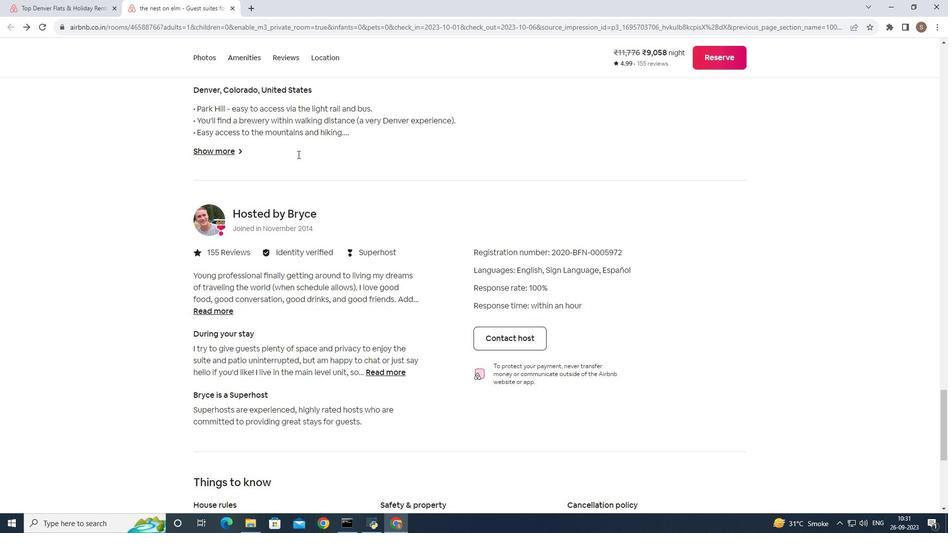 
Action: Mouse moved to (226, 197)
Screenshot: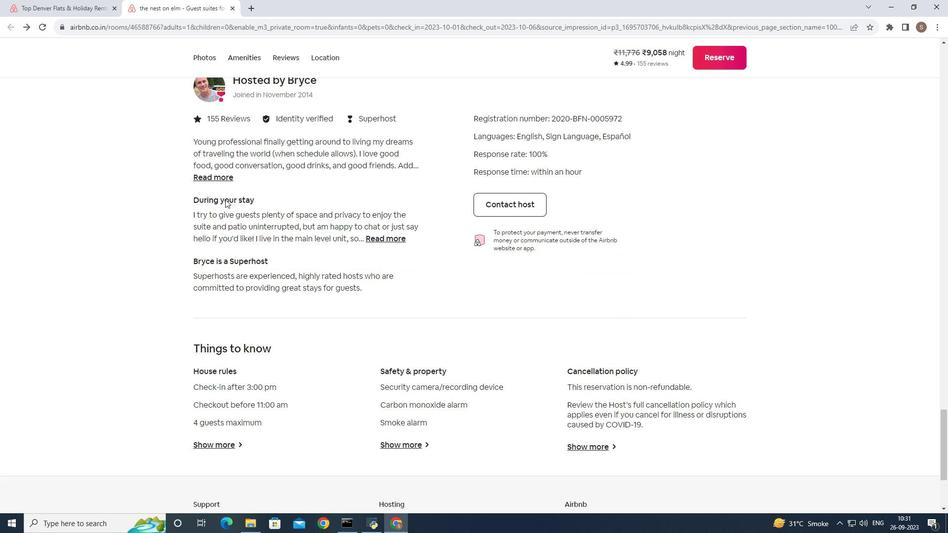 
Action: Mouse scrolled (226, 196) with delta (0, 0)
Screenshot: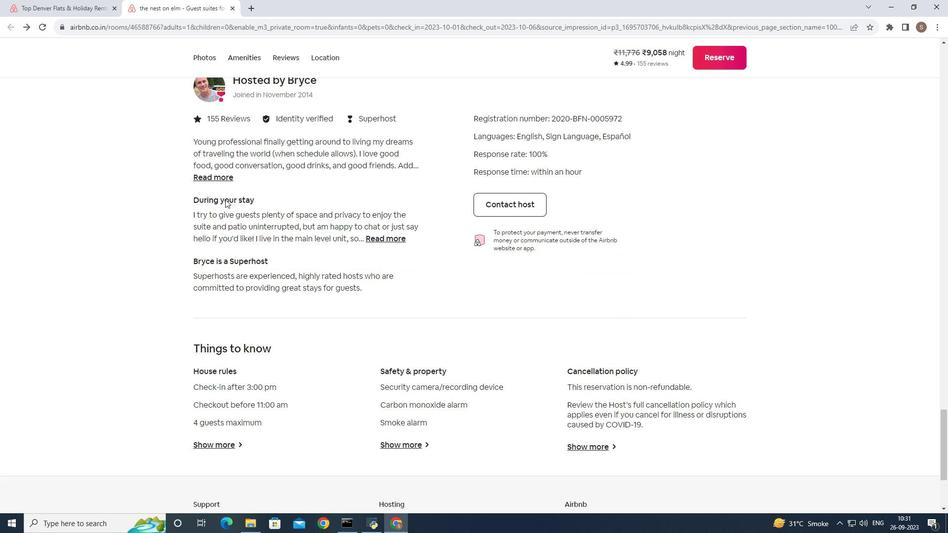 
Action: Mouse moved to (225, 199)
Screenshot: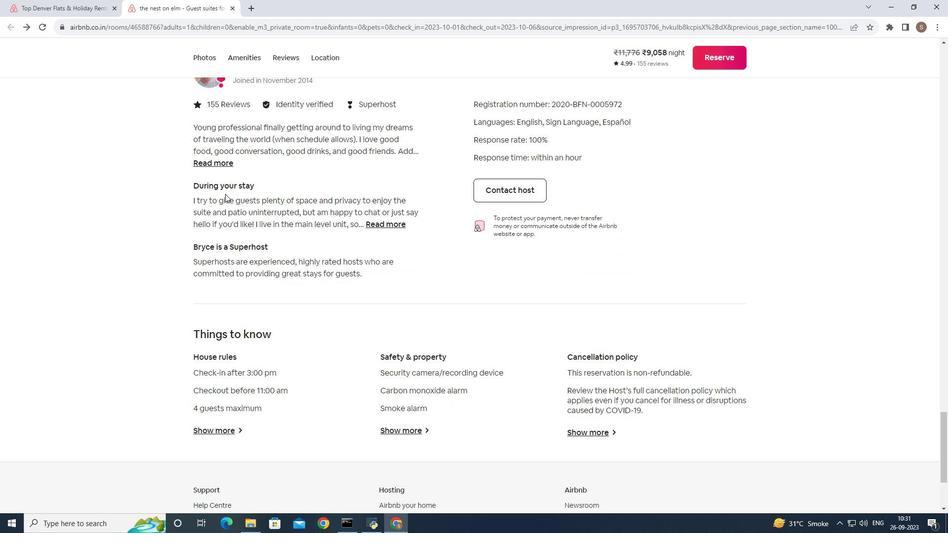 
Action: Mouse scrolled (225, 199) with delta (0, 0)
Screenshot: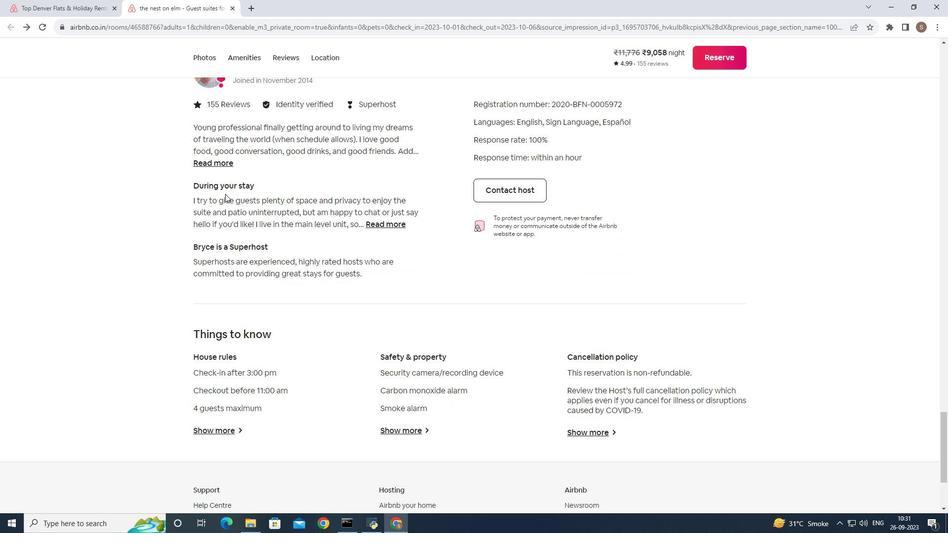 
Action: Mouse moved to (225, 199)
Screenshot: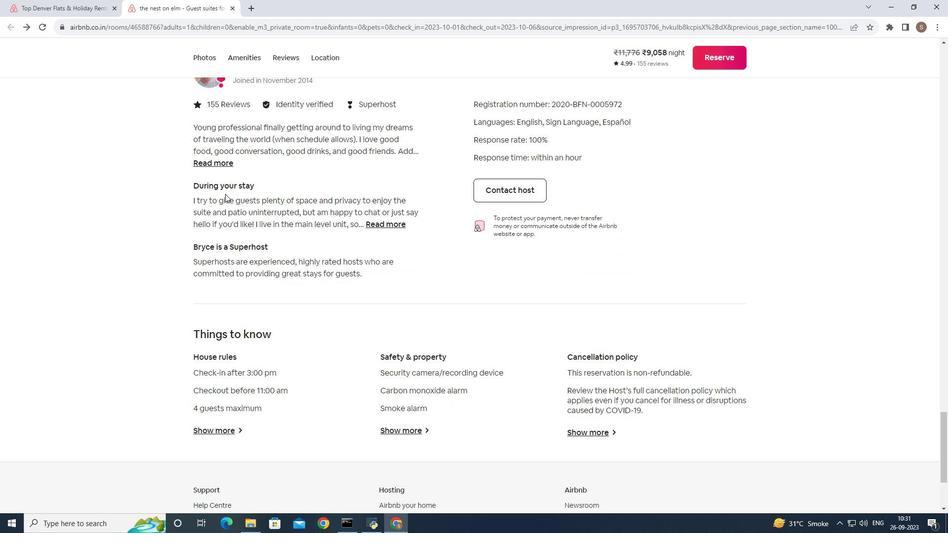 
Action: Mouse scrolled (225, 199) with delta (0, 0)
Screenshot: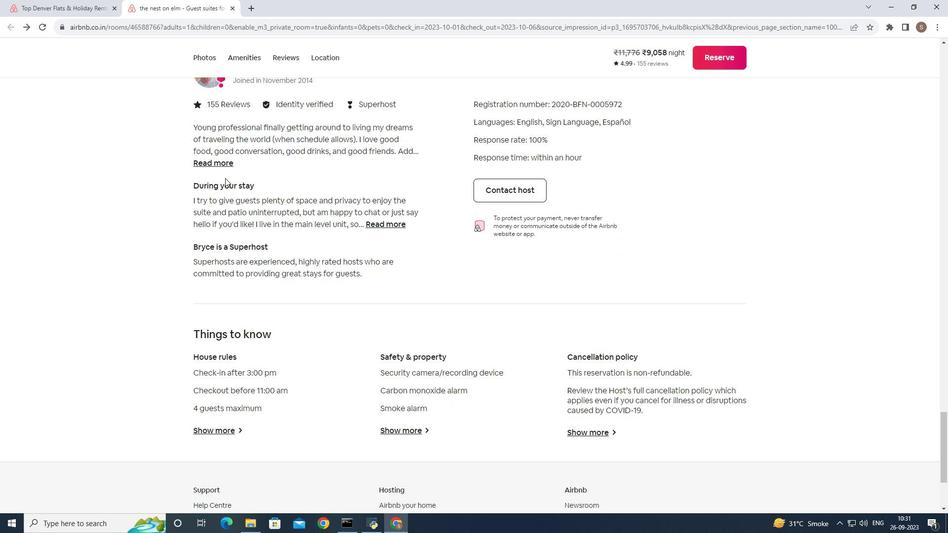 
Action: Mouse moved to (226, 161)
Screenshot: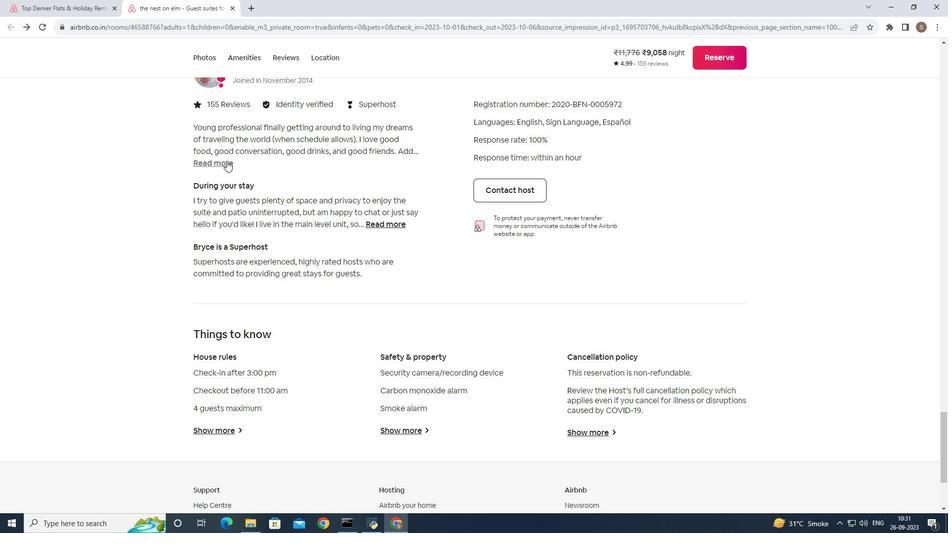 
Action: Mouse pressed left at (226, 161)
Screenshot: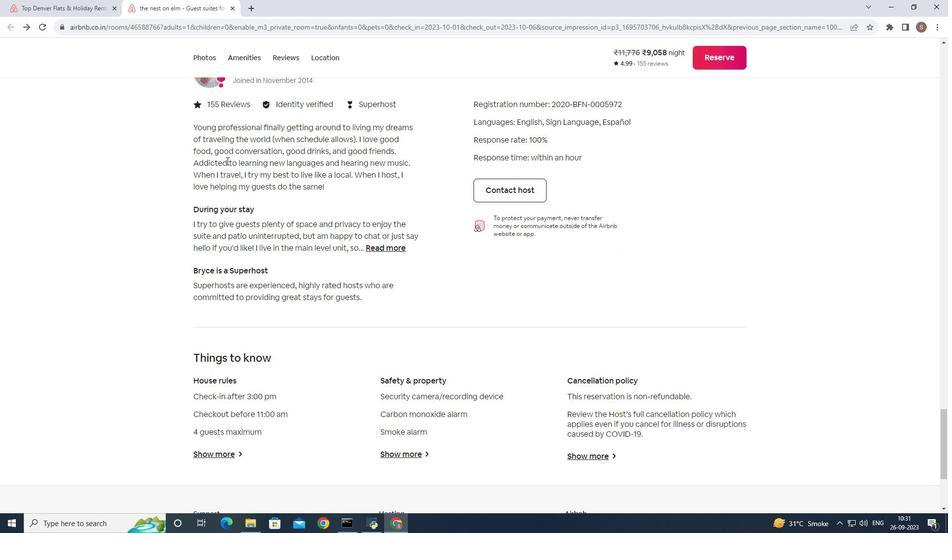 
Action: Mouse scrolled (226, 160) with delta (0, 0)
Screenshot: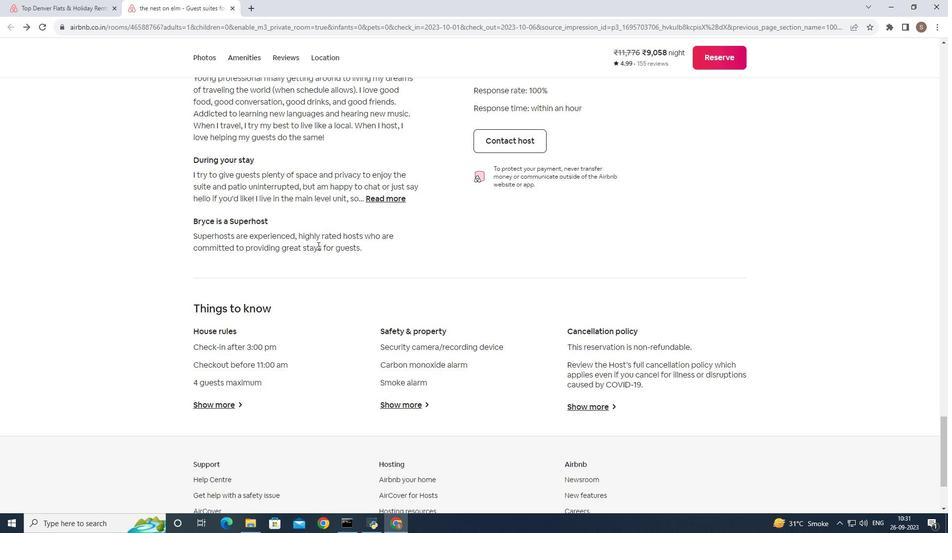 
Action: Mouse moved to (382, 200)
Screenshot: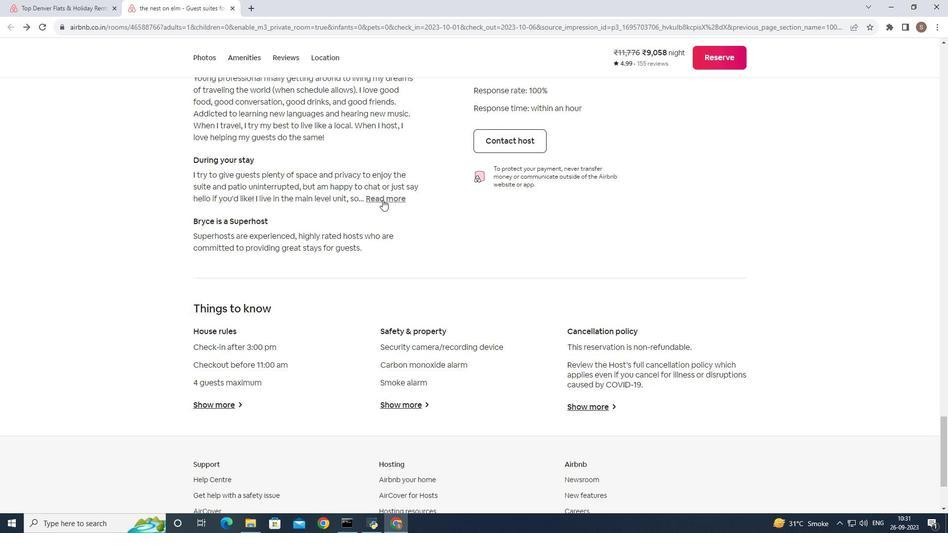 
Action: Mouse pressed left at (382, 200)
Screenshot: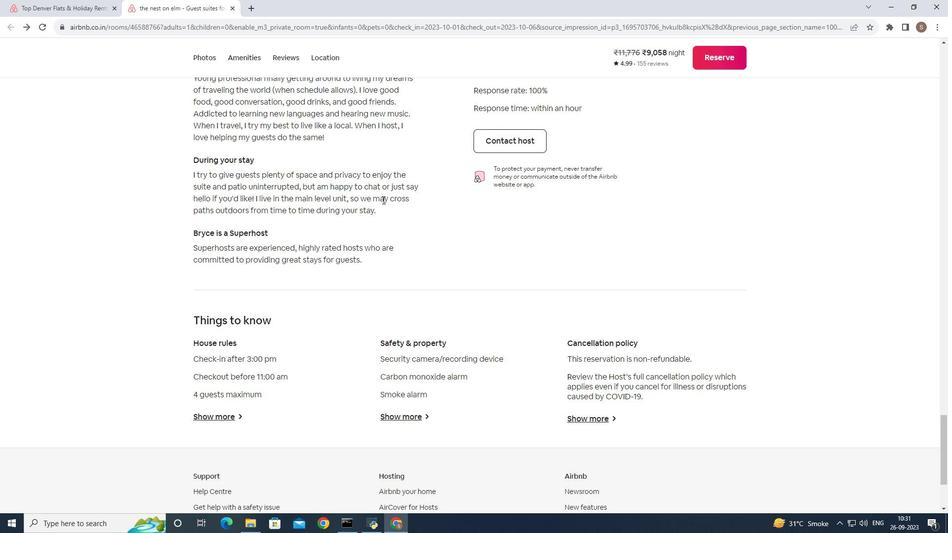 
Action: Mouse moved to (382, 200)
Screenshot: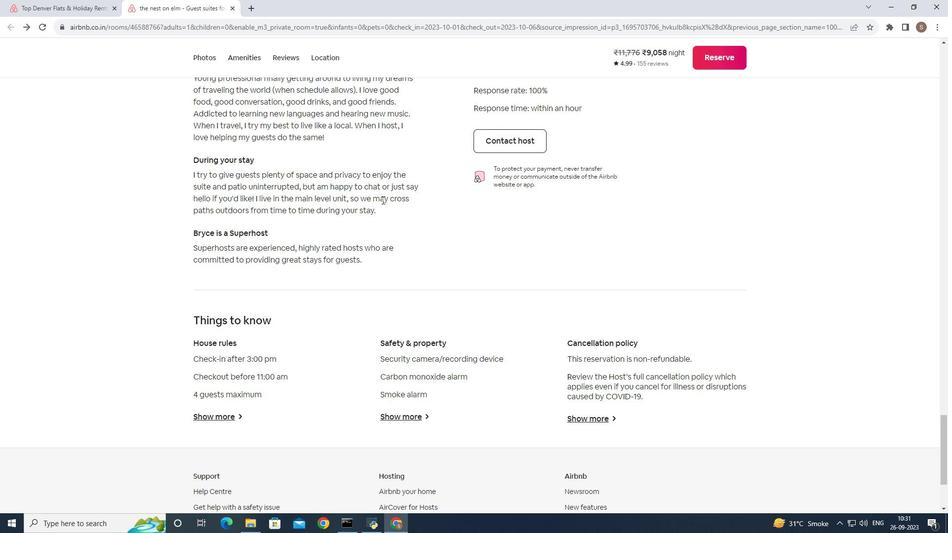 
Action: Mouse scrolled (382, 199) with delta (0, 0)
Screenshot: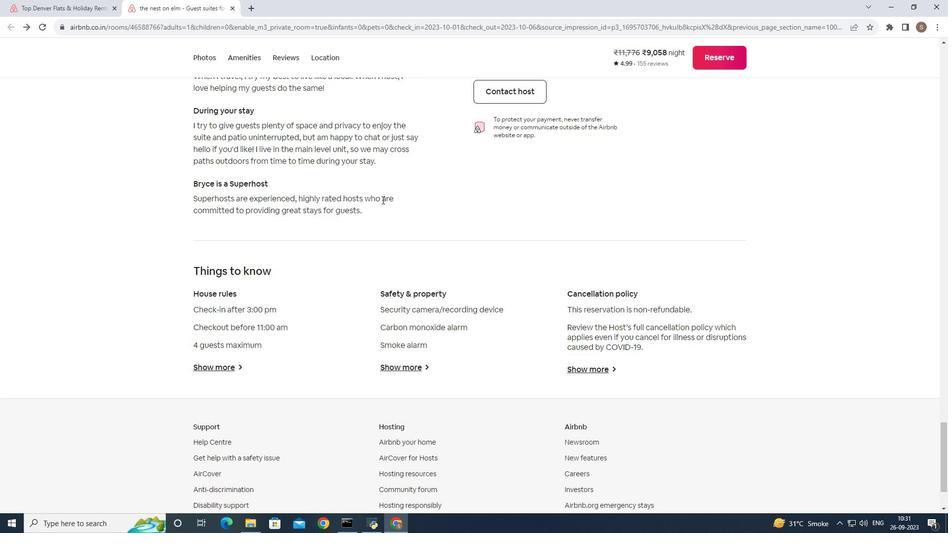 
Action: Mouse scrolled (382, 199) with delta (0, 0)
Screenshot: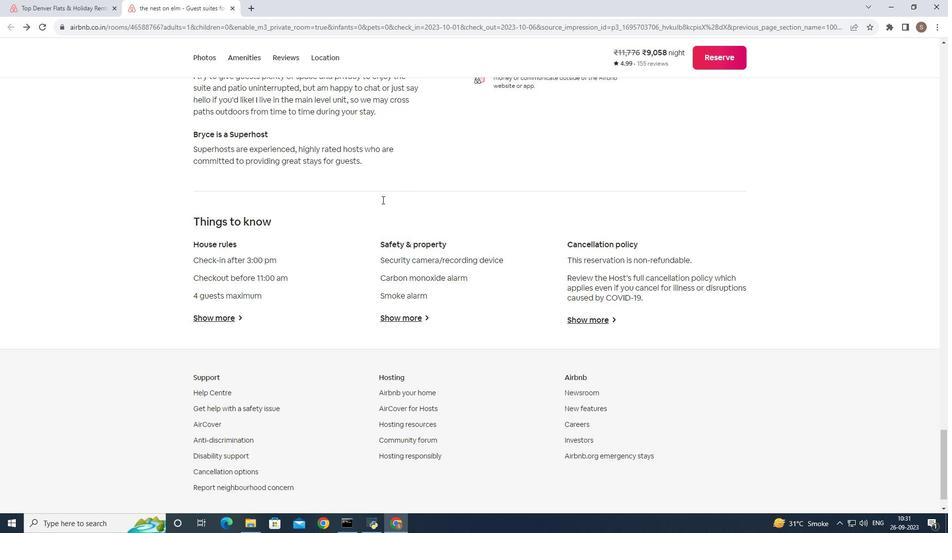 
Action: Mouse moved to (220, 314)
Screenshot: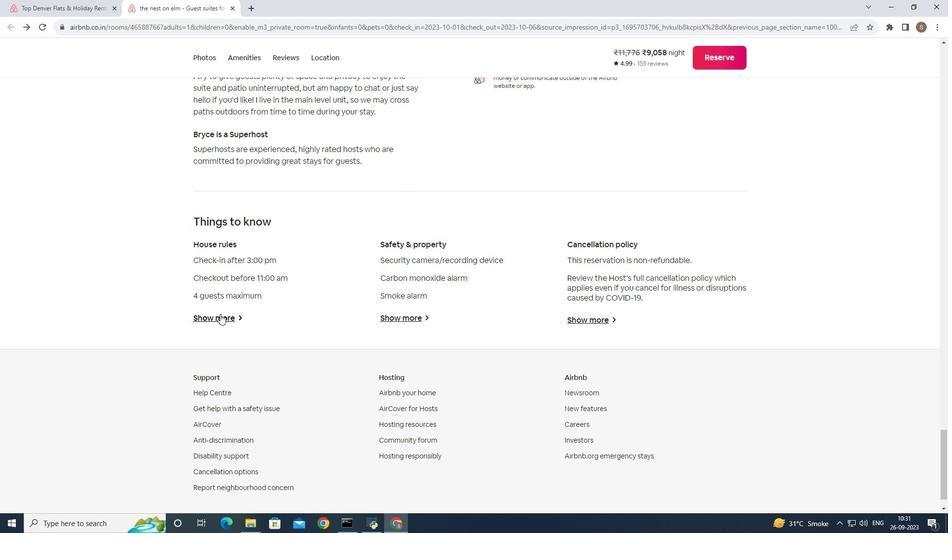 
Action: Mouse pressed left at (220, 314)
